 Task: Find connections with filter location Koch Bihār with filter topic #innovationwith filter profile language Potuguese with filter current company SYMPHONI HR with filter school Sasi Institute of Technology & Engineering with filter industry Securities and Commodity Exchanges with filter service category Commercial Real Estate with filter keywords title Help Desk Worker/Desktop Support
Action: Mouse moved to (399, 266)
Screenshot: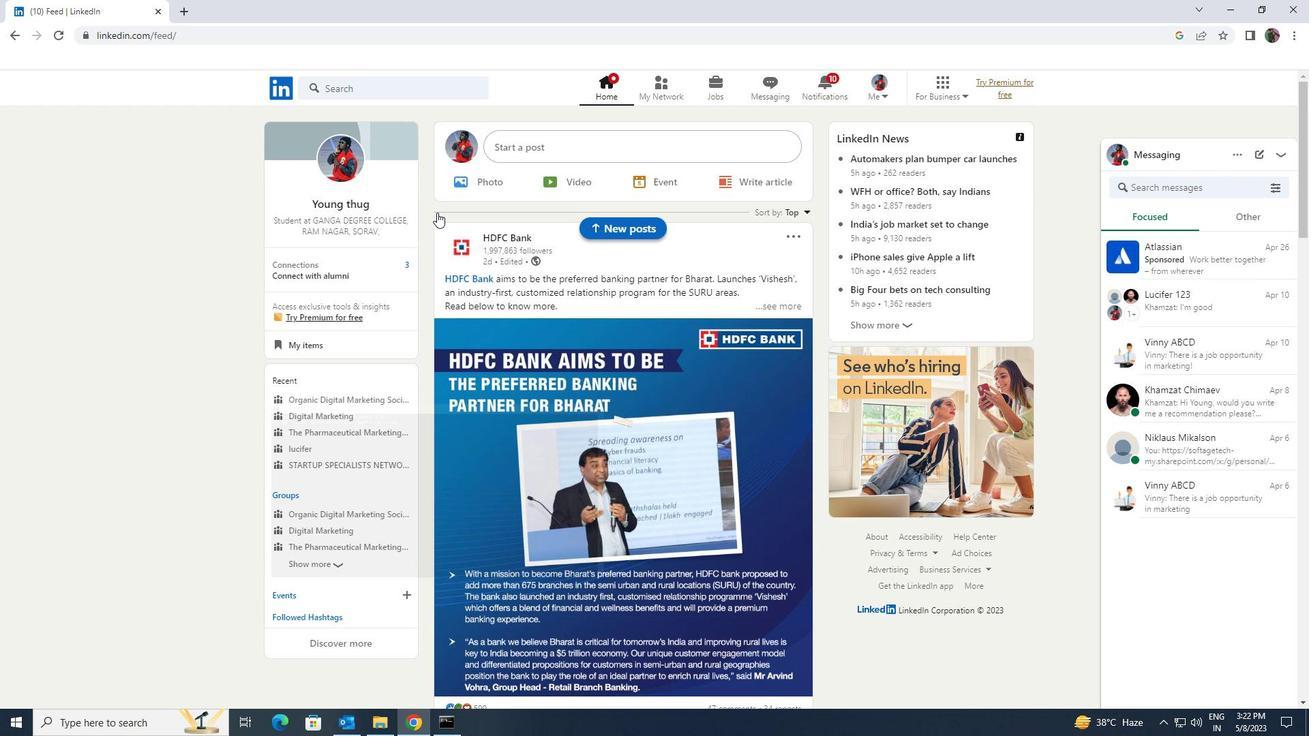
Action: Mouse pressed left at (399, 266)
Screenshot: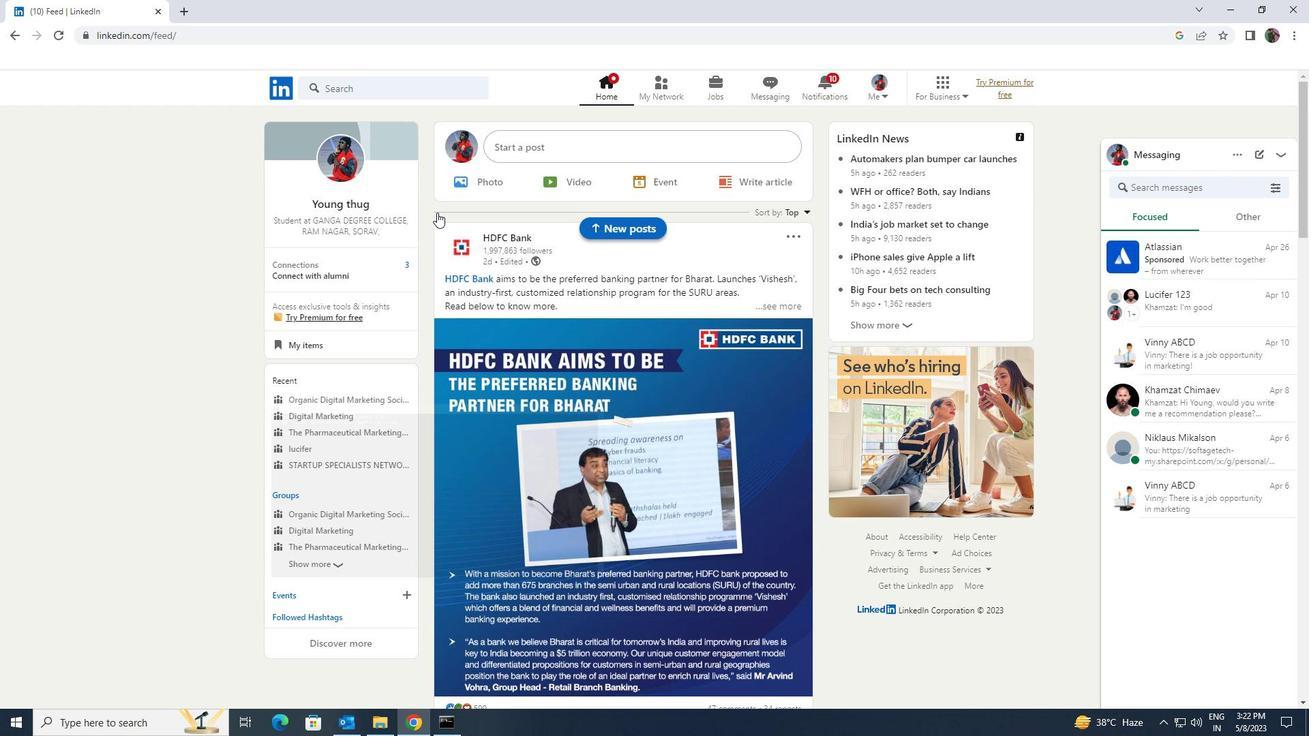 
Action: Mouse pressed left at (399, 266)
Screenshot: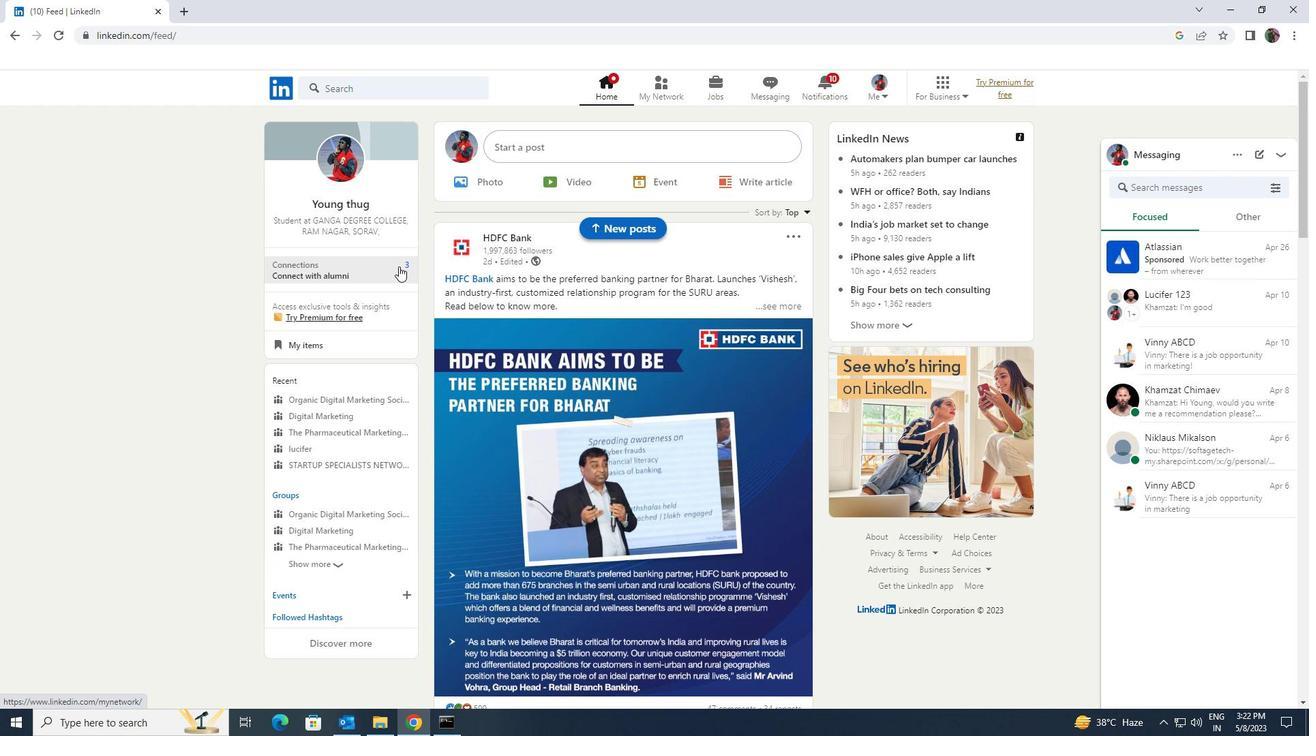 
Action: Mouse moved to (393, 172)
Screenshot: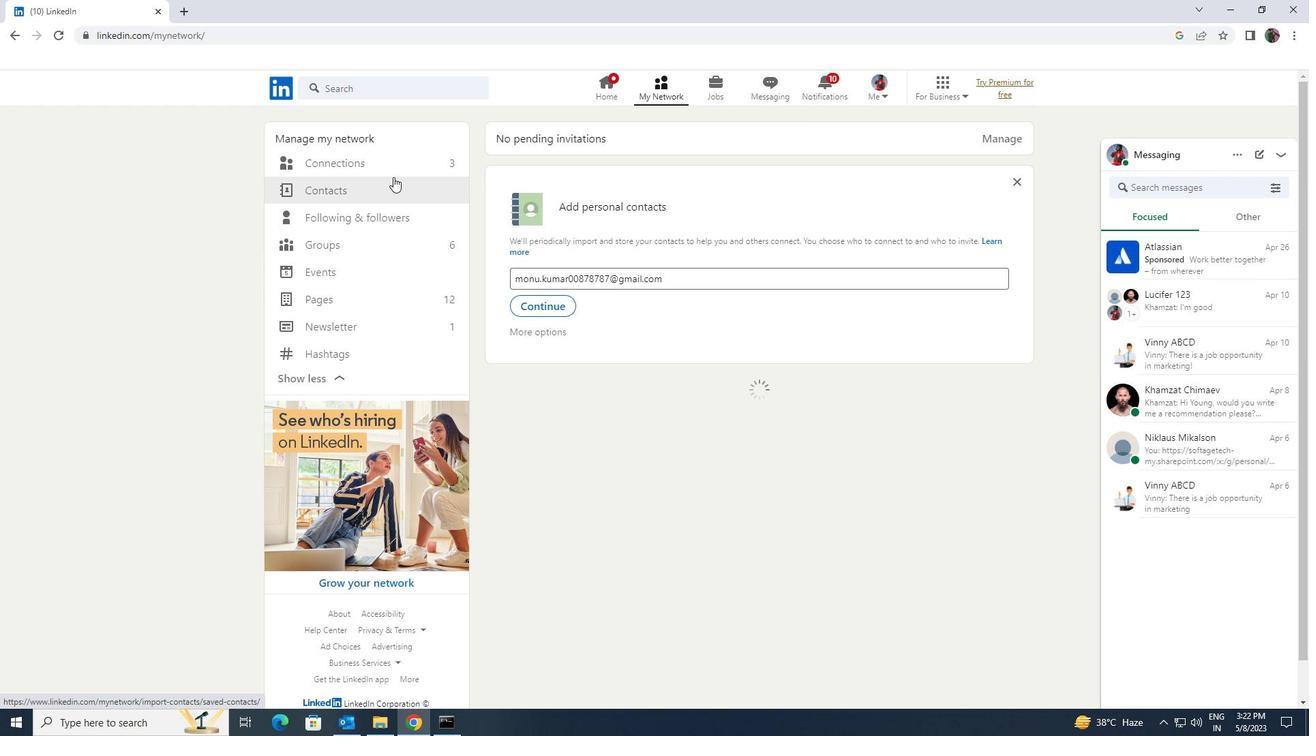 
Action: Mouse pressed left at (393, 172)
Screenshot: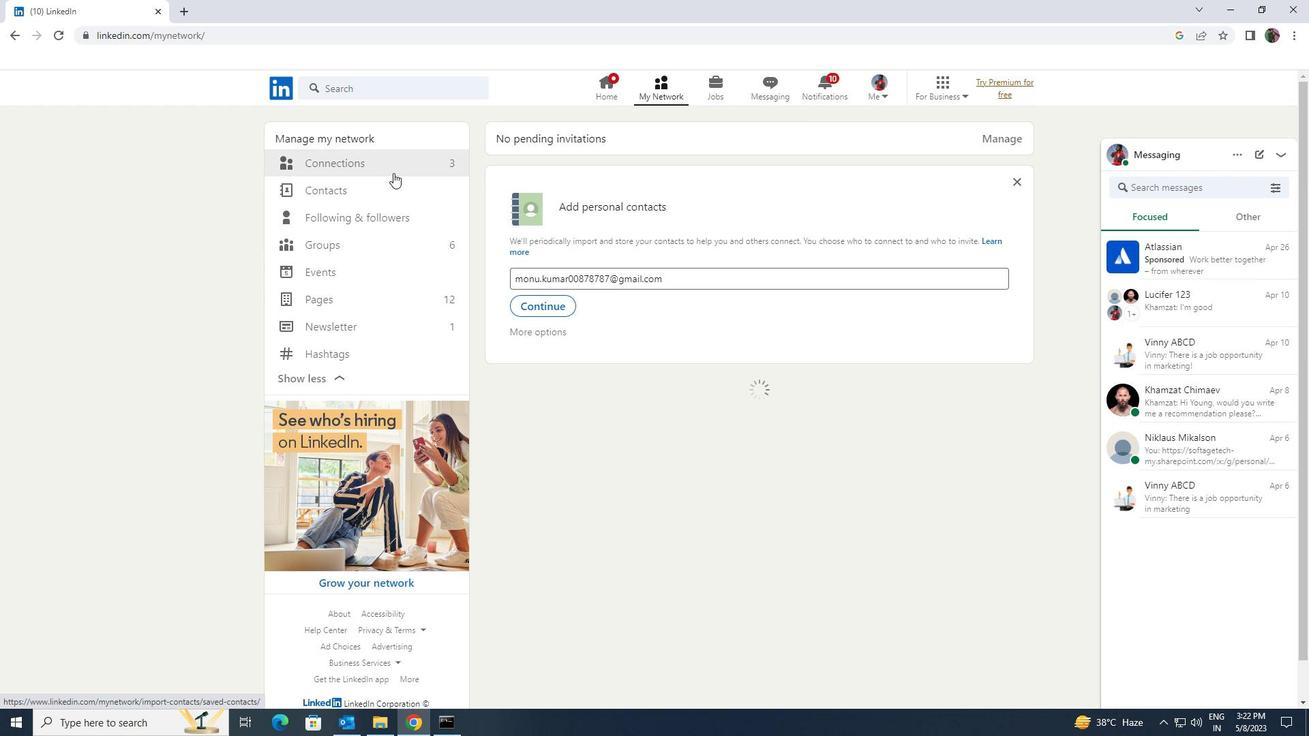
Action: Mouse moved to (393, 163)
Screenshot: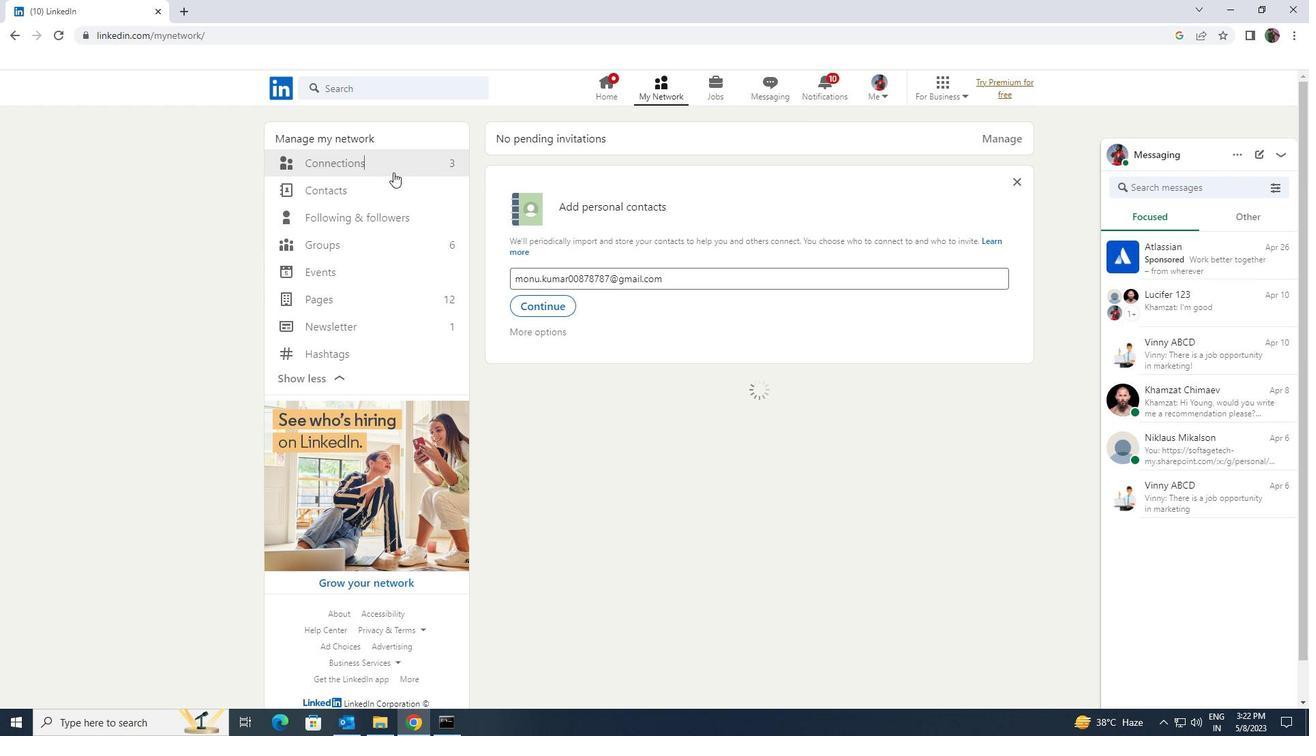 
Action: Mouse pressed left at (393, 163)
Screenshot: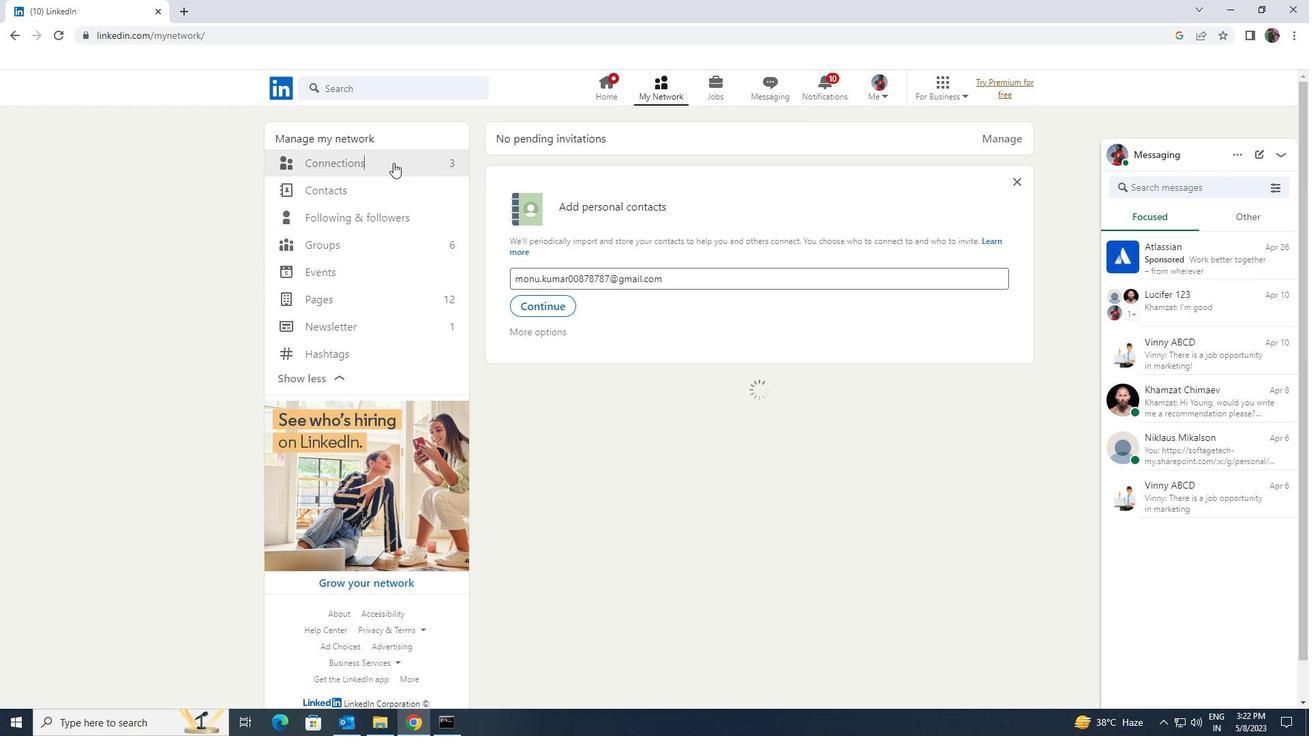 
Action: Mouse moved to (741, 166)
Screenshot: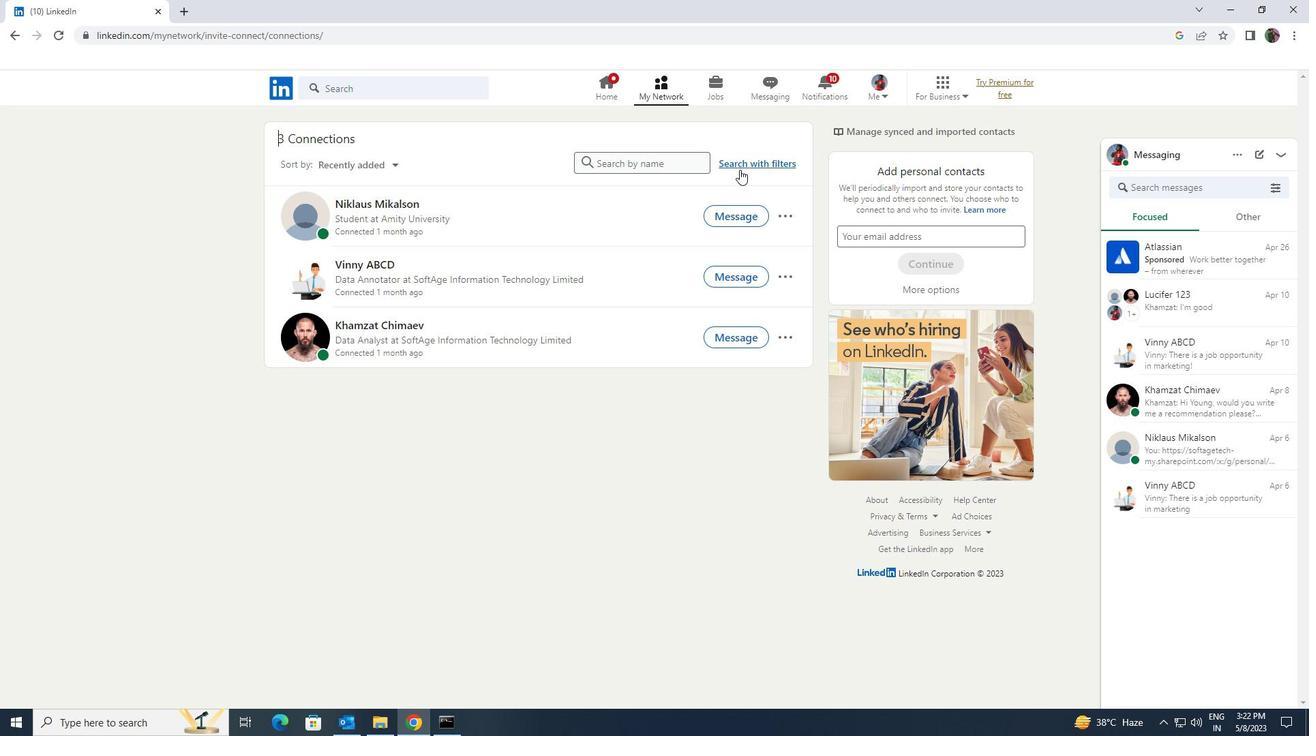 
Action: Mouse pressed left at (741, 166)
Screenshot: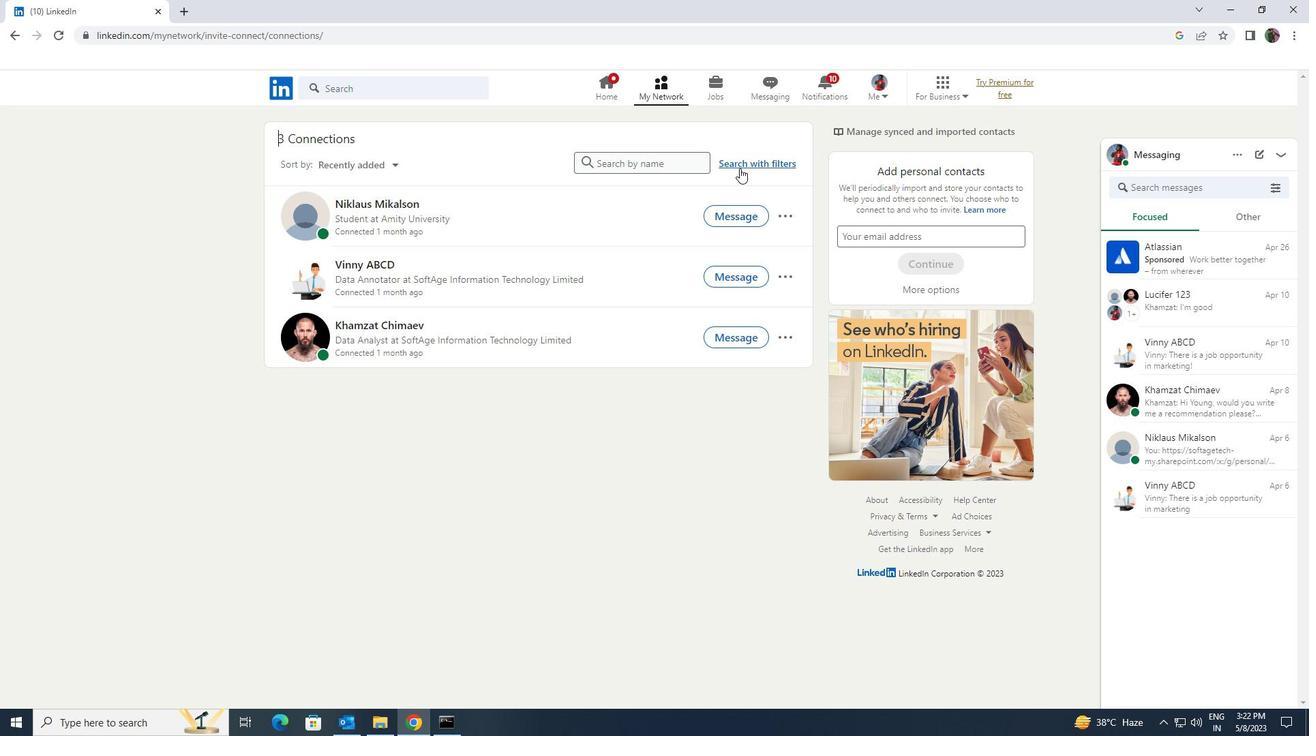 
Action: Mouse moved to (705, 121)
Screenshot: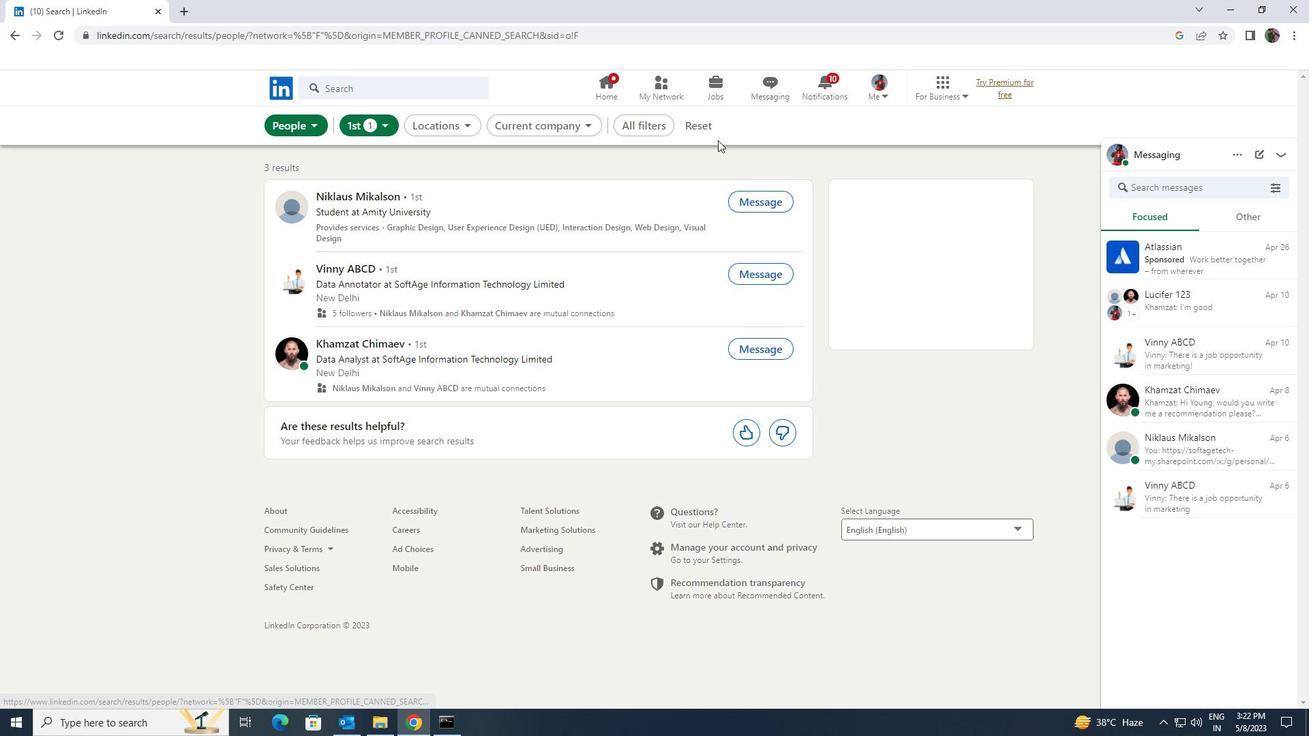 
Action: Mouse pressed left at (705, 121)
Screenshot: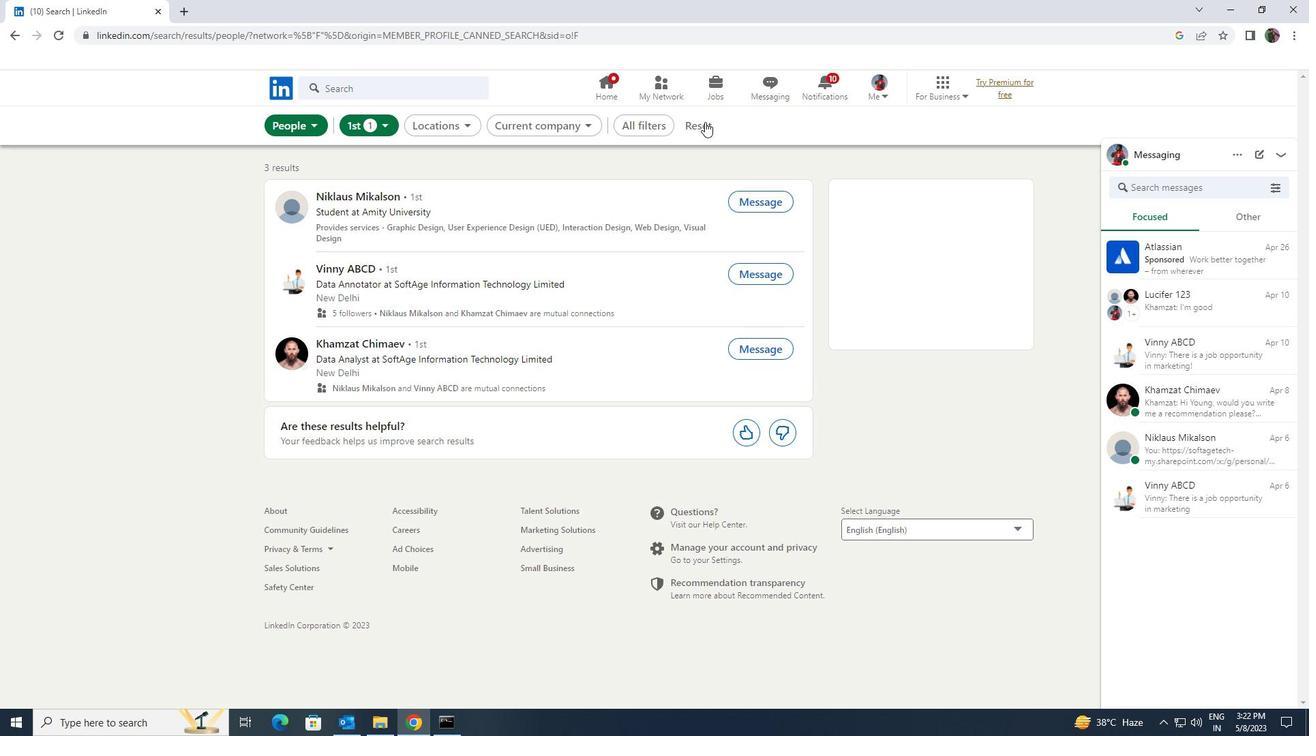 
Action: Mouse moved to (697, 122)
Screenshot: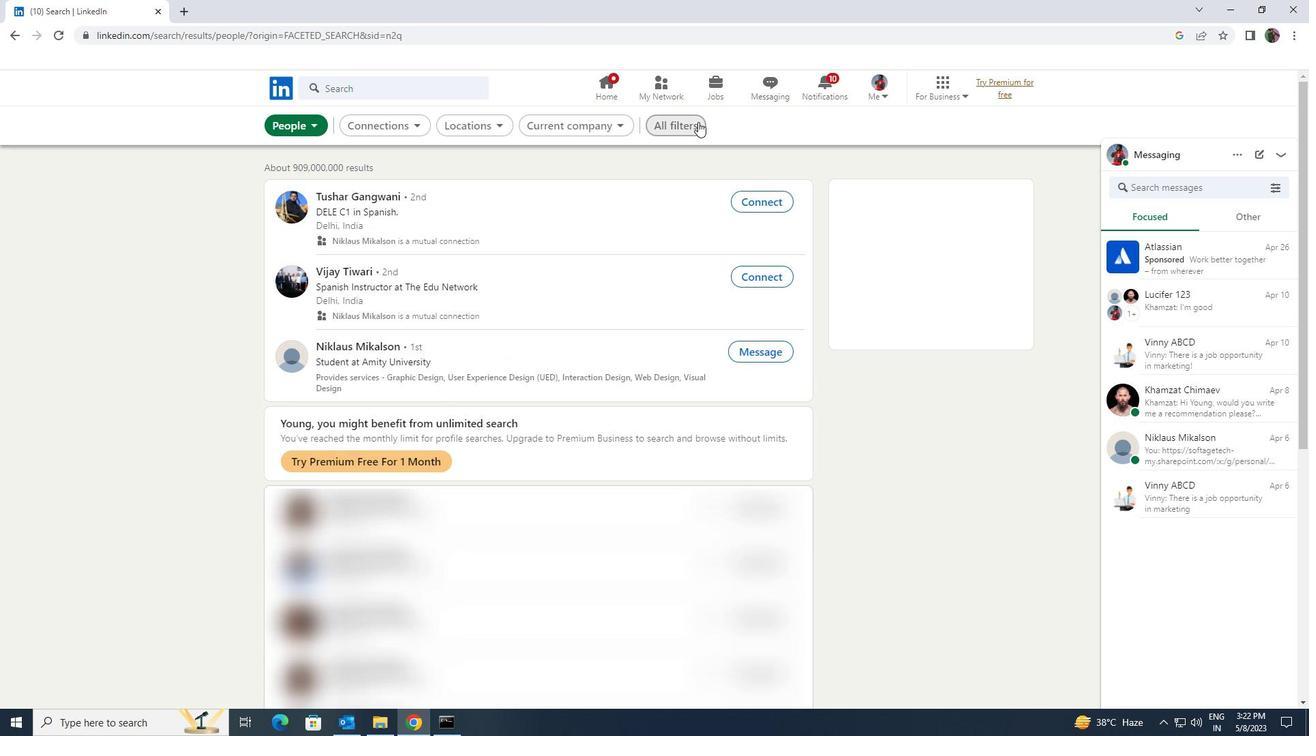 
Action: Mouse pressed left at (697, 122)
Screenshot: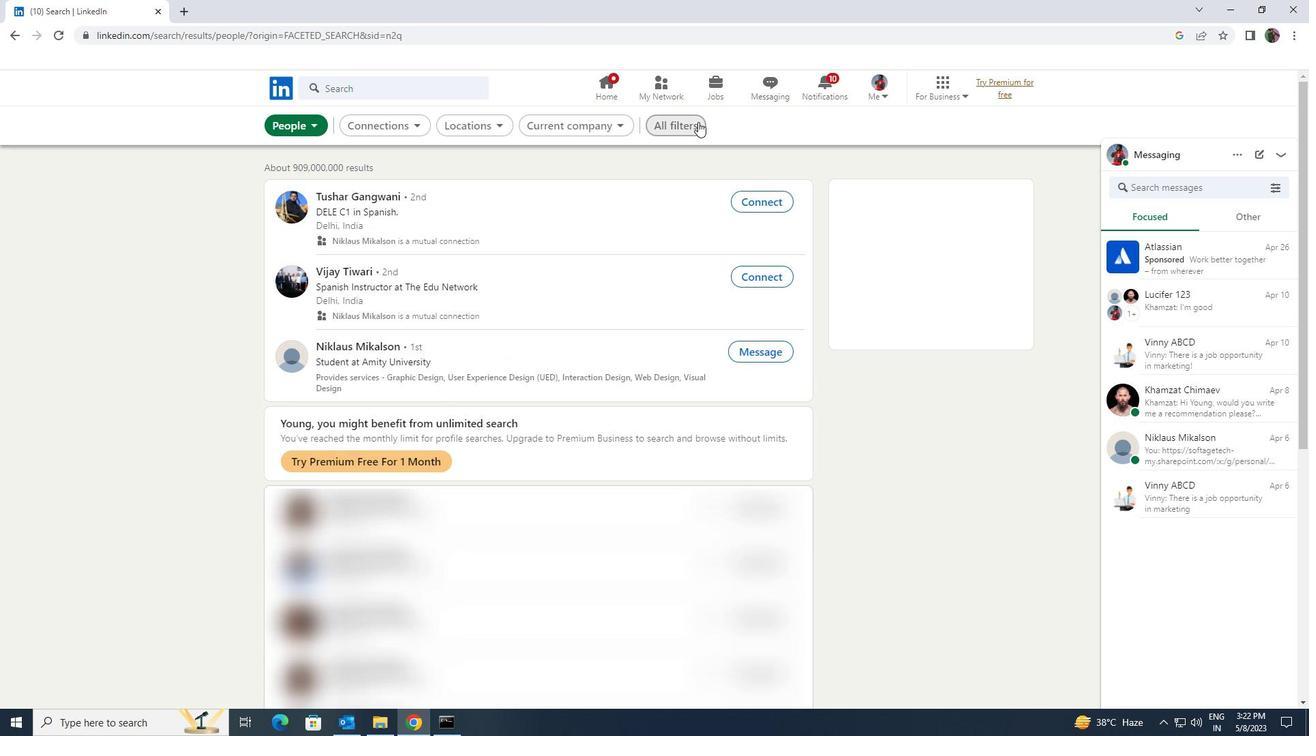 
Action: Mouse moved to (1148, 538)
Screenshot: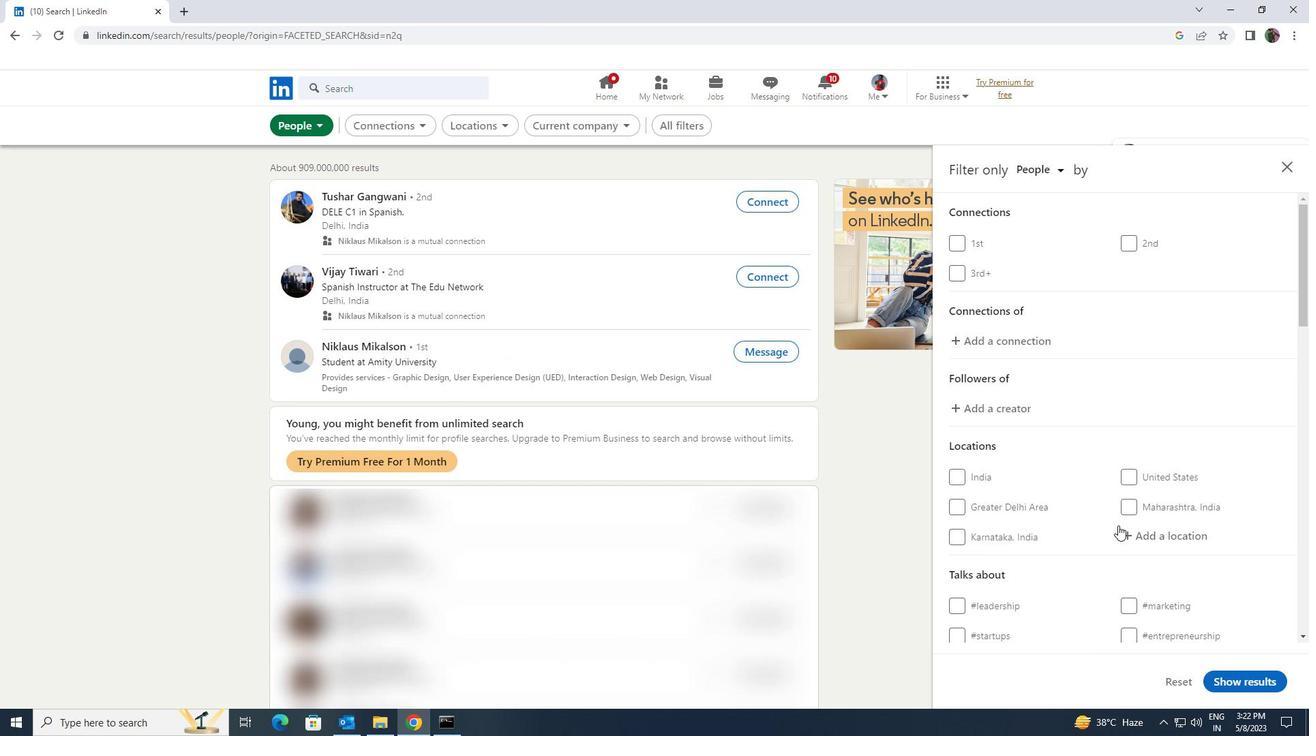 
Action: Mouse pressed left at (1148, 538)
Screenshot: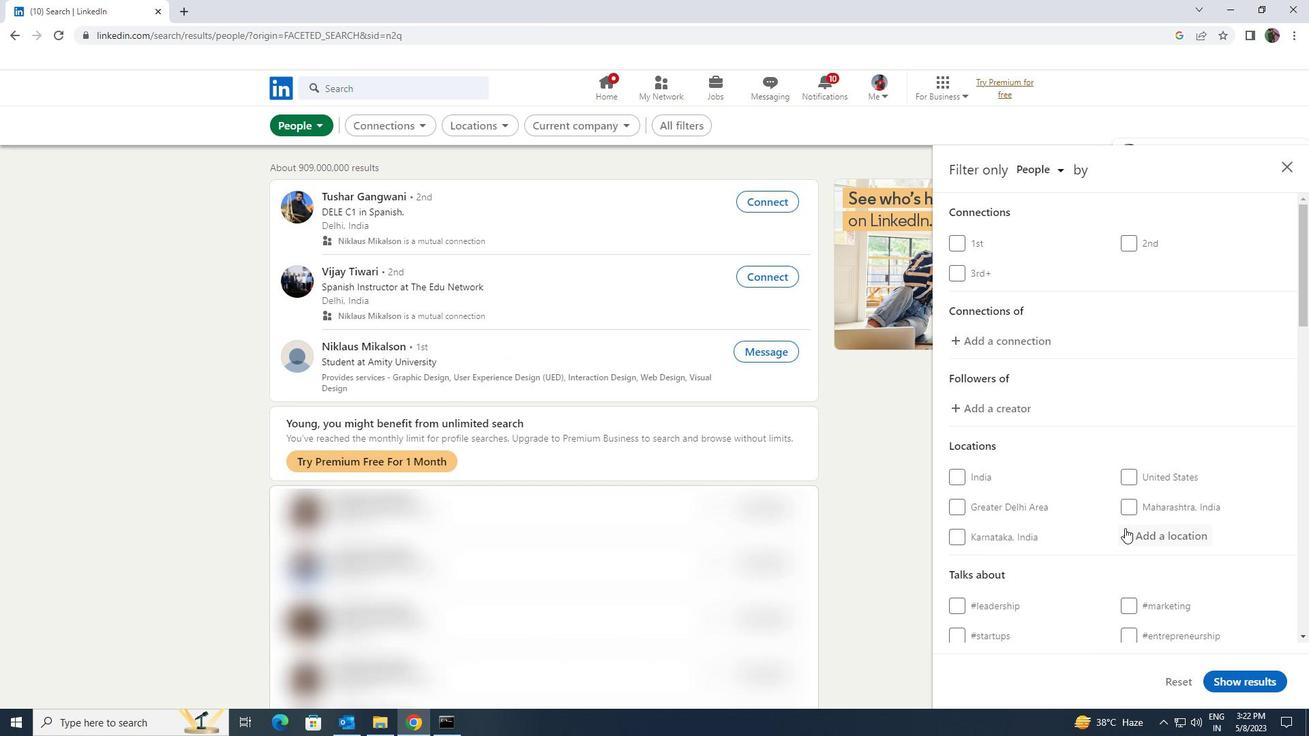 
Action: Key pressed <Key.shift>KOCH<Key.space><Key.shift>BIHAR
Screenshot: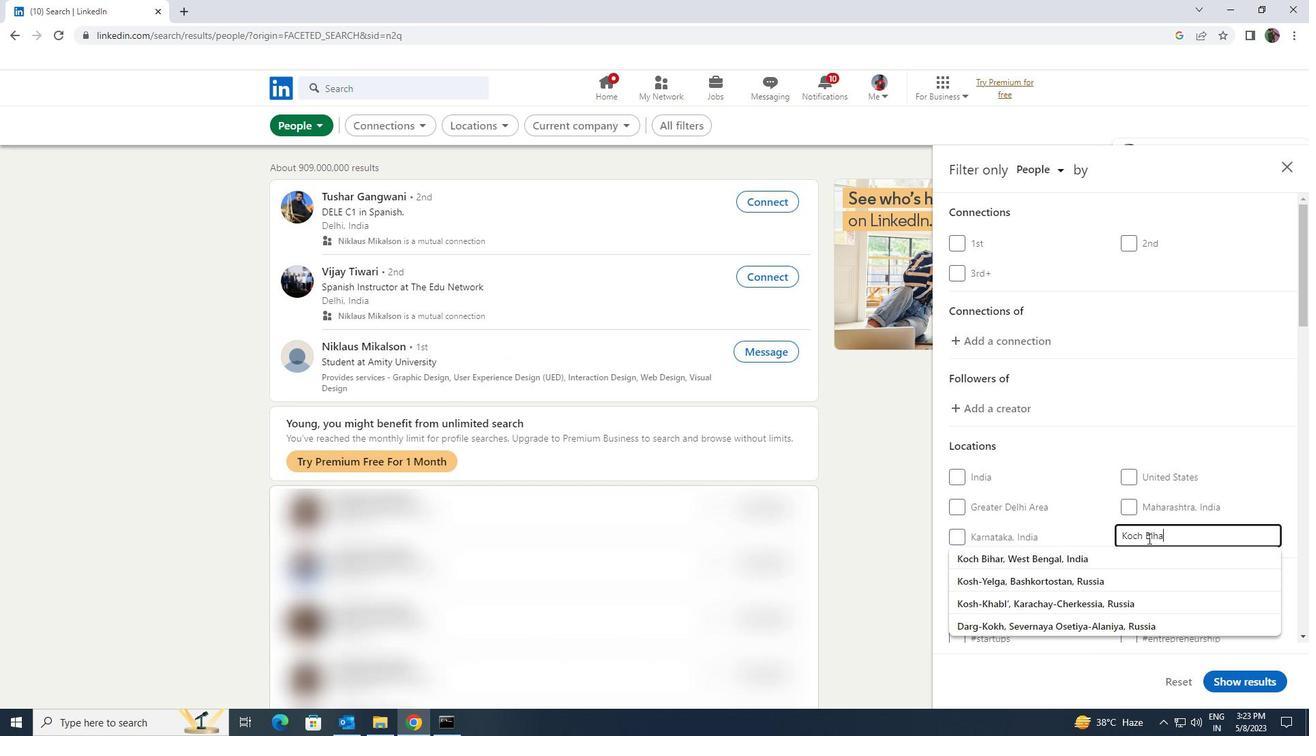 
Action: Mouse moved to (1143, 558)
Screenshot: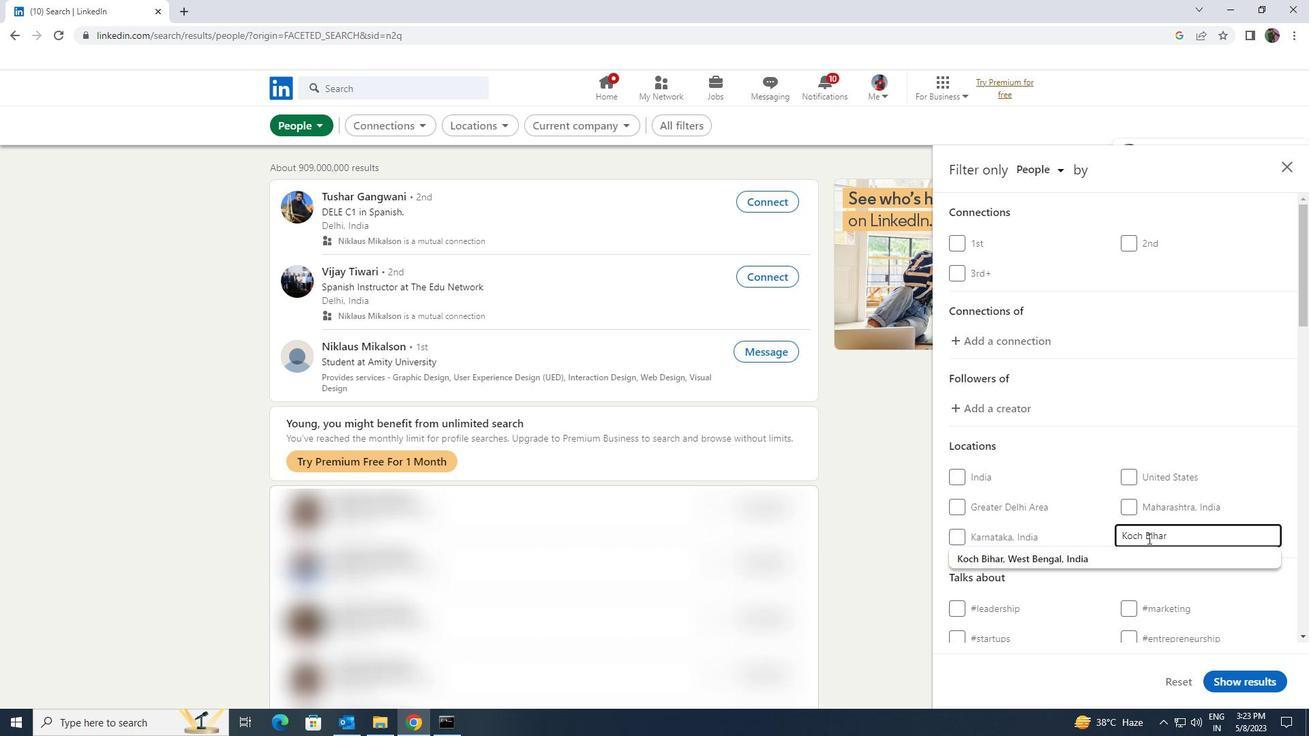 
Action: Mouse pressed left at (1143, 558)
Screenshot: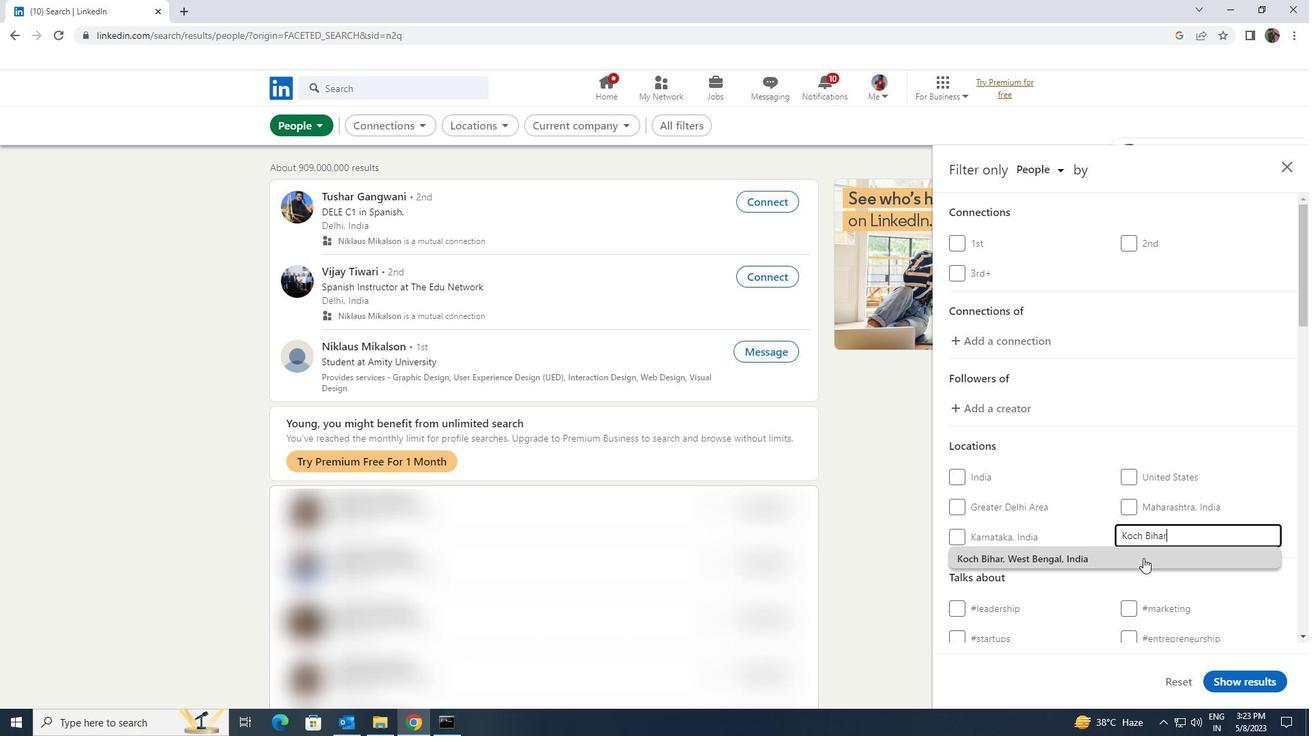 
Action: Mouse scrolled (1143, 557) with delta (0, 0)
Screenshot: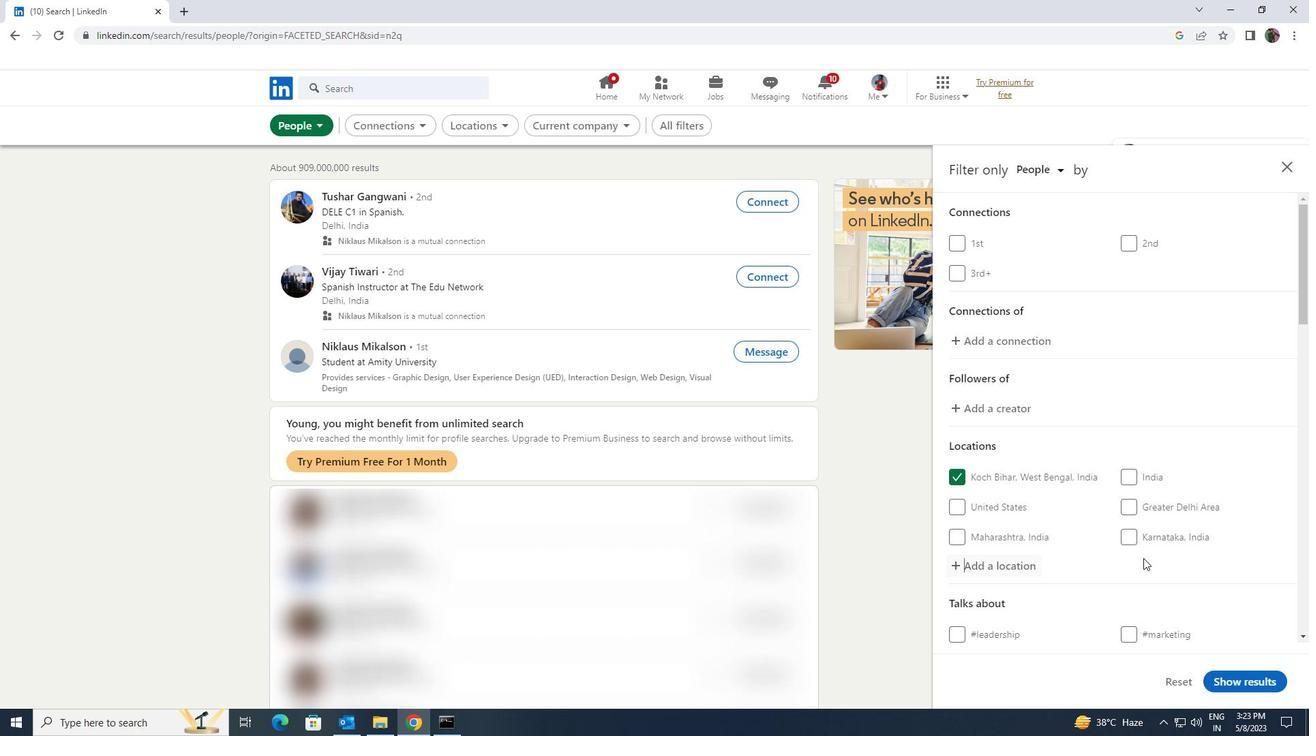 
Action: Mouse scrolled (1143, 557) with delta (0, 0)
Screenshot: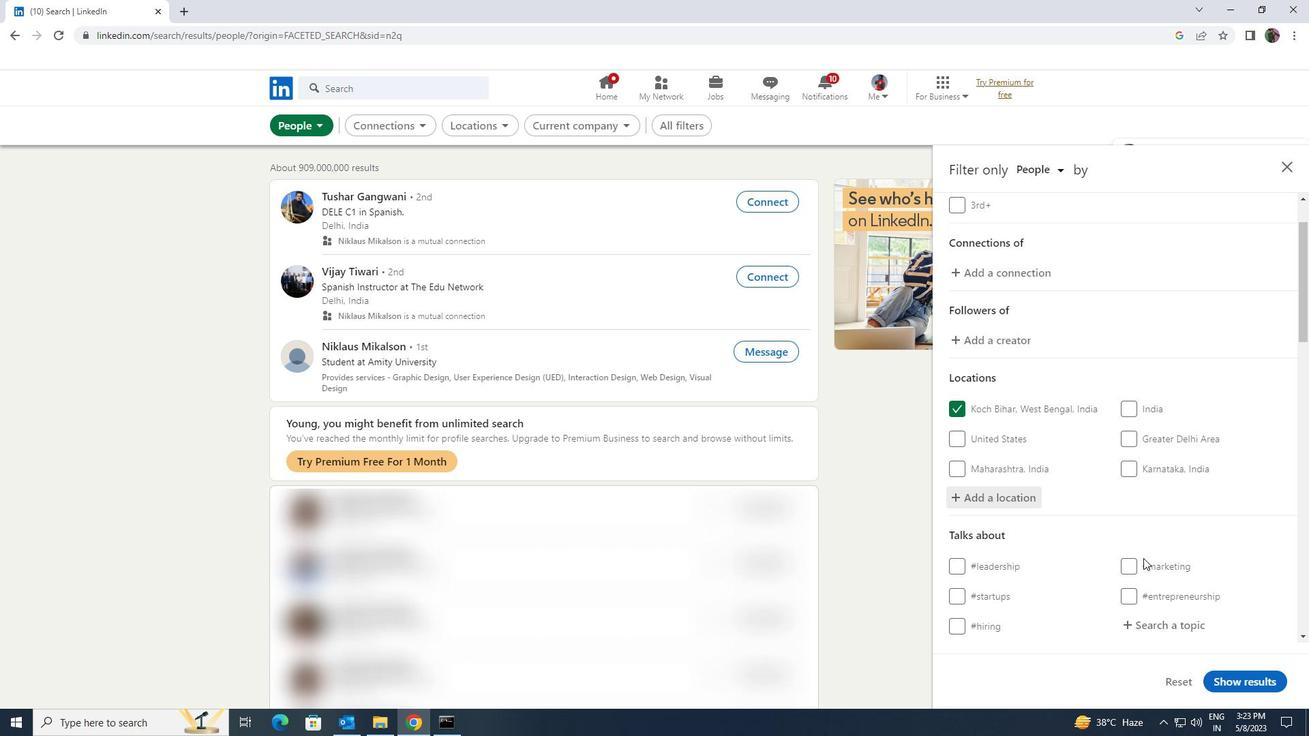 
Action: Mouse scrolled (1143, 557) with delta (0, 0)
Screenshot: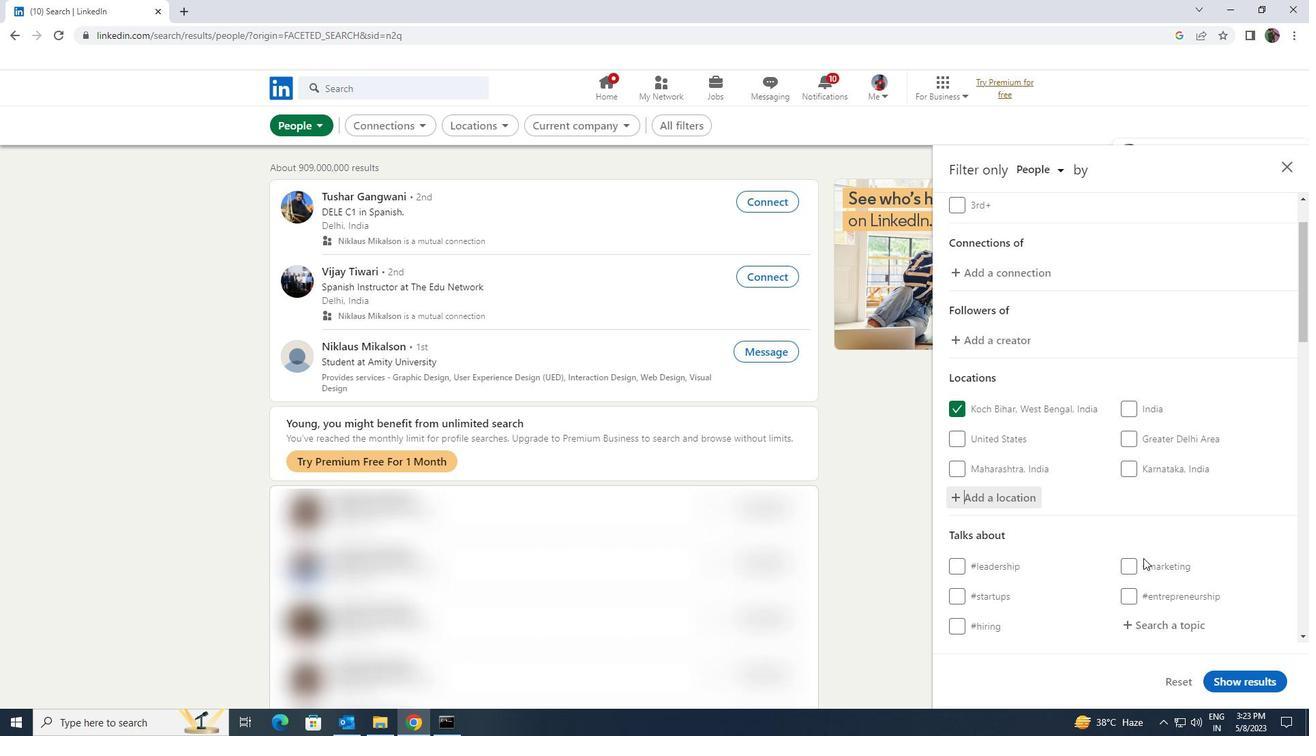 
Action: Mouse moved to (1162, 487)
Screenshot: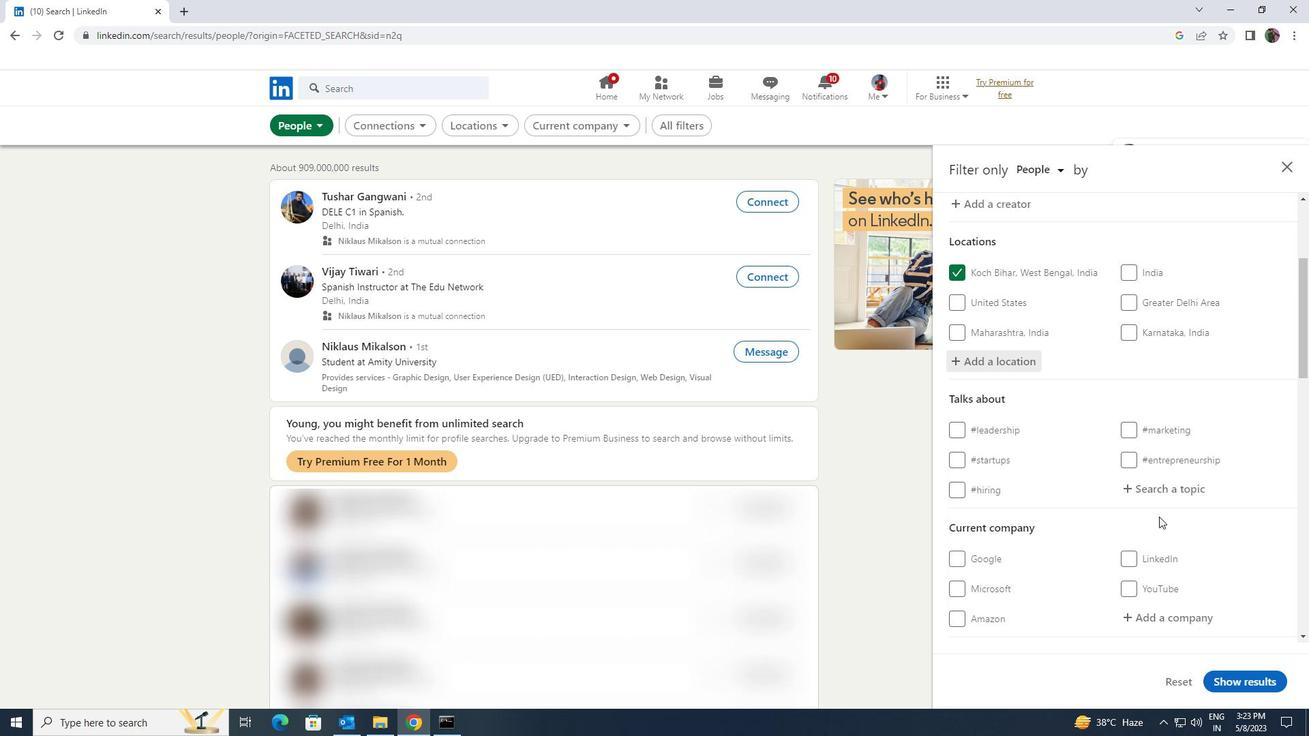
Action: Mouse pressed left at (1162, 487)
Screenshot: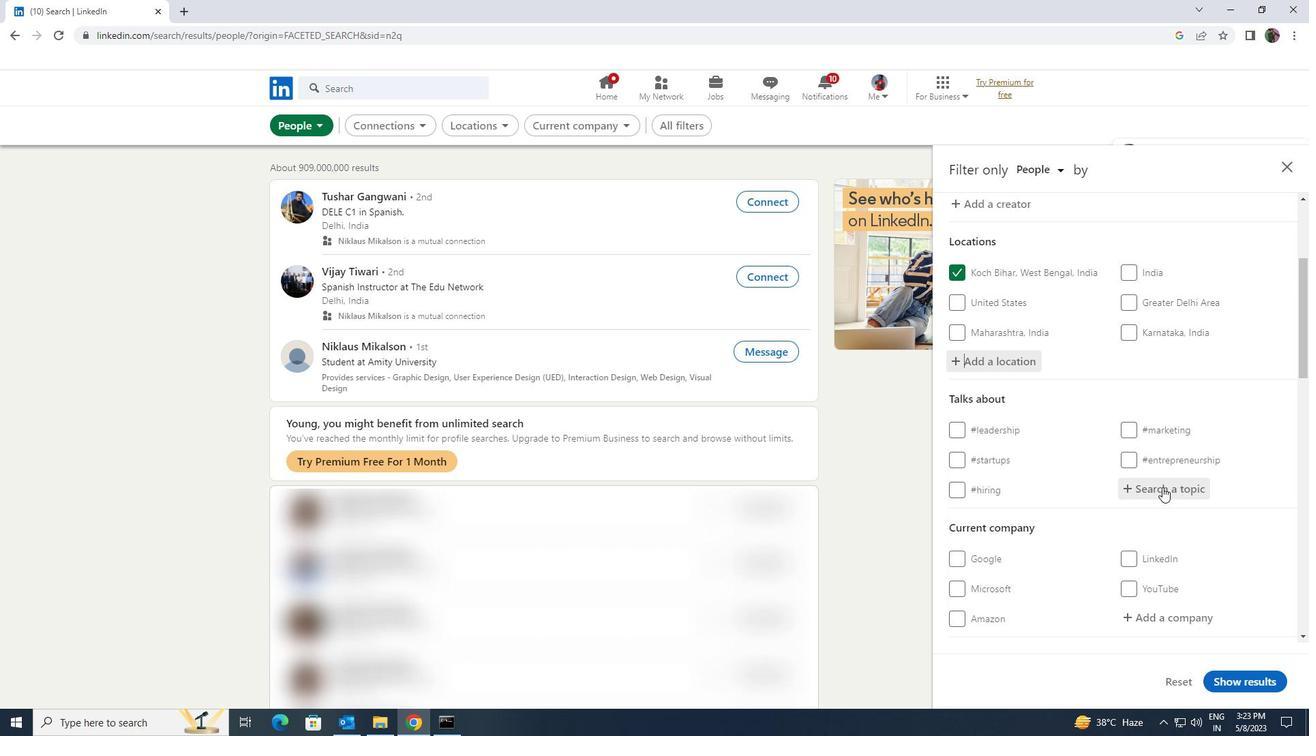
Action: Key pressed <Key.shift><Key.shift><Key.shift><Key.shift><Key.shift><Key.shift><Key.shift>INNOV
Screenshot: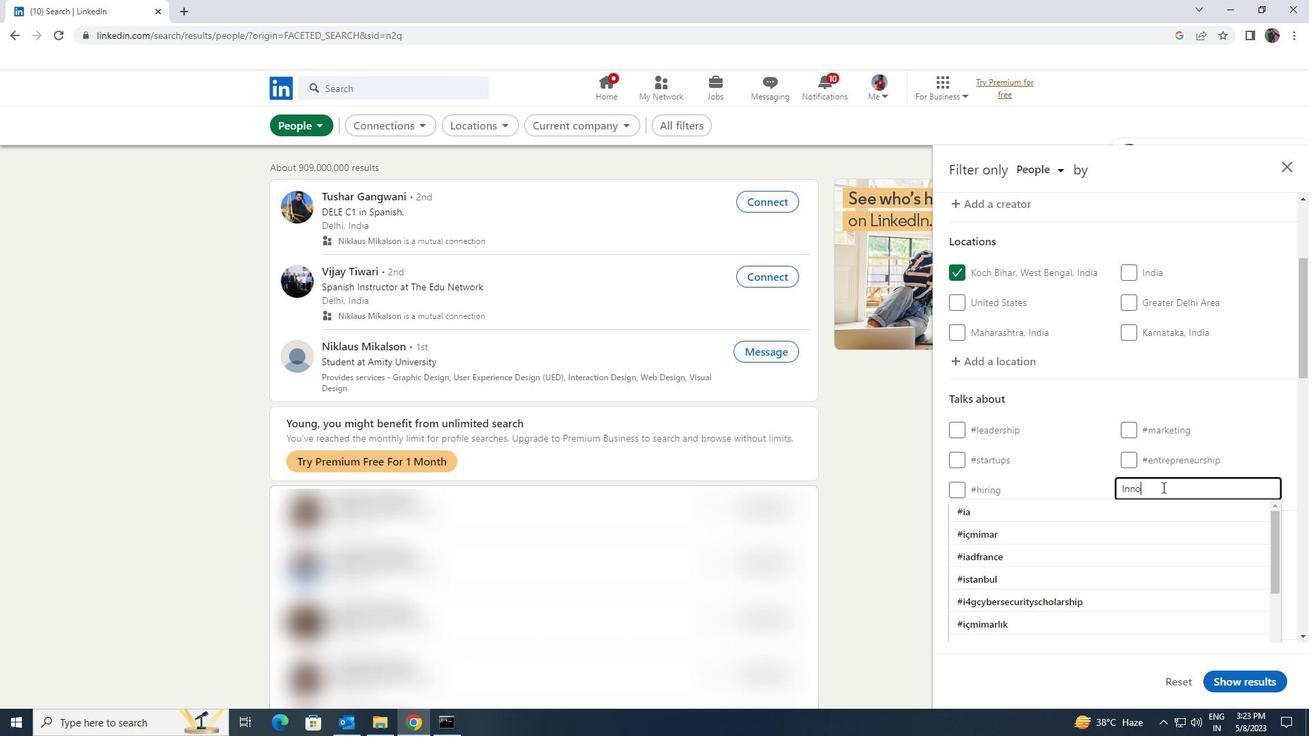 
Action: Mouse moved to (1158, 507)
Screenshot: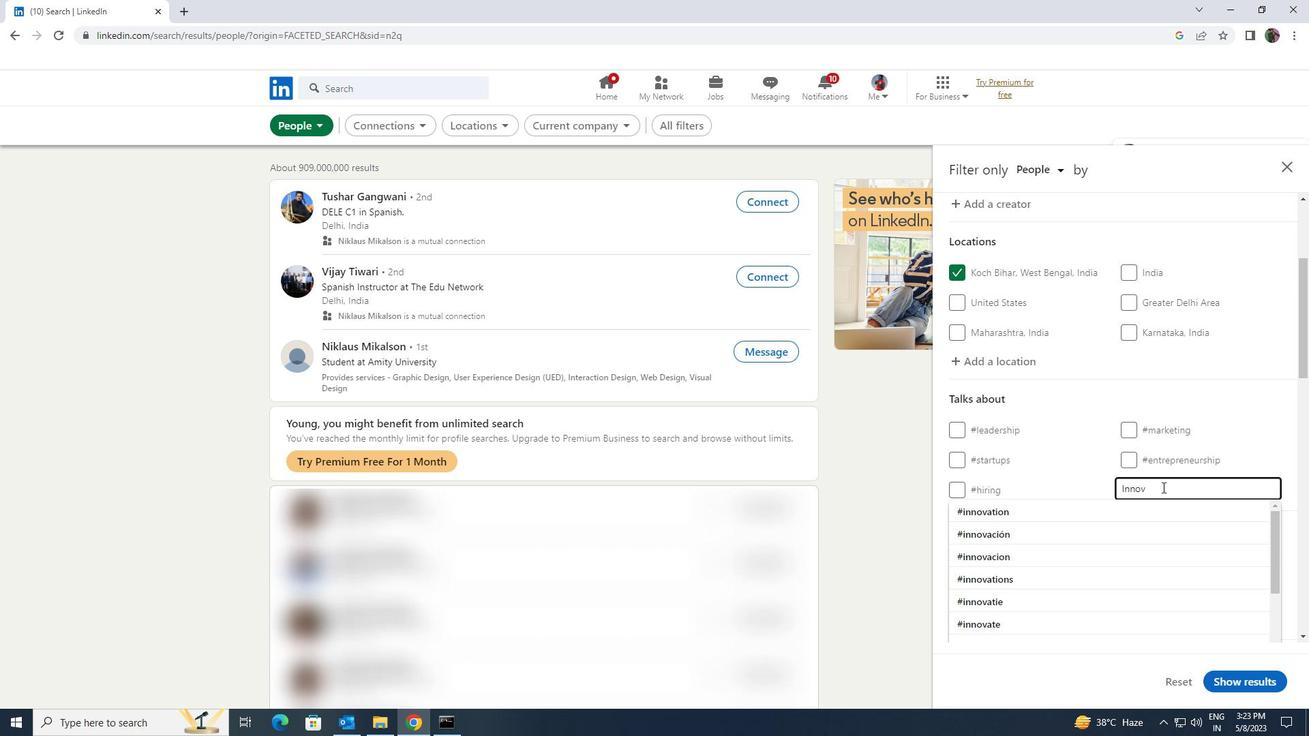 
Action: Mouse pressed left at (1158, 507)
Screenshot: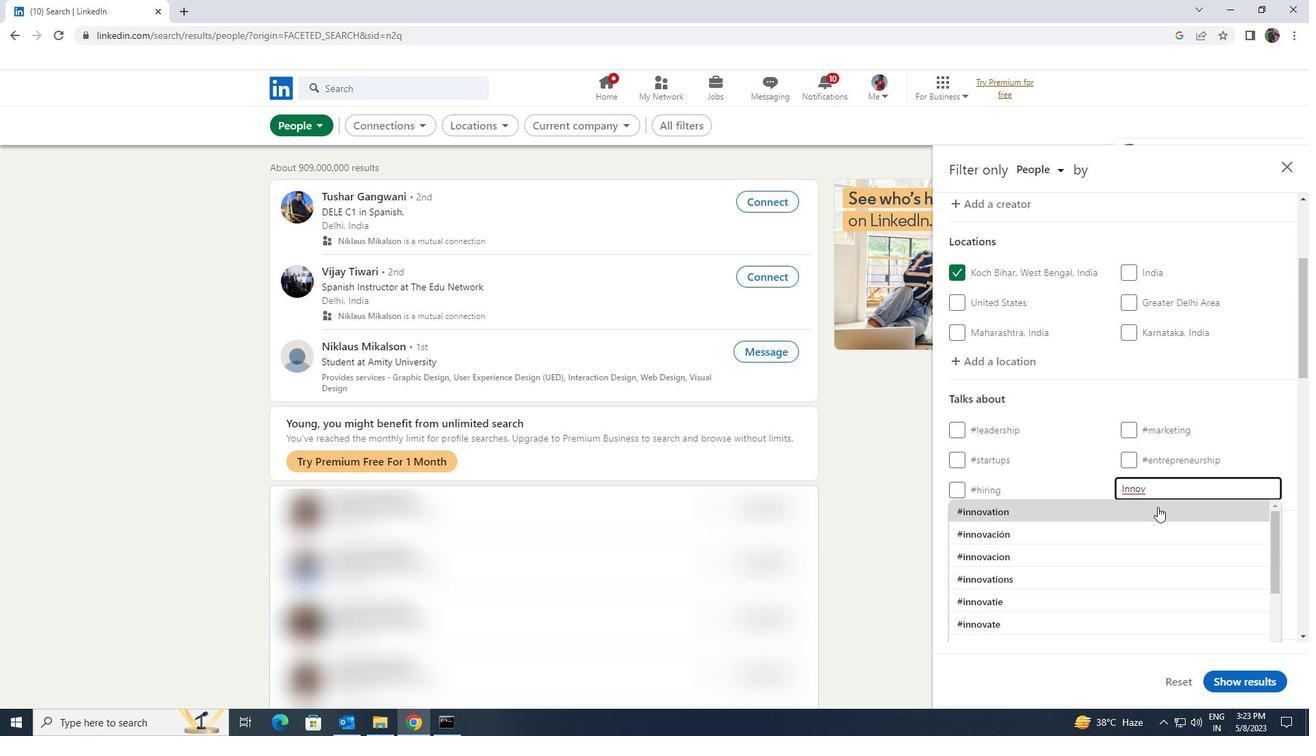 
Action: Mouse moved to (1147, 514)
Screenshot: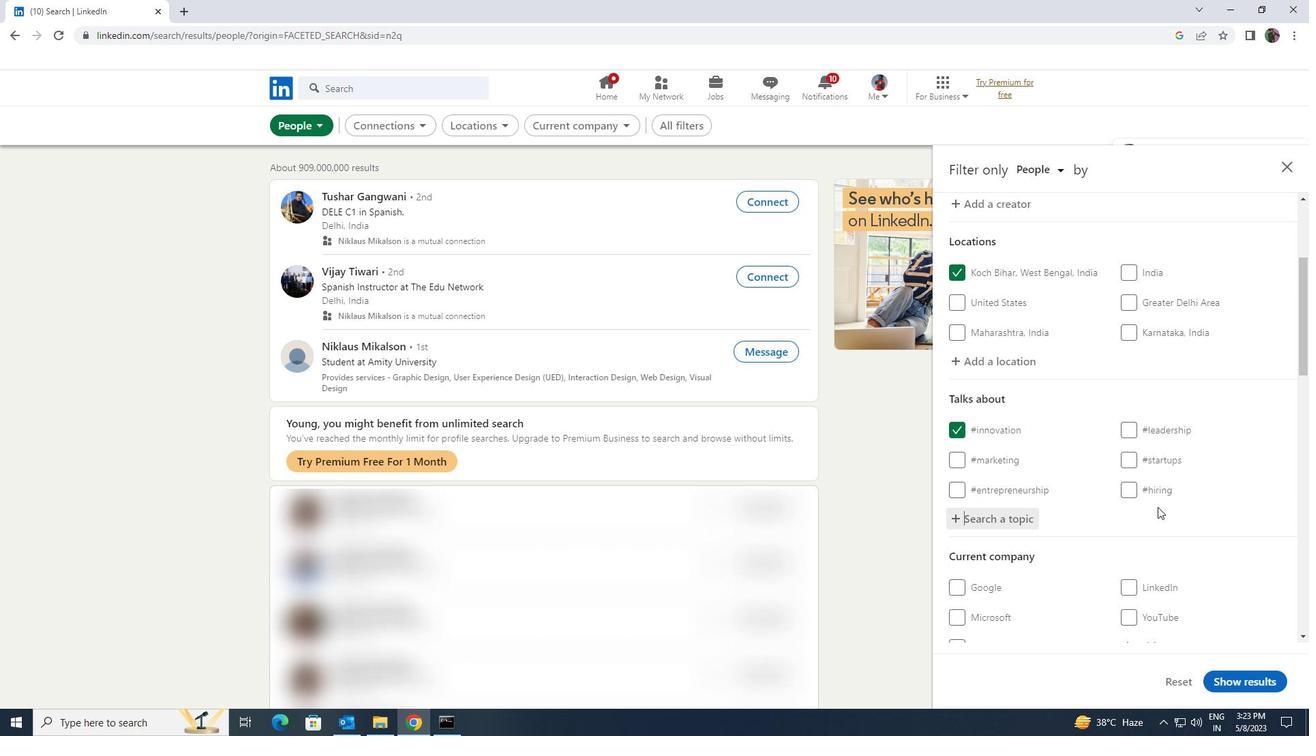 
Action: Mouse scrolled (1147, 513) with delta (0, 0)
Screenshot: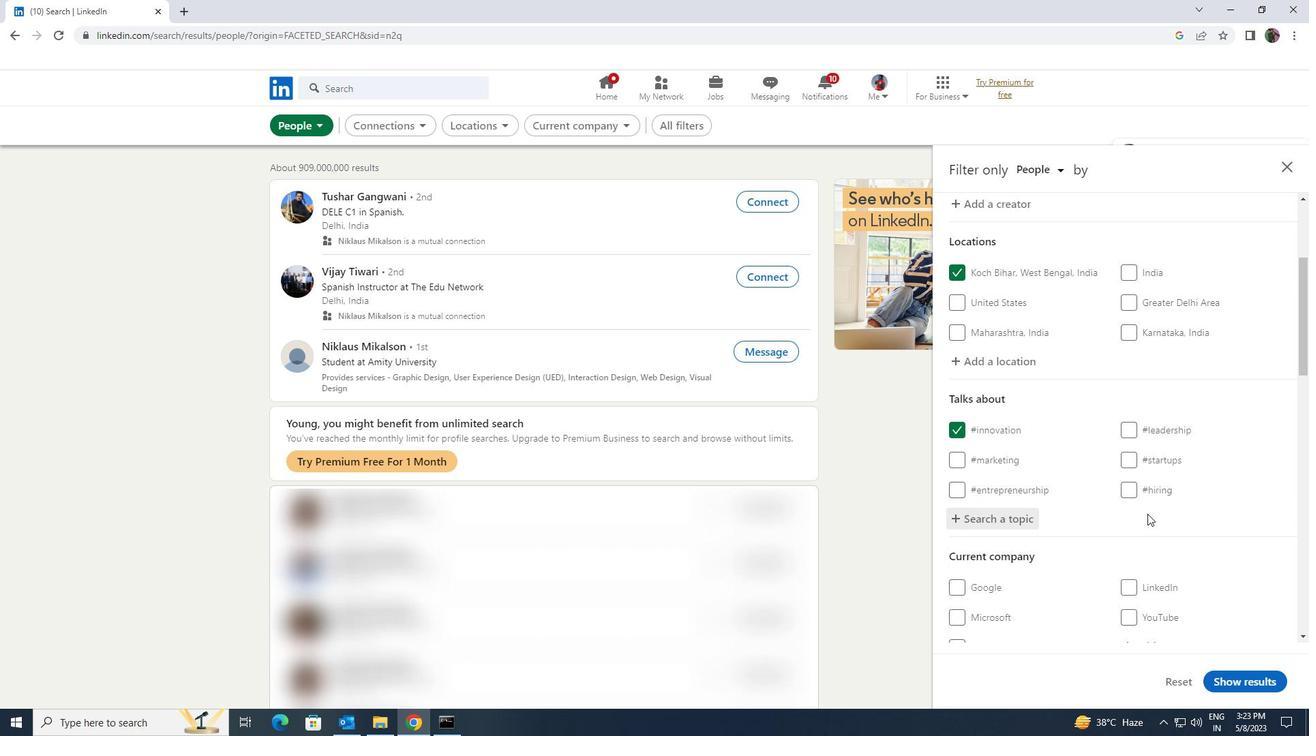 
Action: Mouse scrolled (1147, 513) with delta (0, 0)
Screenshot: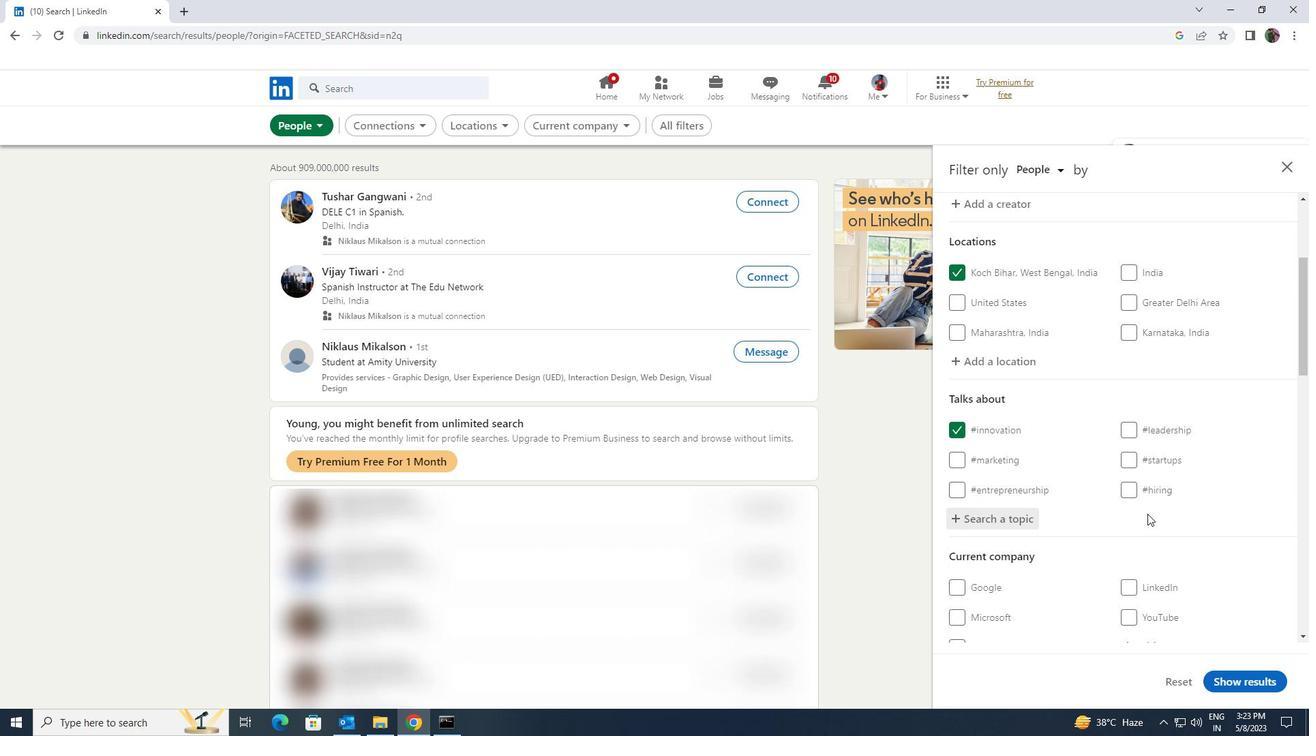 
Action: Mouse scrolled (1147, 513) with delta (0, 0)
Screenshot: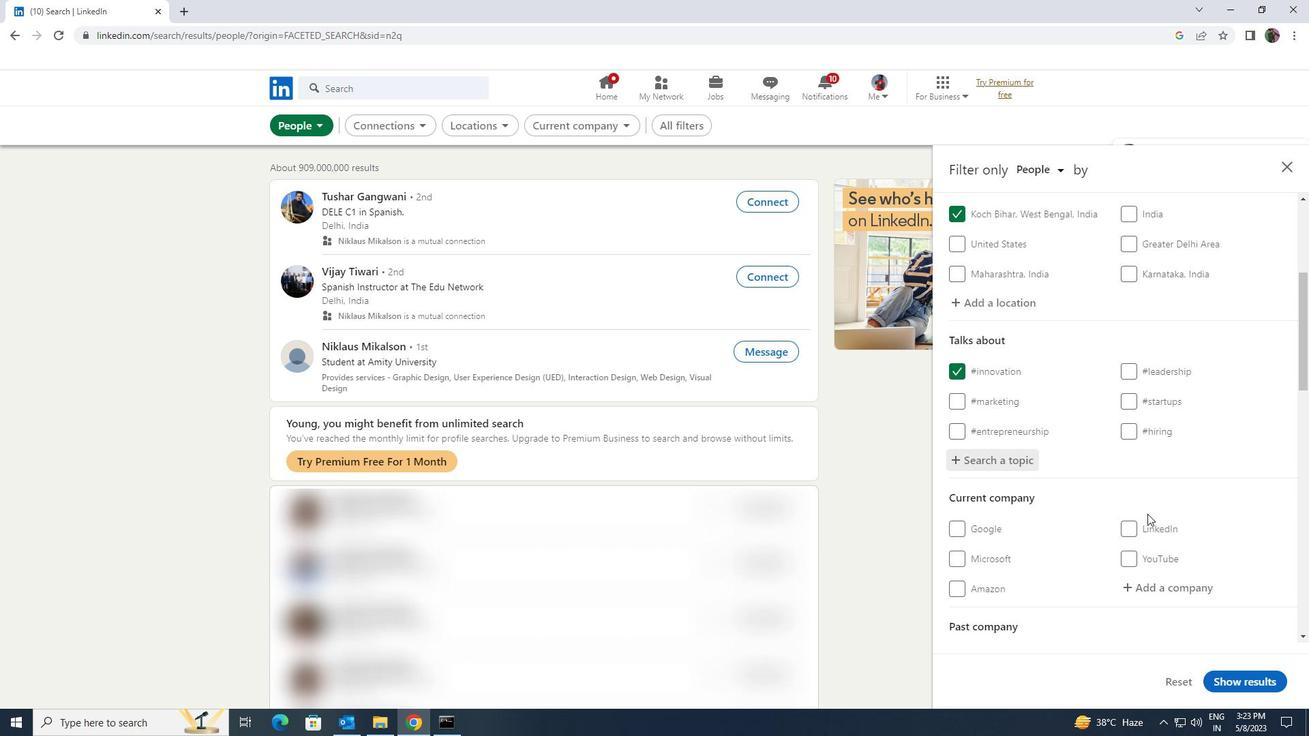 
Action: Mouse scrolled (1147, 513) with delta (0, 0)
Screenshot: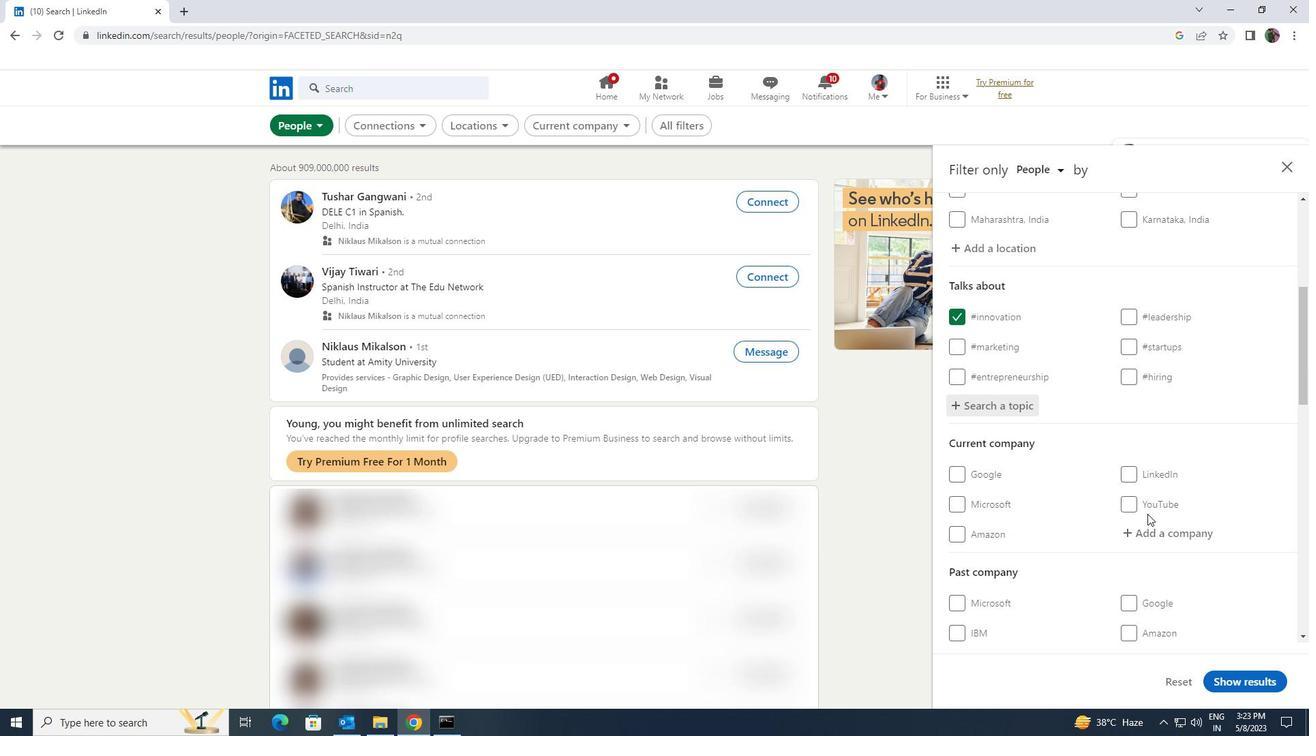 
Action: Mouse scrolled (1147, 513) with delta (0, 0)
Screenshot: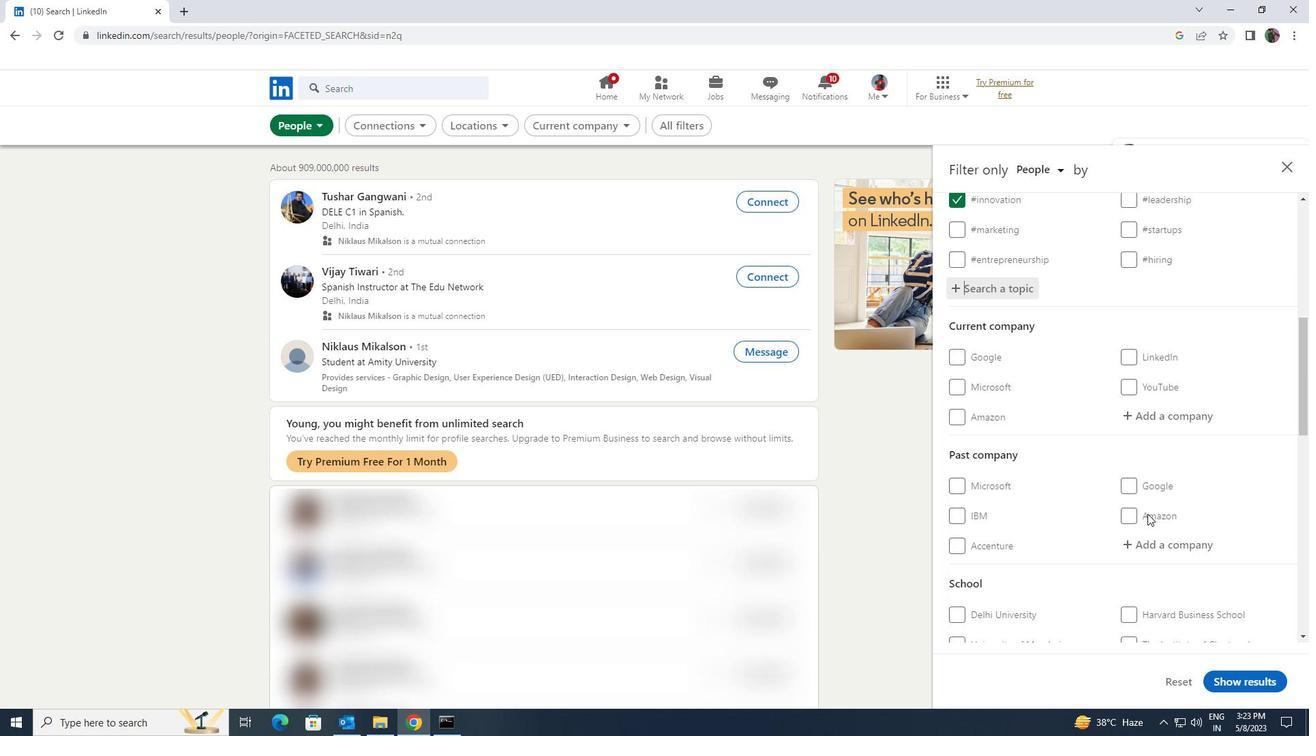 
Action: Mouse scrolled (1147, 513) with delta (0, 0)
Screenshot: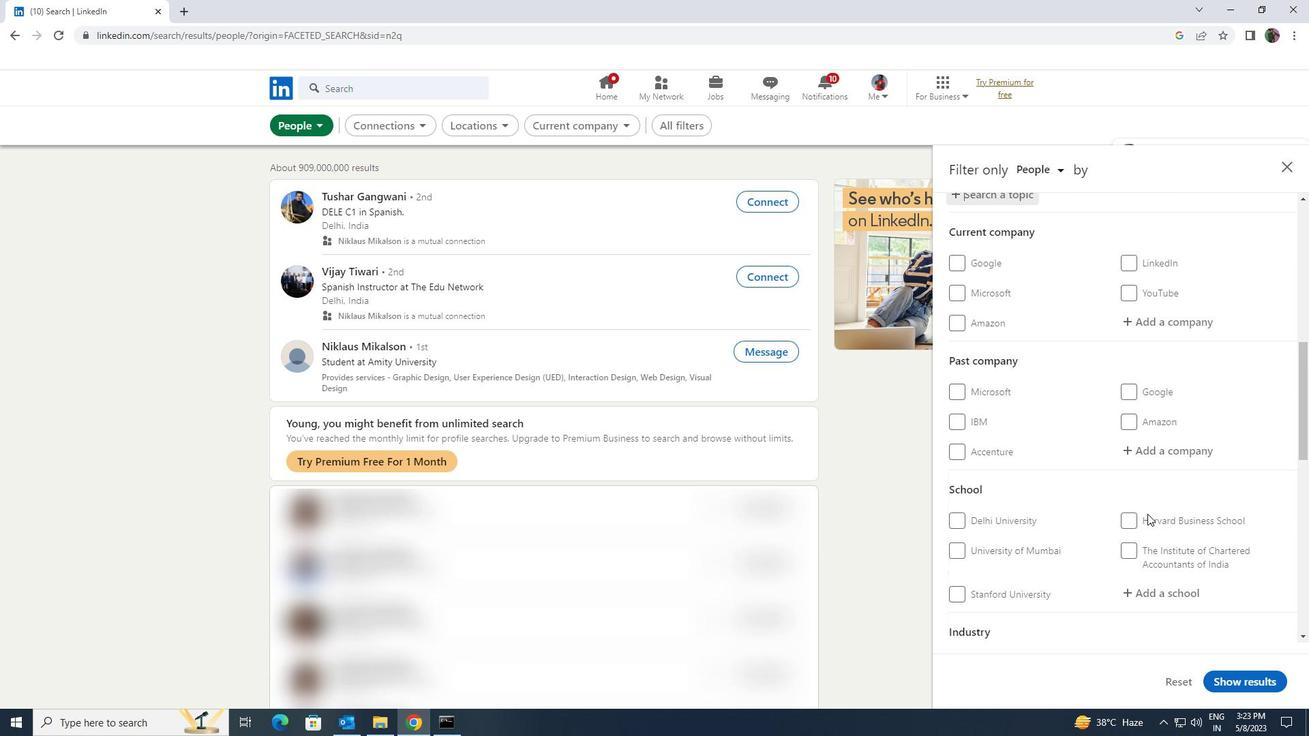 
Action: Mouse scrolled (1147, 513) with delta (0, 0)
Screenshot: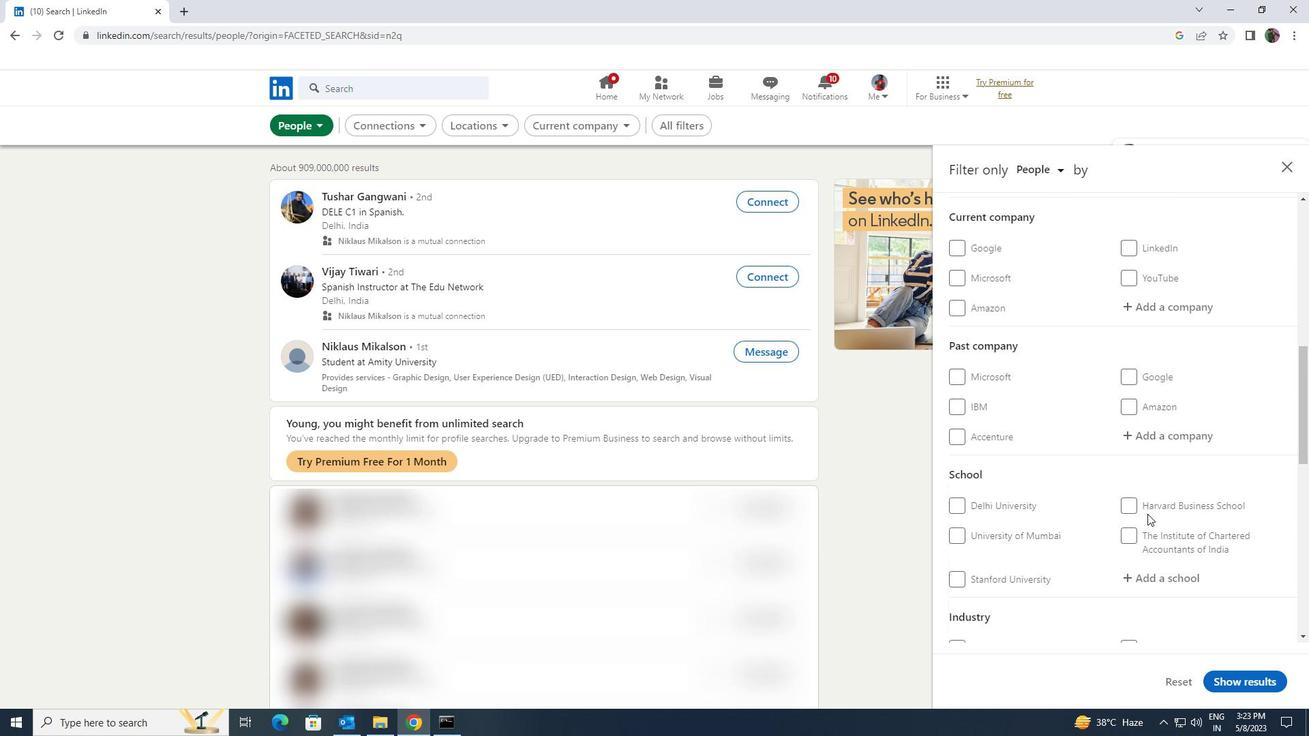
Action: Mouse scrolled (1147, 513) with delta (0, 0)
Screenshot: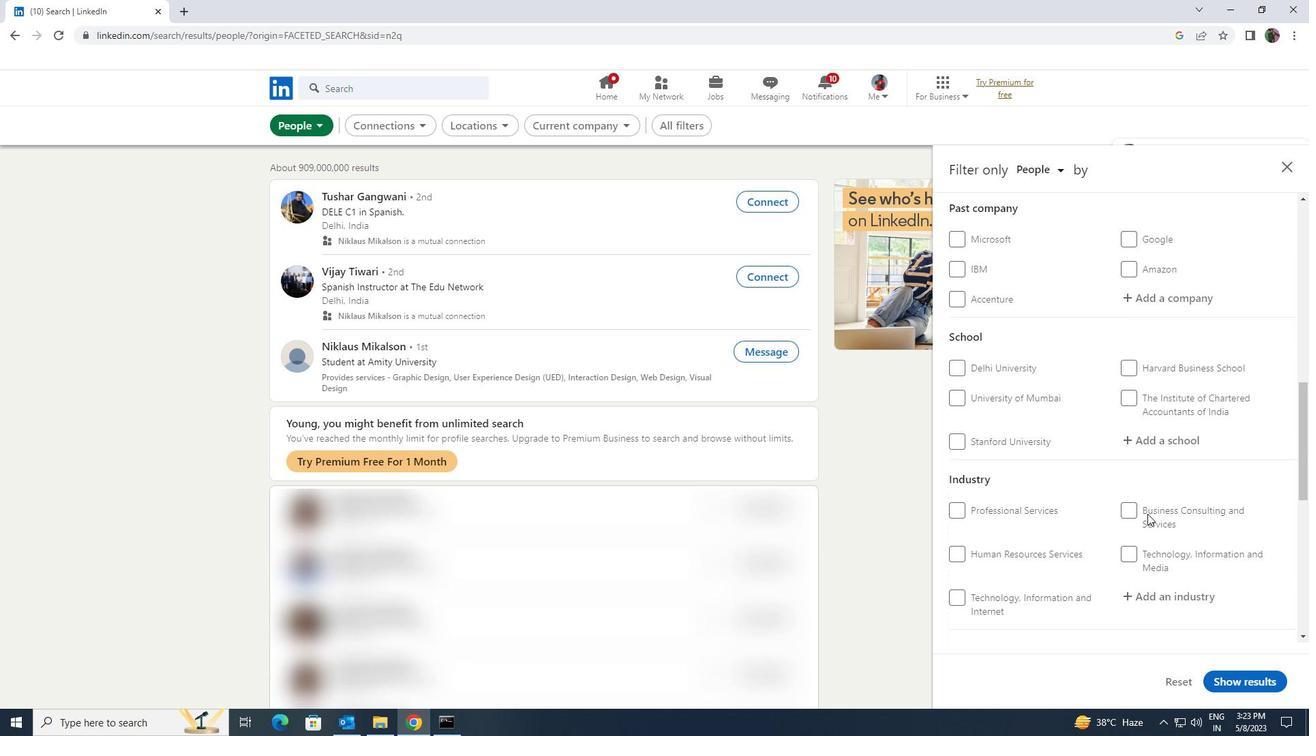 
Action: Mouse moved to (1145, 520)
Screenshot: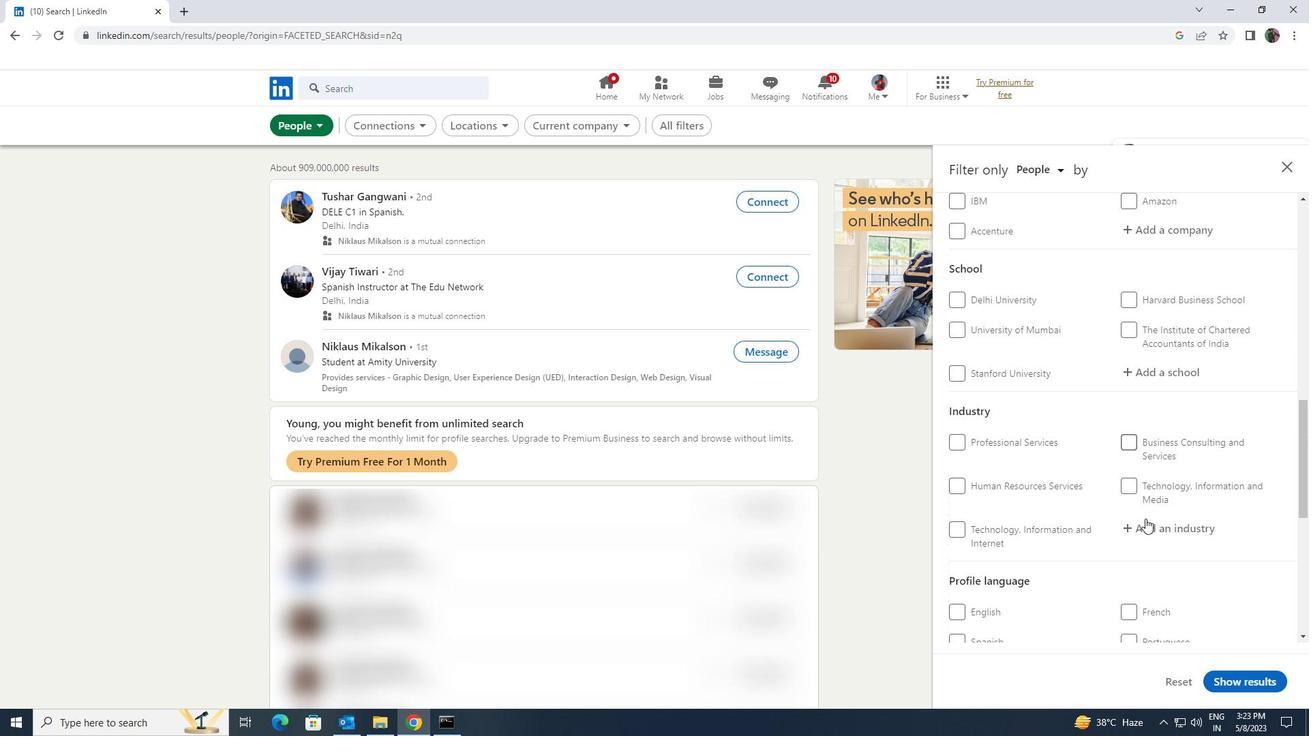 
Action: Mouse scrolled (1145, 519) with delta (0, 0)
Screenshot: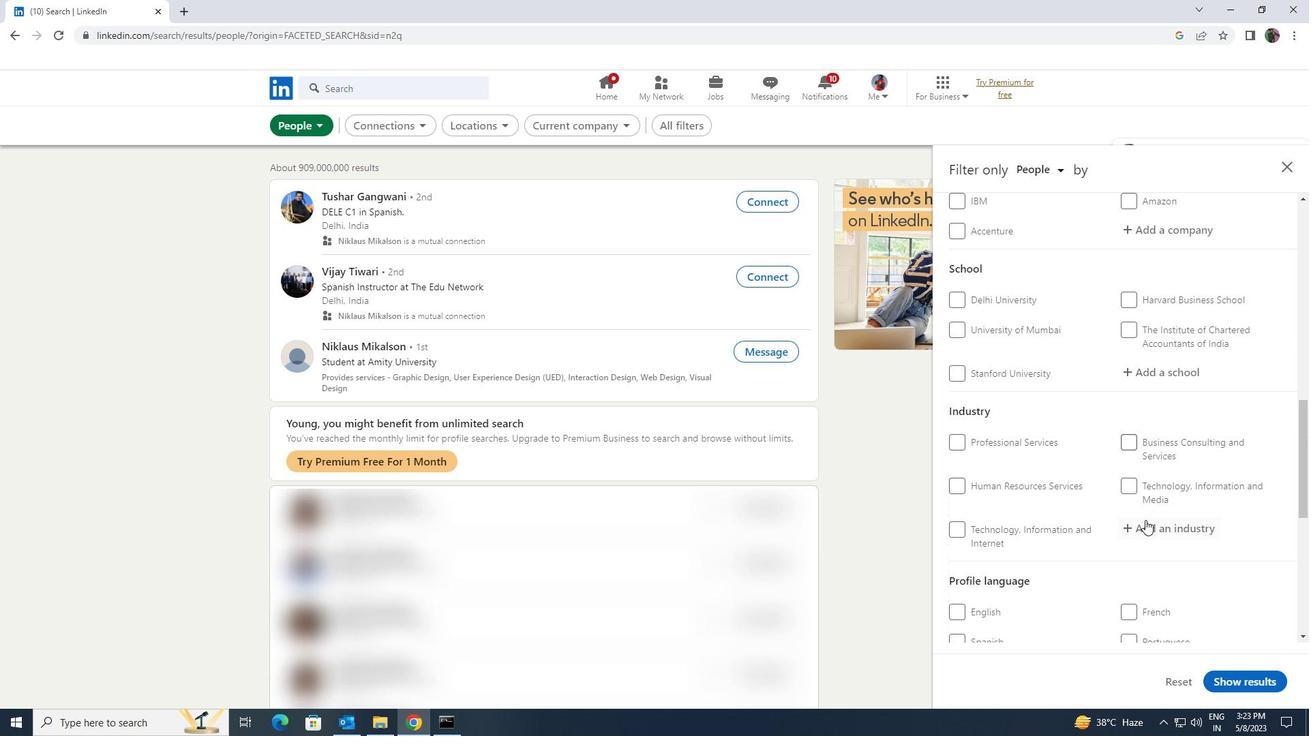 
Action: Mouse moved to (1134, 566)
Screenshot: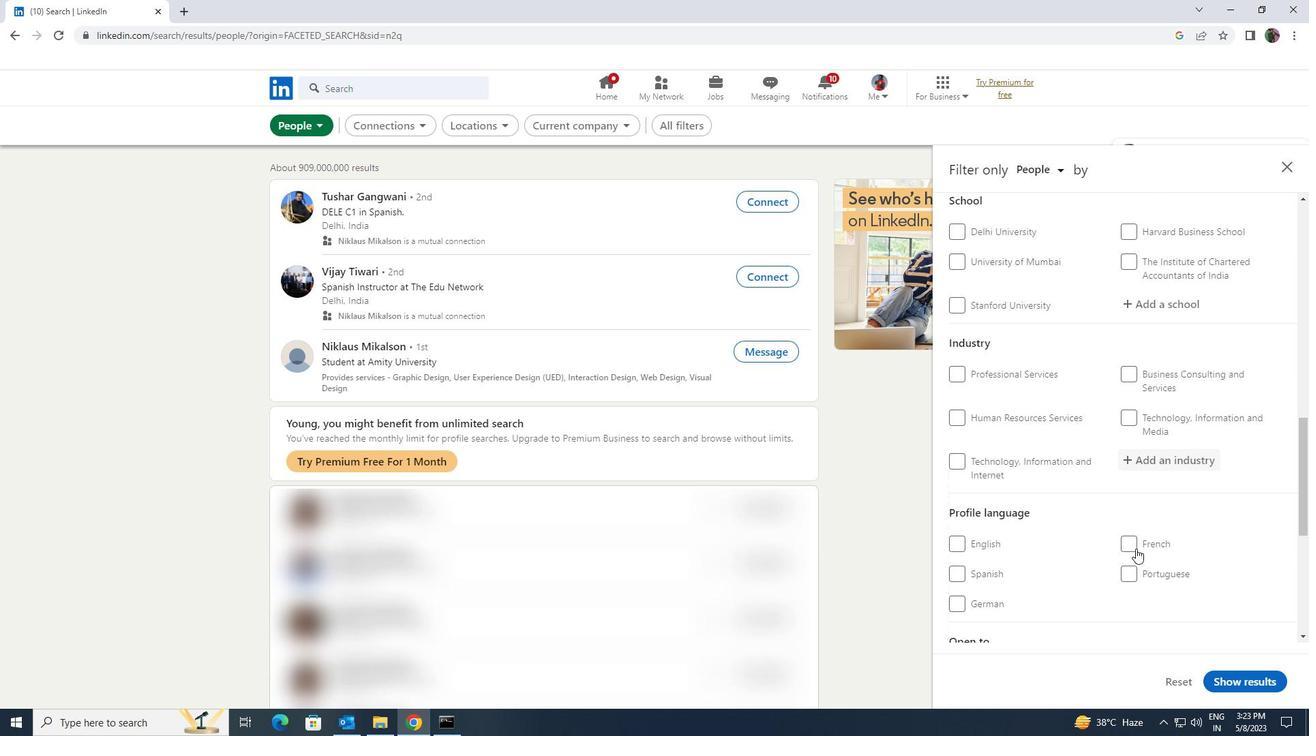 
Action: Mouse pressed left at (1134, 566)
Screenshot: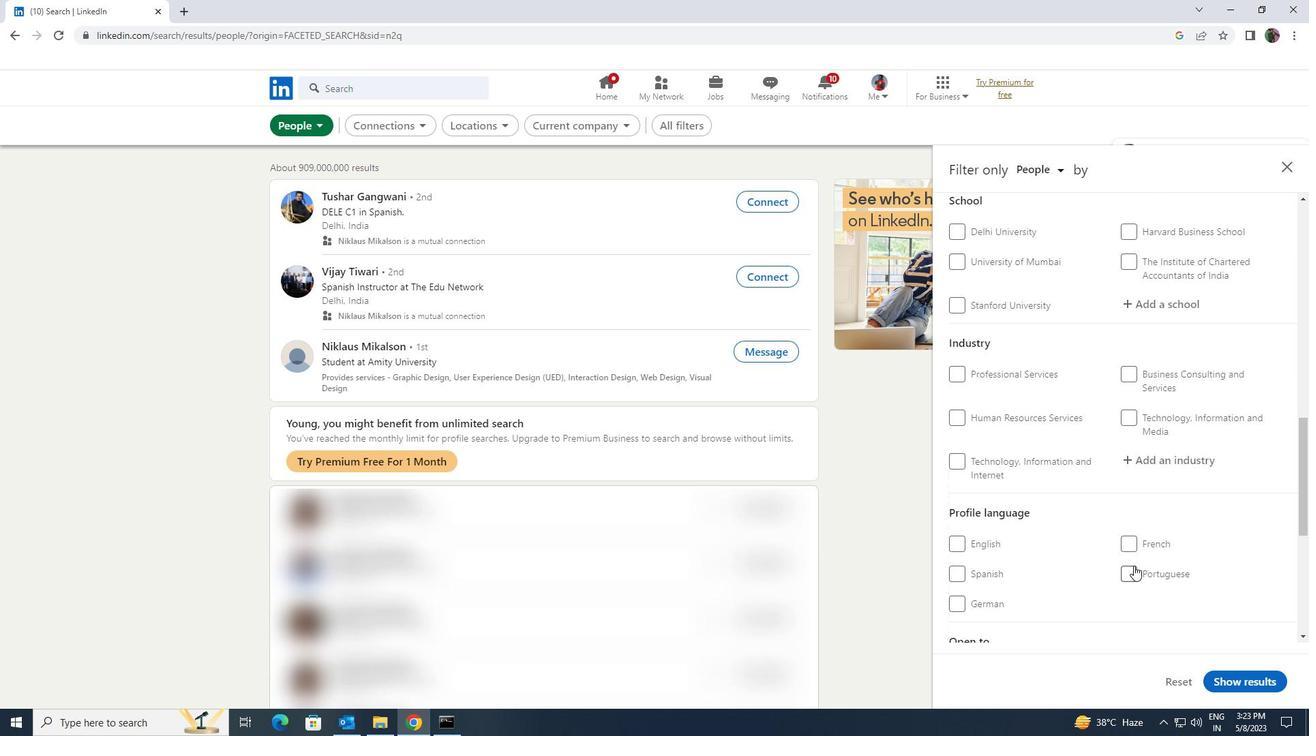 
Action: Mouse scrolled (1134, 566) with delta (0, 0)
Screenshot: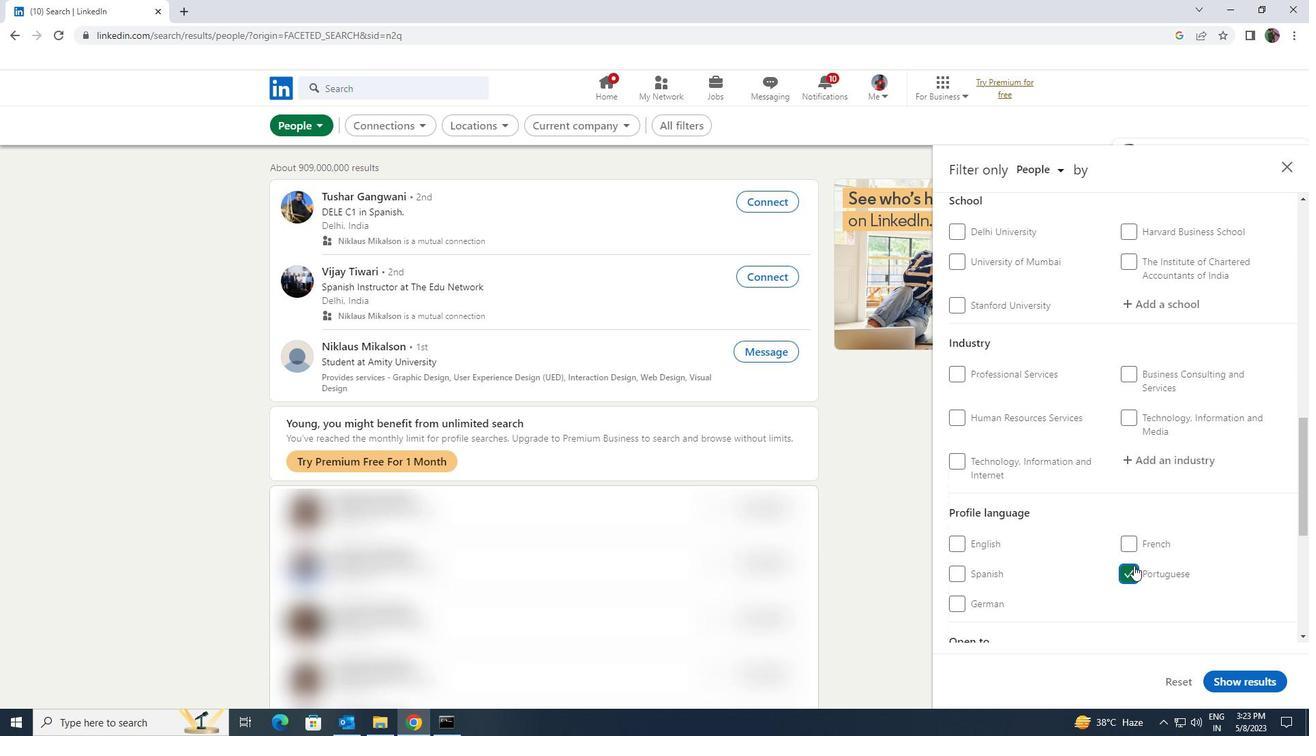 
Action: Mouse scrolled (1134, 566) with delta (0, 0)
Screenshot: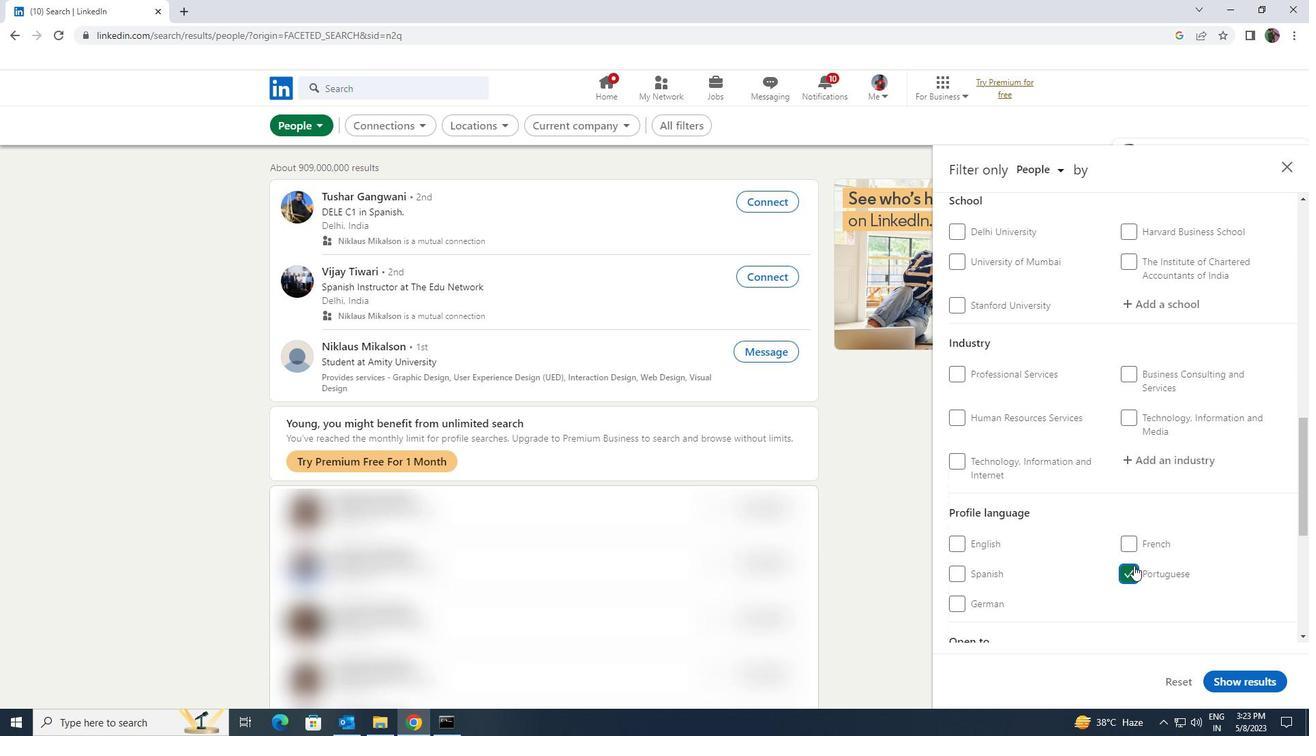 
Action: Mouse scrolled (1134, 566) with delta (0, 0)
Screenshot: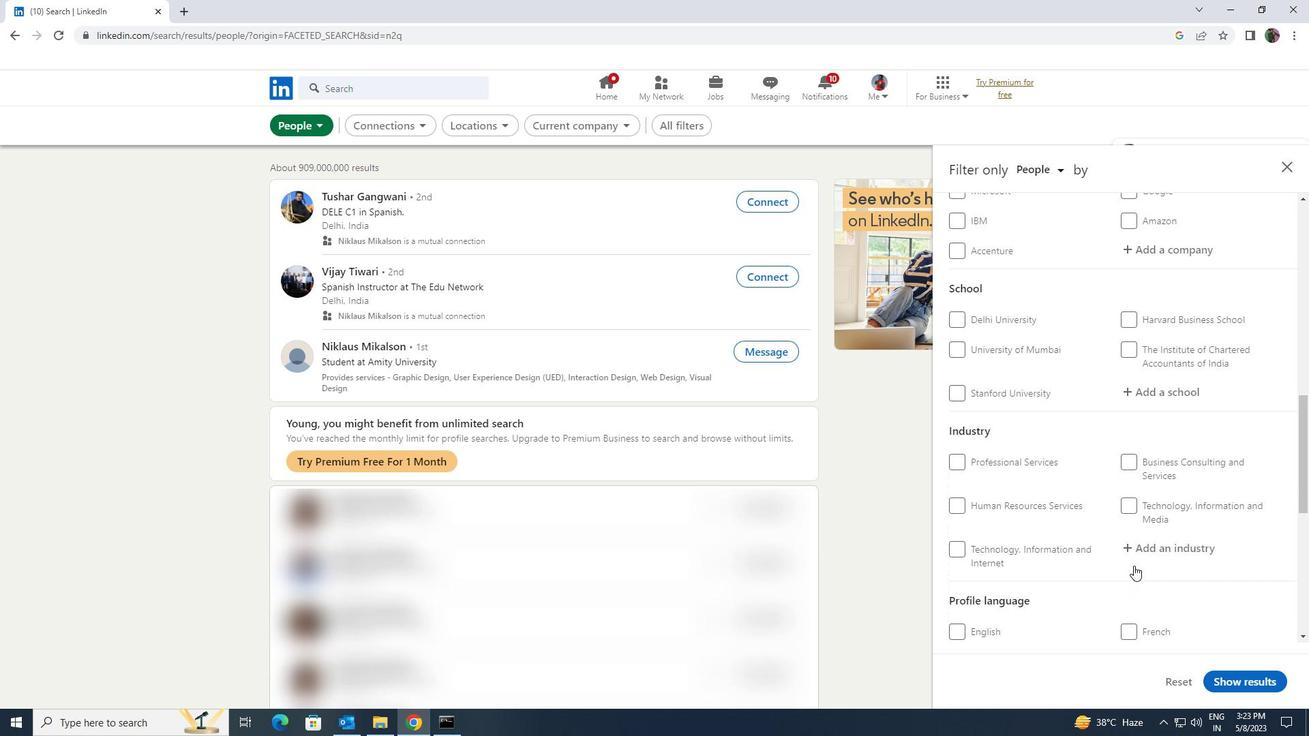 
Action: Mouse scrolled (1134, 566) with delta (0, 0)
Screenshot: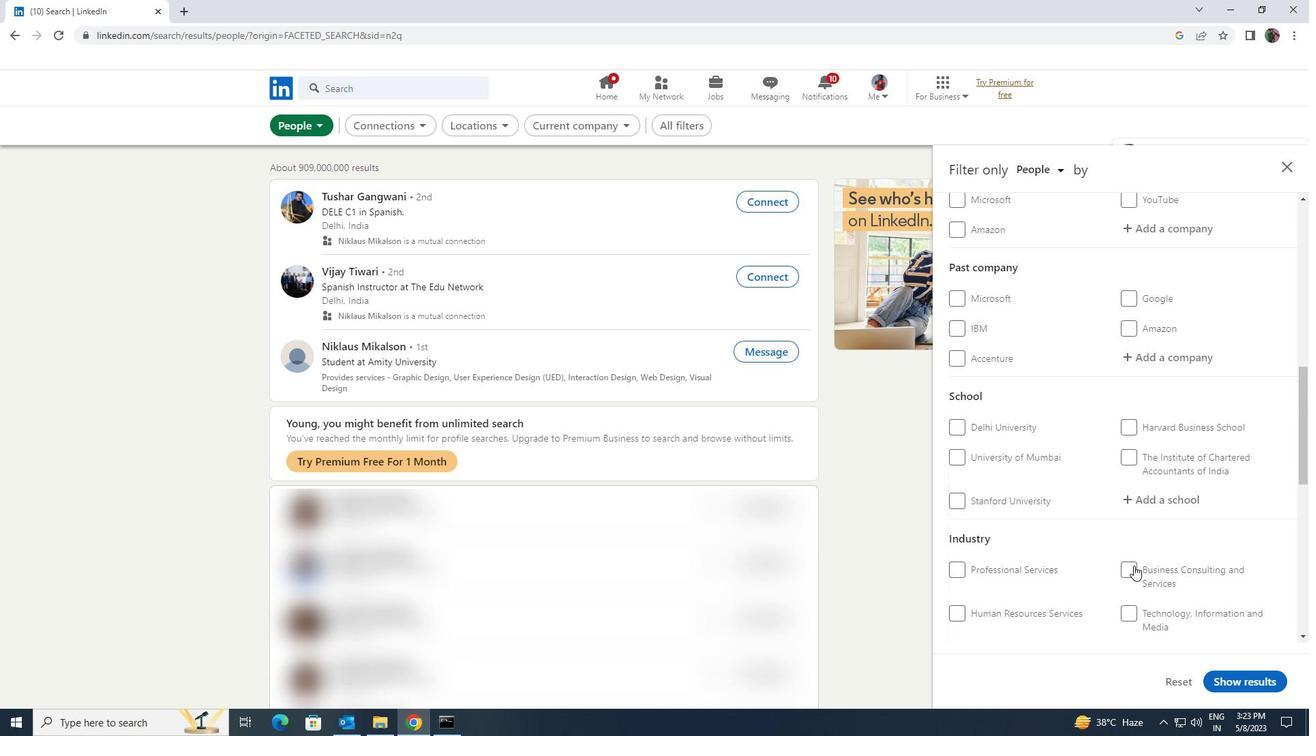 
Action: Mouse scrolled (1134, 566) with delta (0, 0)
Screenshot: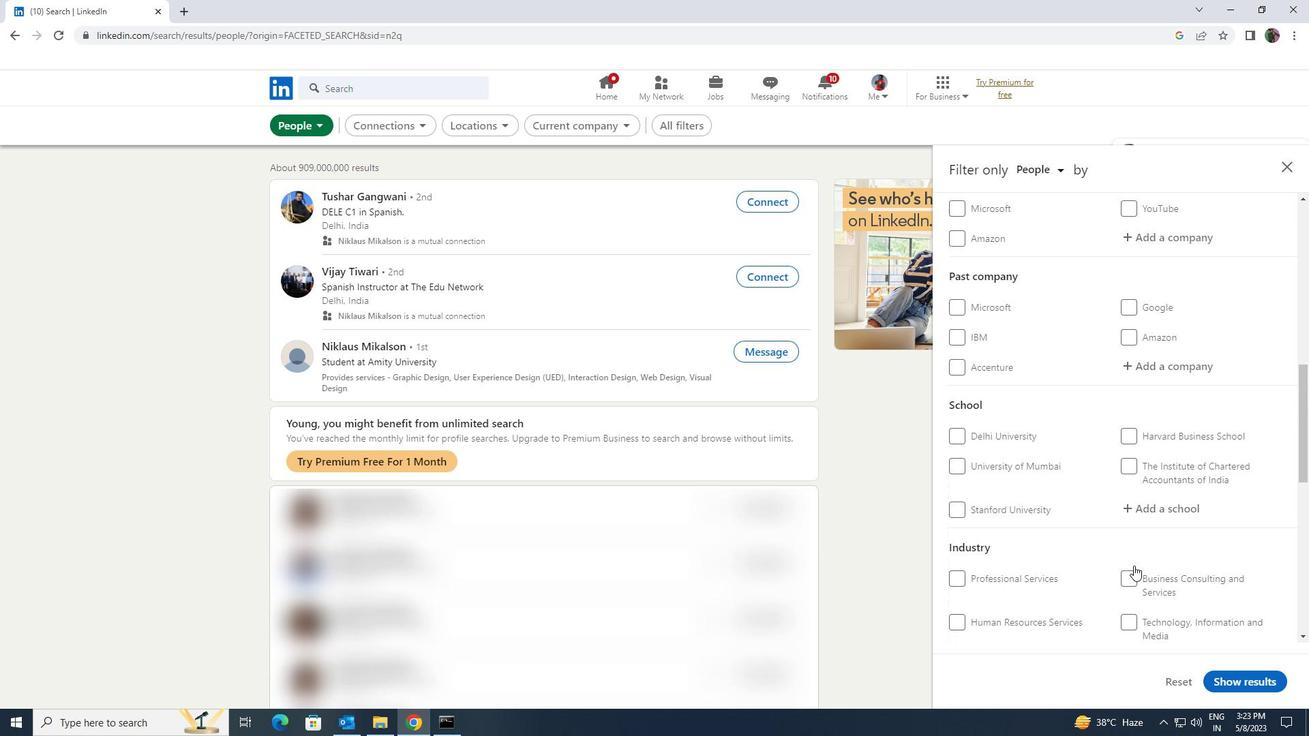 
Action: Mouse scrolled (1134, 566) with delta (0, 0)
Screenshot: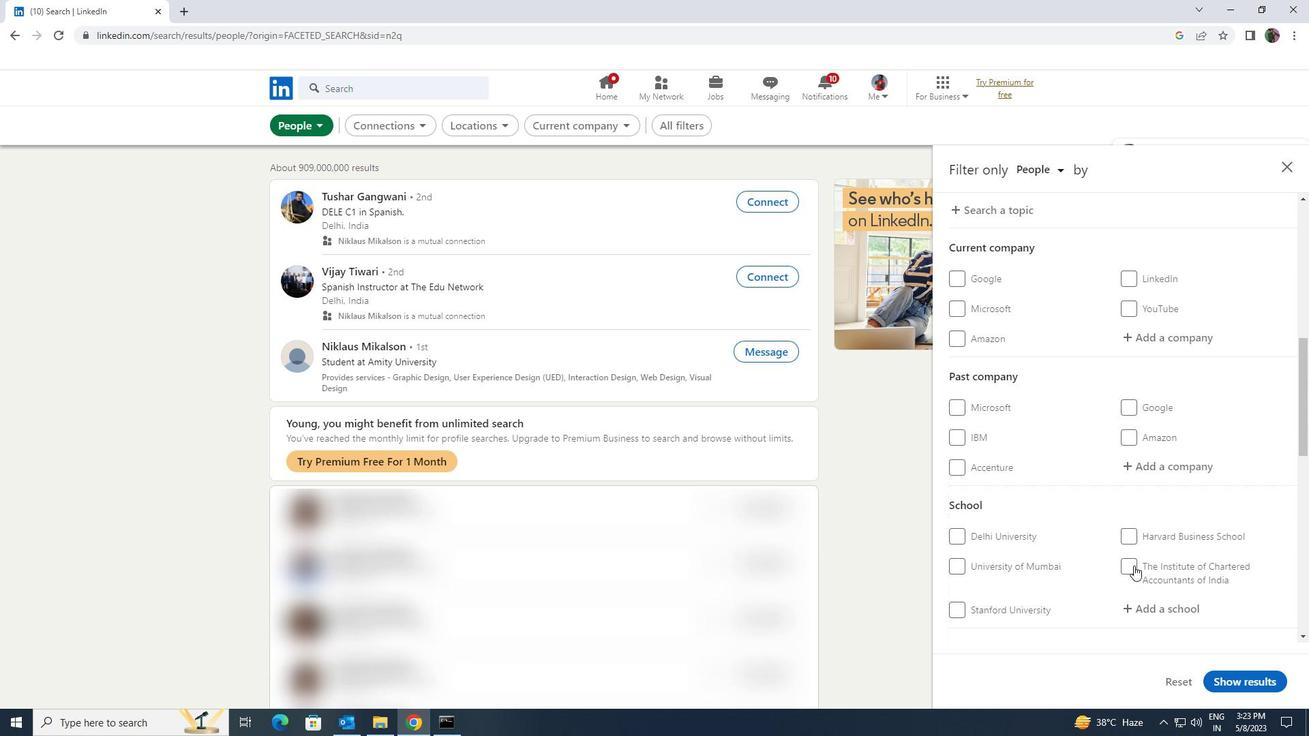 
Action: Mouse scrolled (1134, 566) with delta (0, 0)
Screenshot: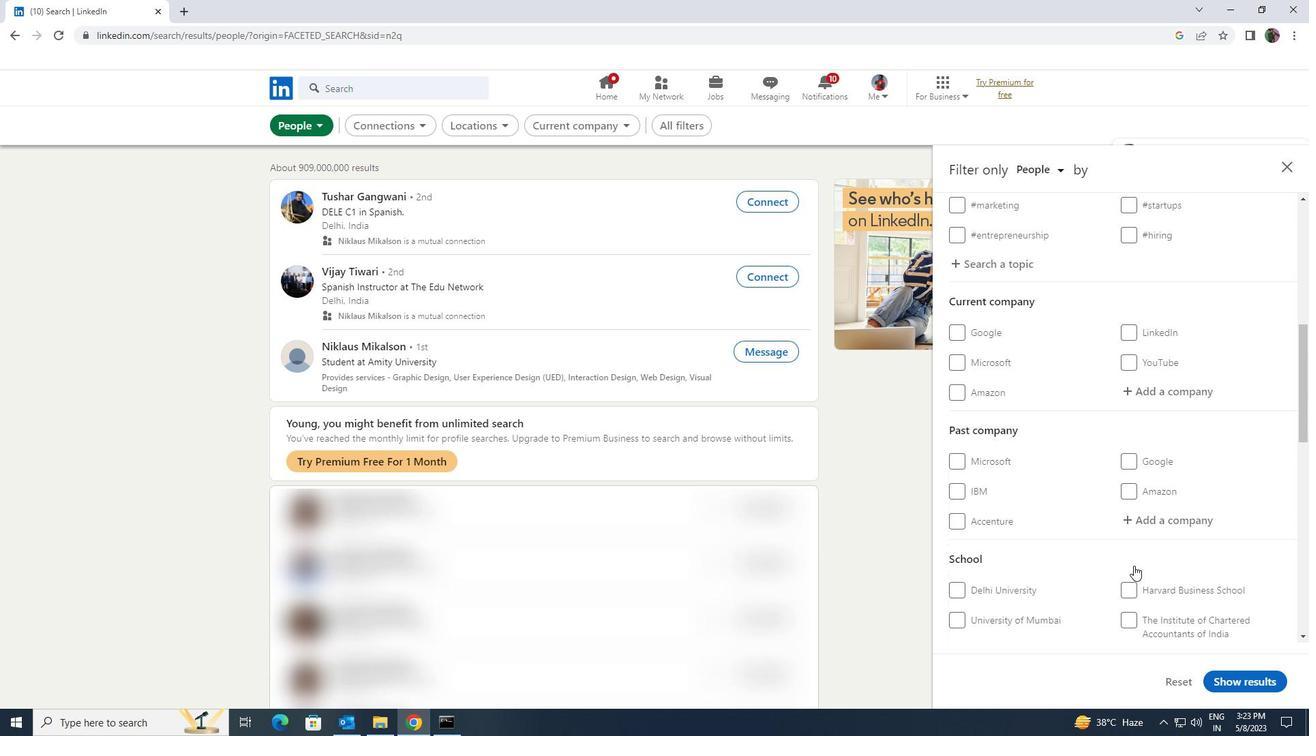 
Action: Mouse scrolled (1134, 566) with delta (0, 0)
Screenshot: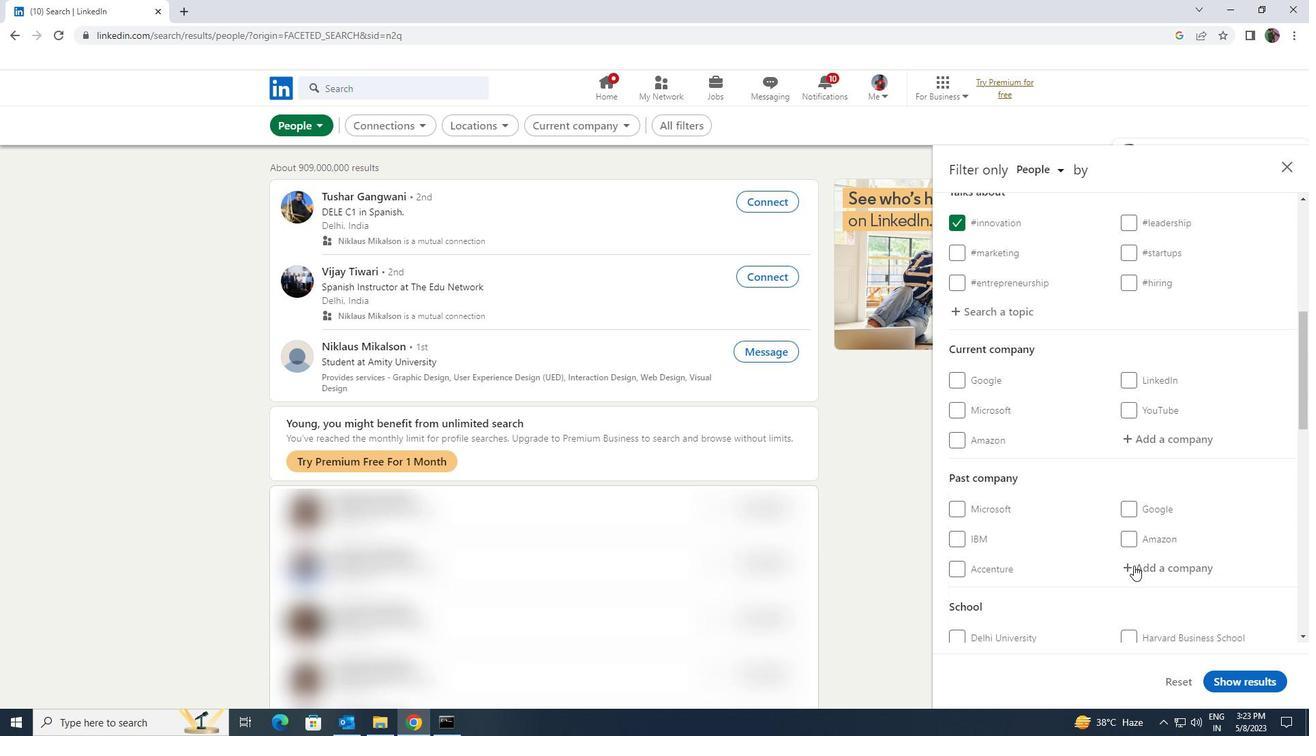 
Action: Mouse moved to (1132, 571)
Screenshot: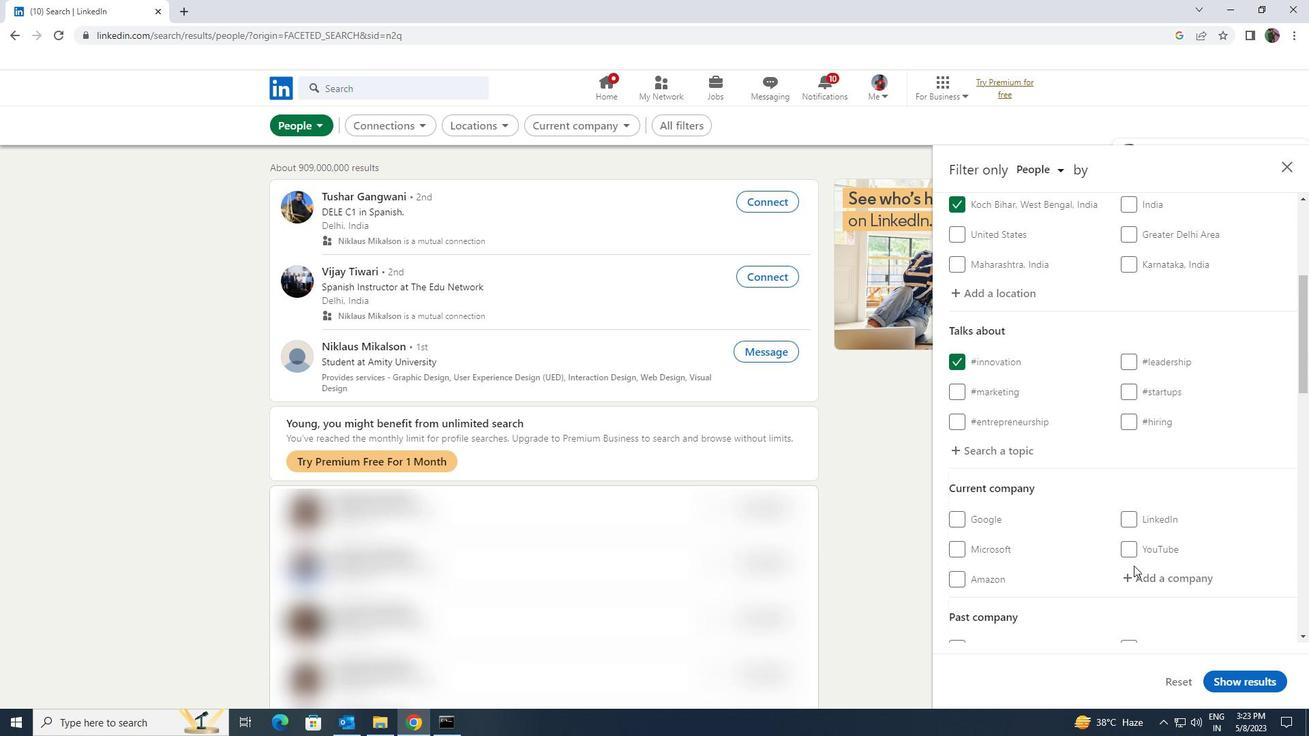 
Action: Mouse pressed left at (1132, 571)
Screenshot: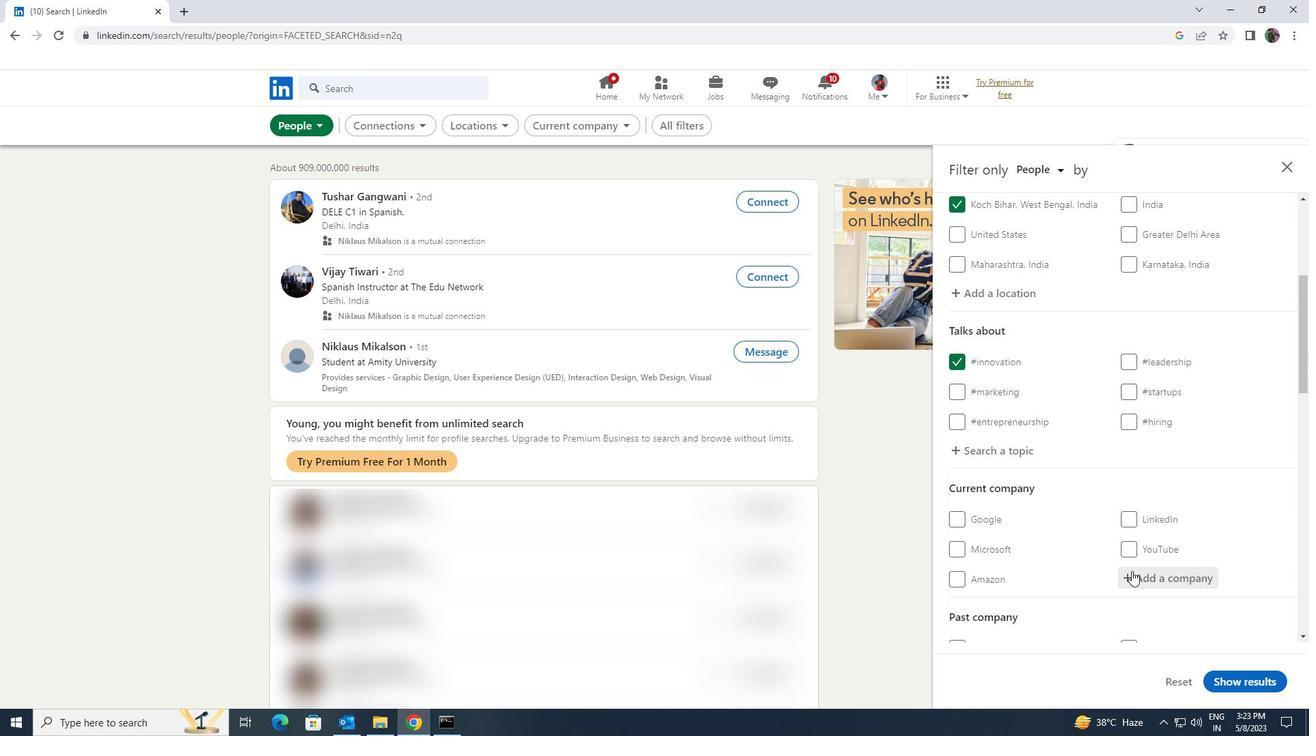 
Action: Key pressed <Key.shift><Key.shift><Key.shift><Key.shift><Key.shift><Key.shift><Key.shift><Key.shift><Key.shift>SYMPHONE<Key.space><Key.shift><Key.shift><Key.shift>HR
Screenshot: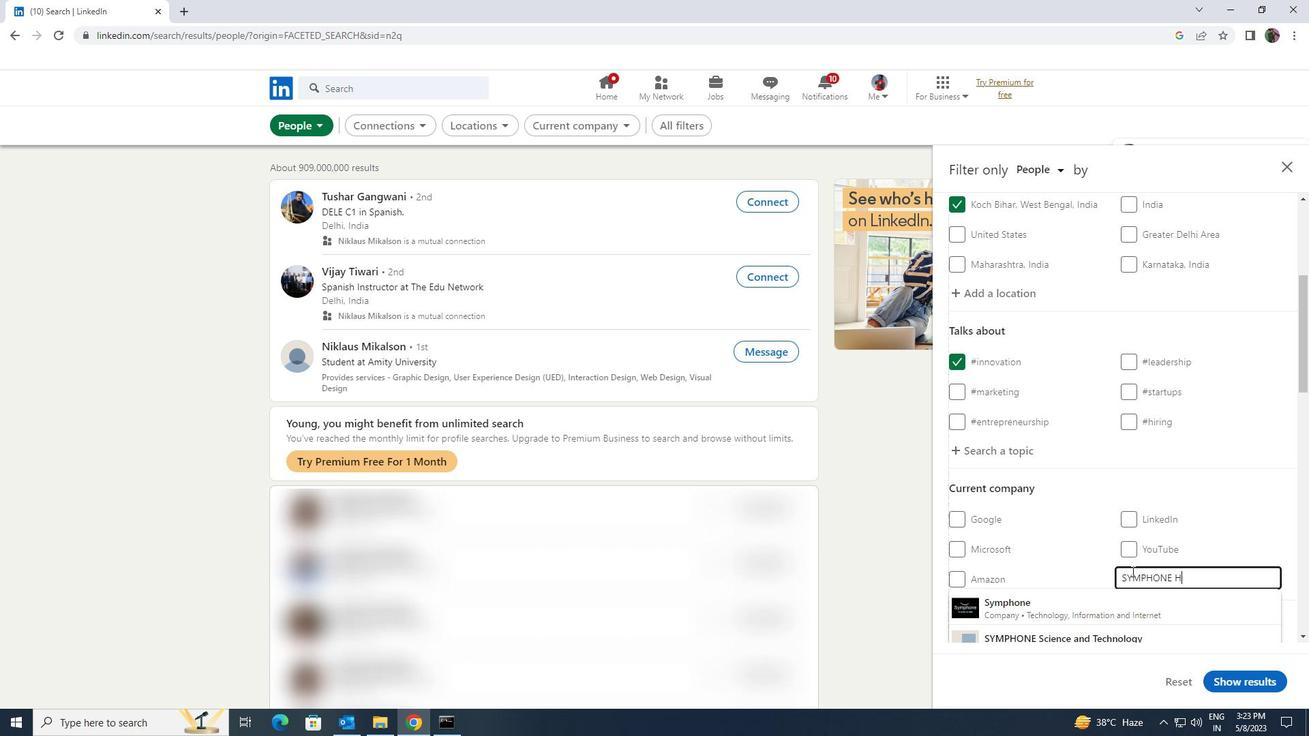 
Action: Mouse scrolled (1132, 570) with delta (0, 0)
Screenshot: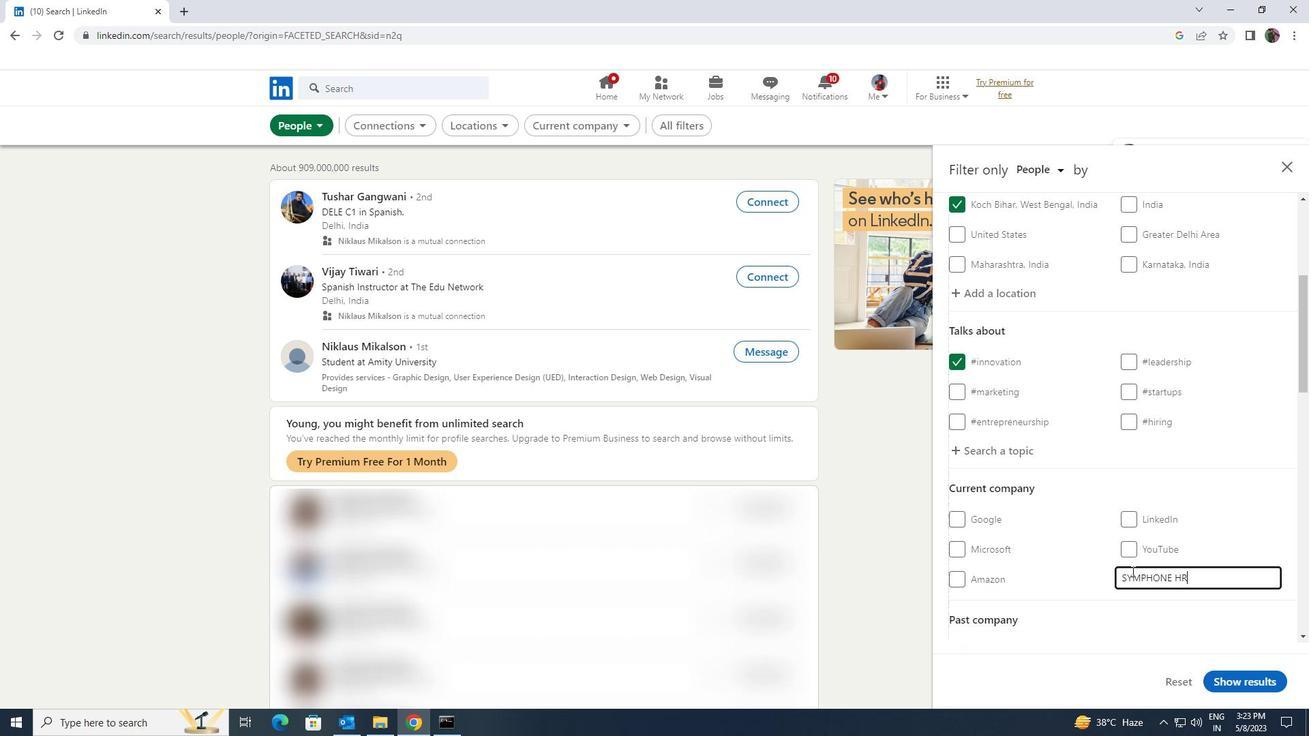 
Action: Mouse scrolled (1132, 570) with delta (0, 0)
Screenshot: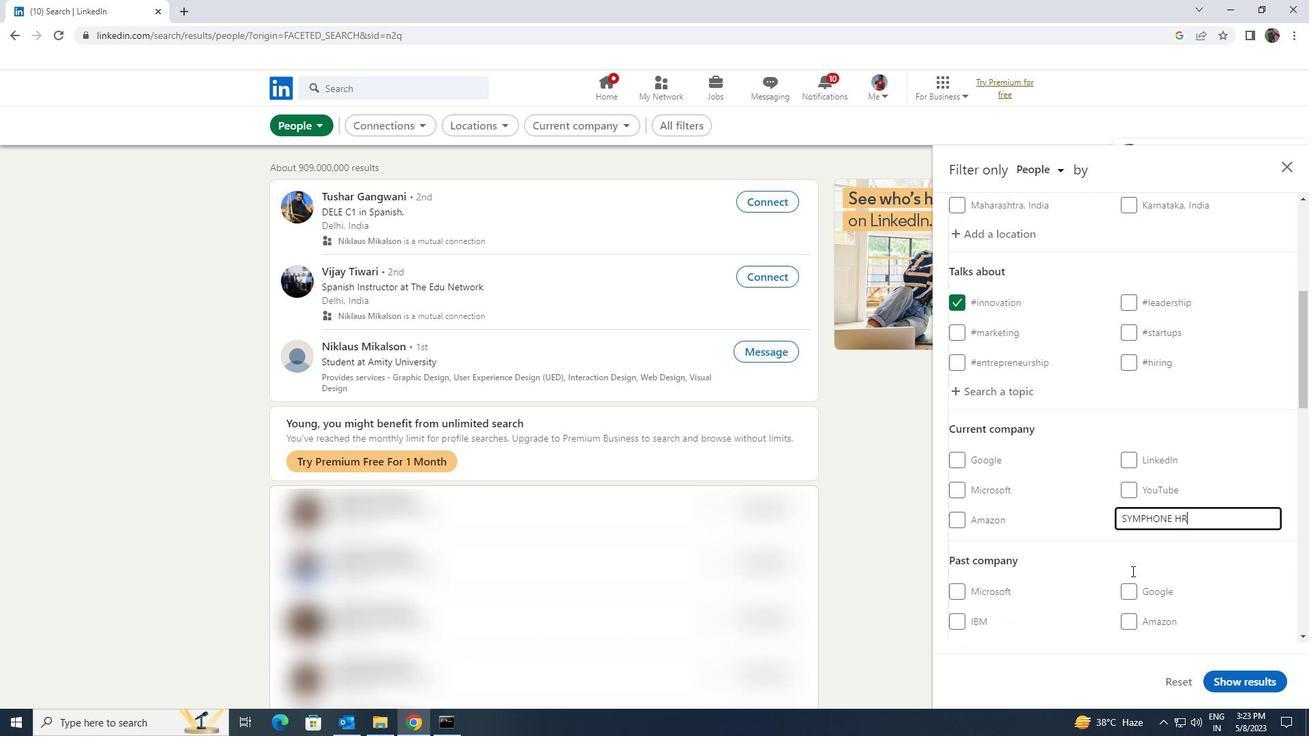 
Action: Mouse scrolled (1132, 570) with delta (0, 0)
Screenshot: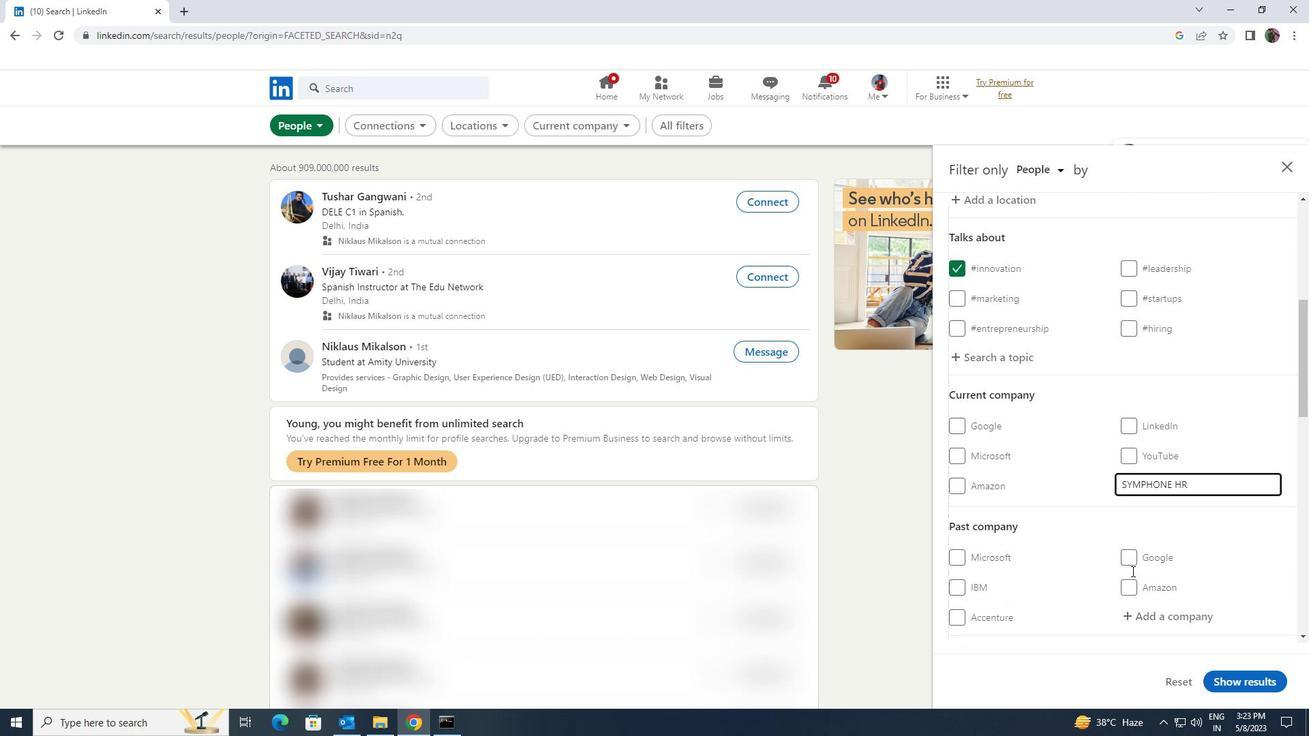 
Action: Mouse moved to (1144, 523)
Screenshot: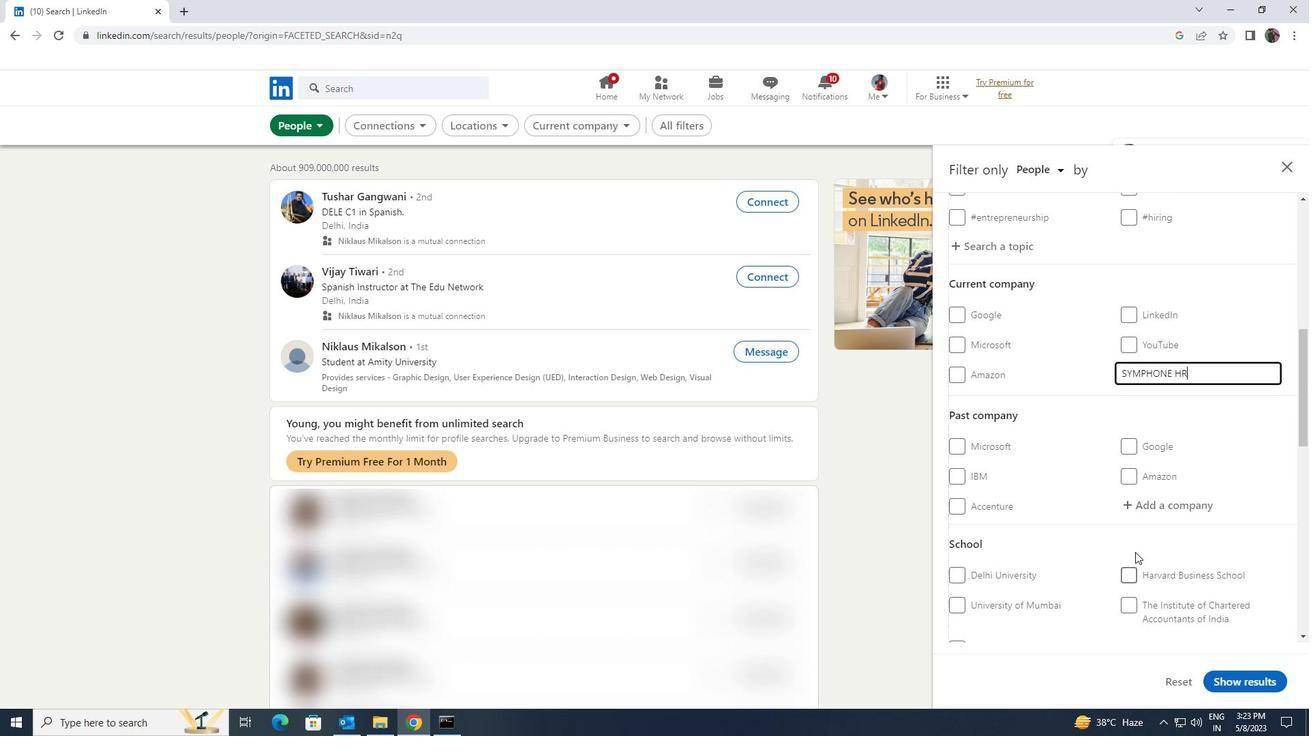 
Action: Mouse scrolled (1144, 523) with delta (0, 0)
Screenshot: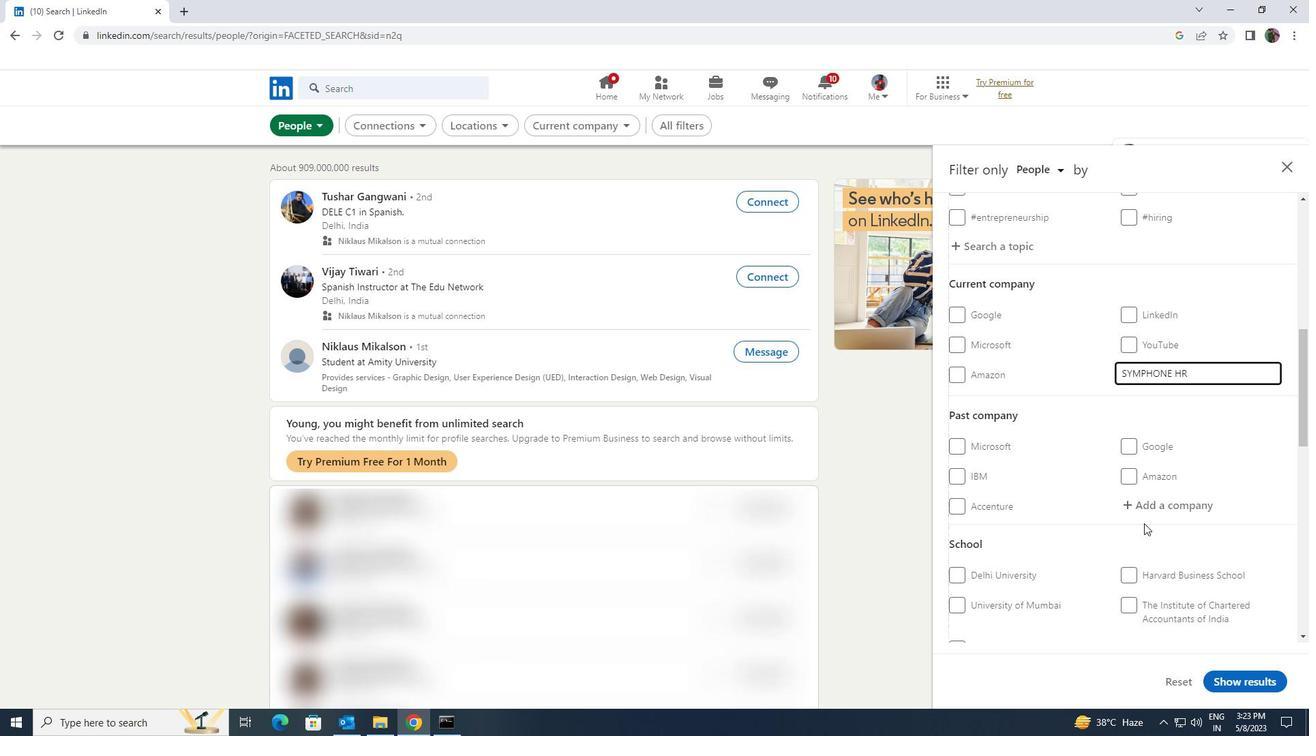 
Action: Mouse moved to (1148, 583)
Screenshot: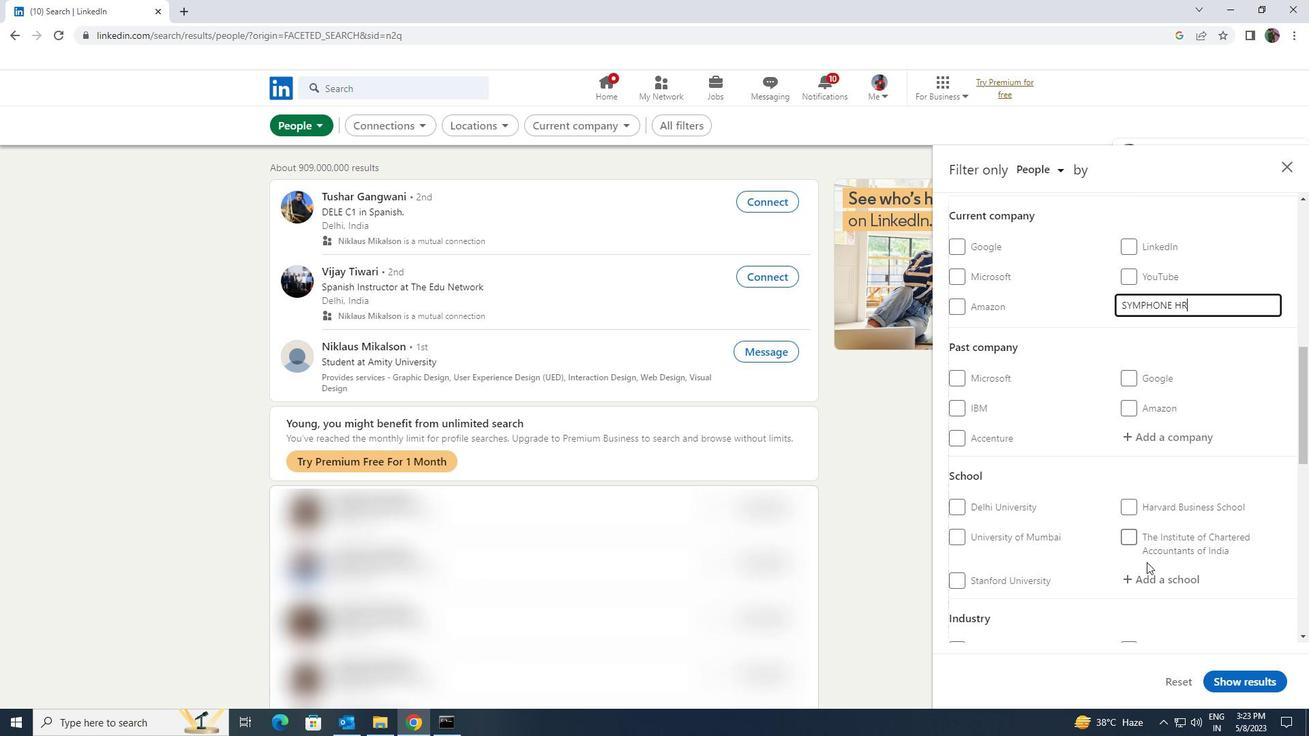 
Action: Mouse pressed left at (1148, 583)
Screenshot: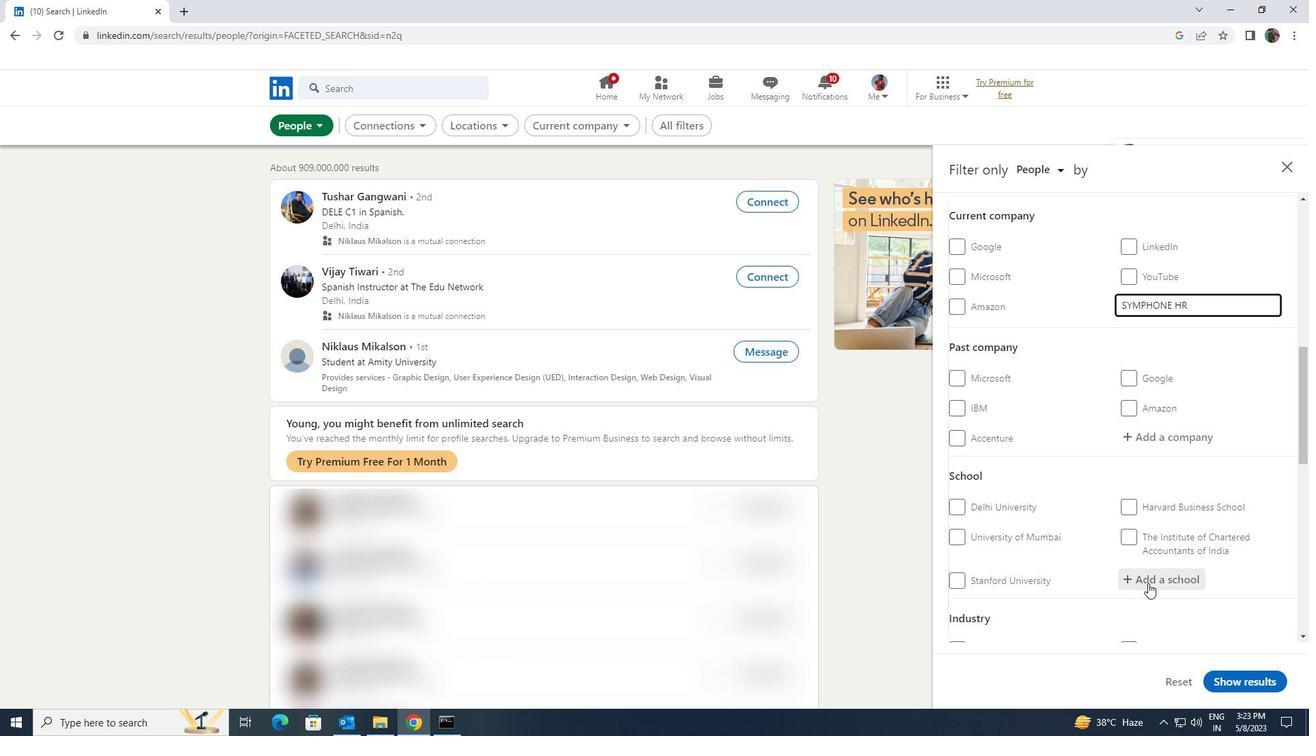 
Action: Key pressed <Key.shift><Key.shift><Key.shift><Key.shift><Key.shift><Key.shift><Key.shift><Key.shift>SASI<Key.space><Key.shift><Key.shift><Key.shift><Key.shift><Key.shift><Key.shift><Key.shift><Key.shift><Key.shift><Key.shift>INSTITUTE<Key.space><Key.shift>OF<Key.space><Key.shift>TECHNOLOGY<Key.space>
Screenshot: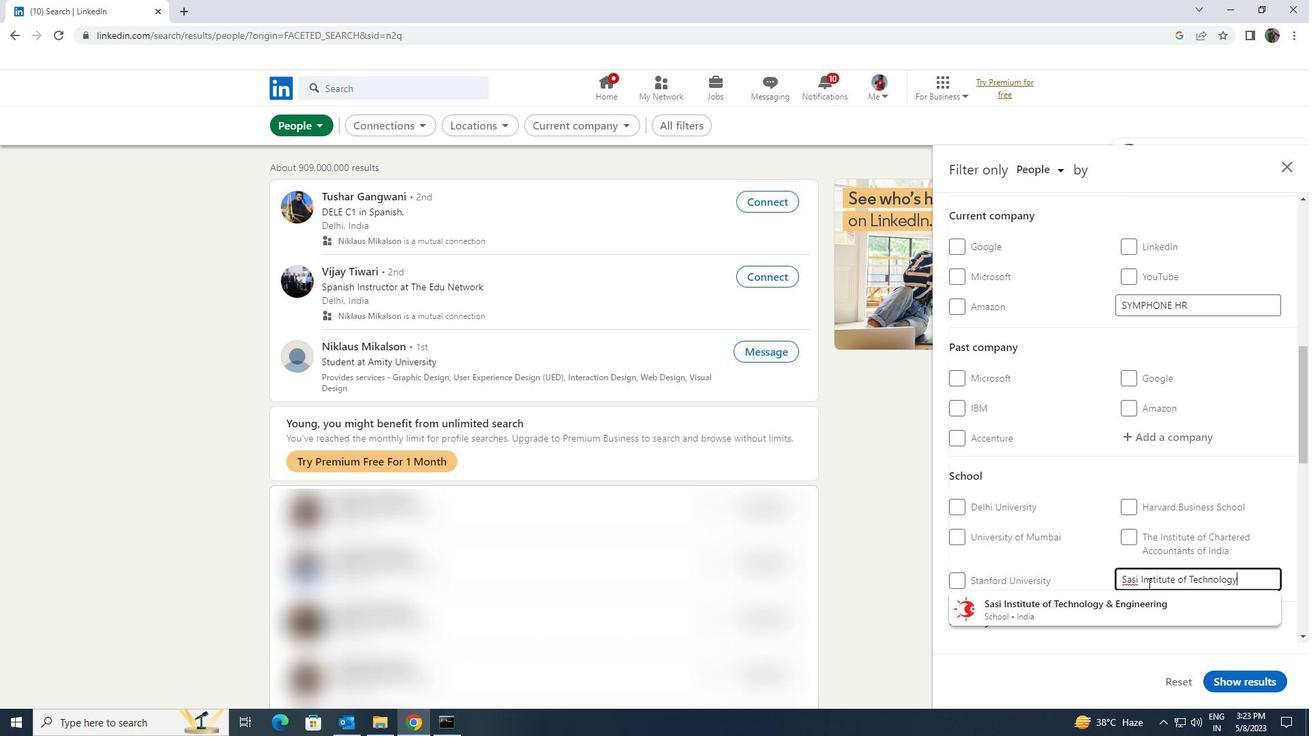 
Action: Mouse moved to (1145, 595)
Screenshot: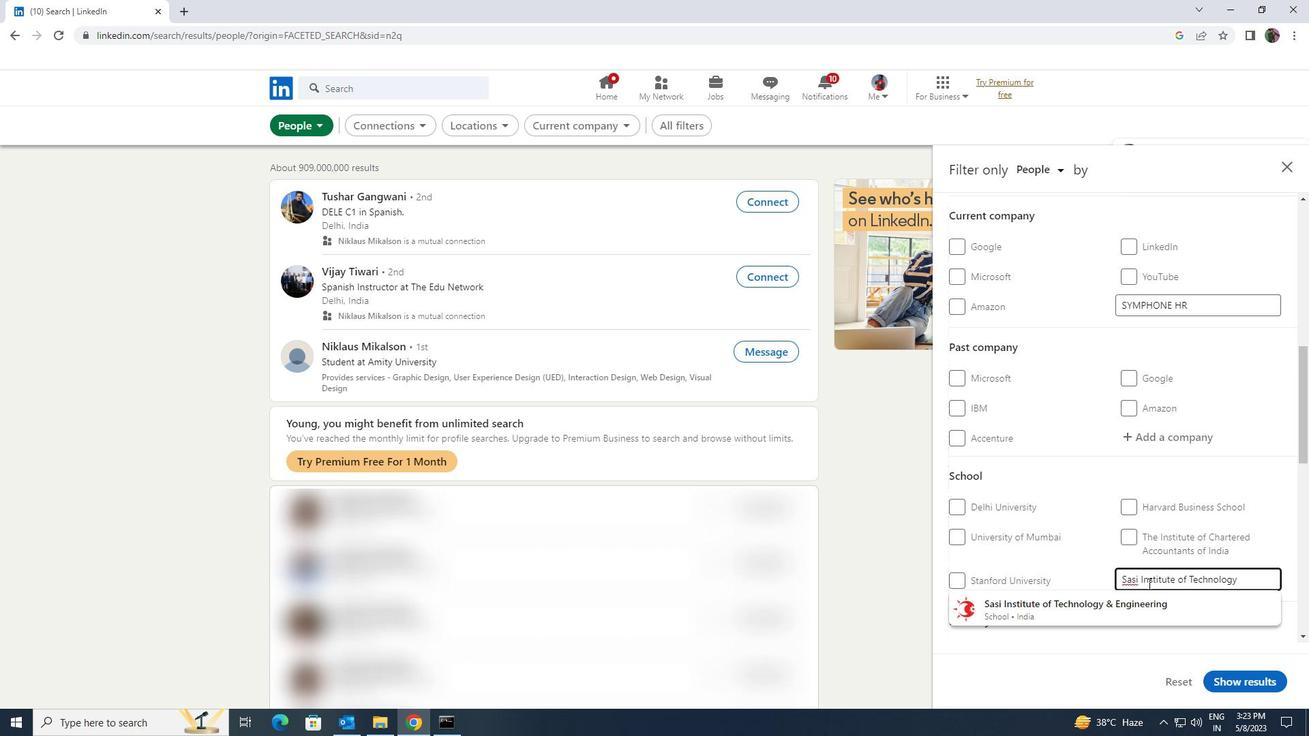 
Action: Mouse pressed left at (1145, 595)
Screenshot: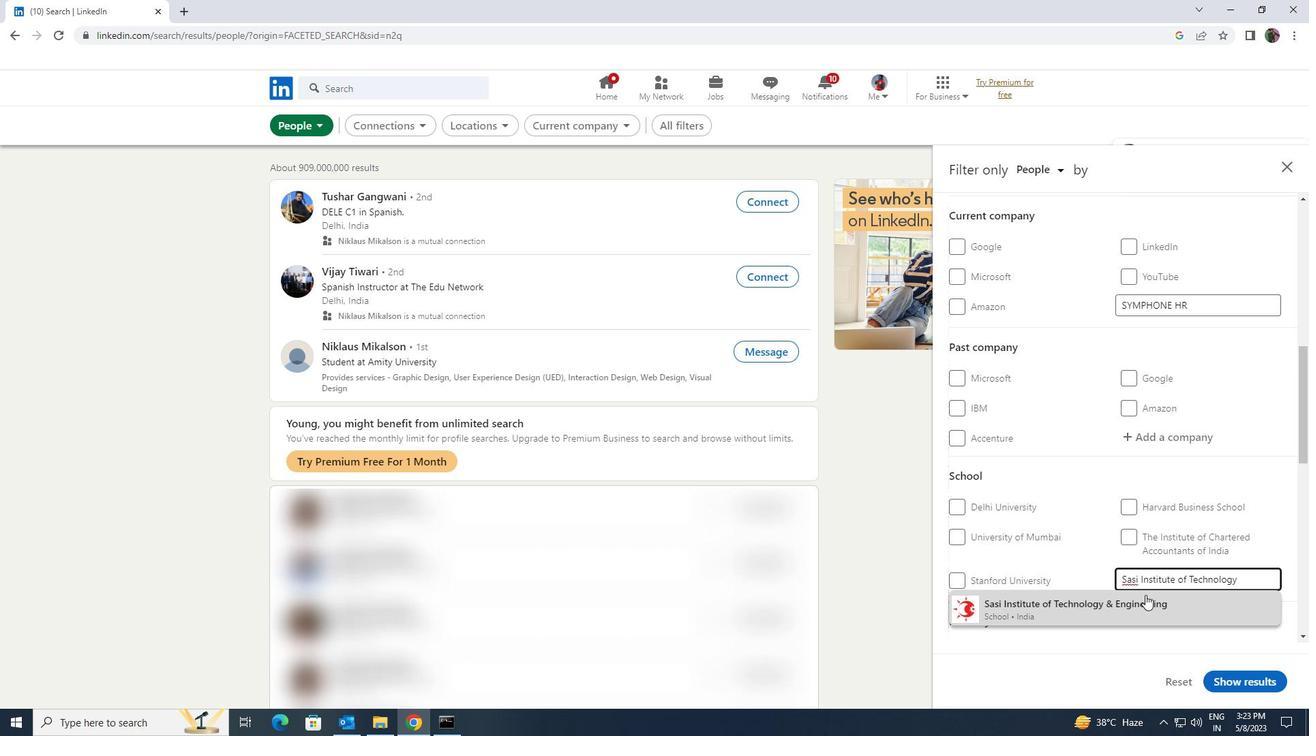 
Action: Mouse moved to (1145, 595)
Screenshot: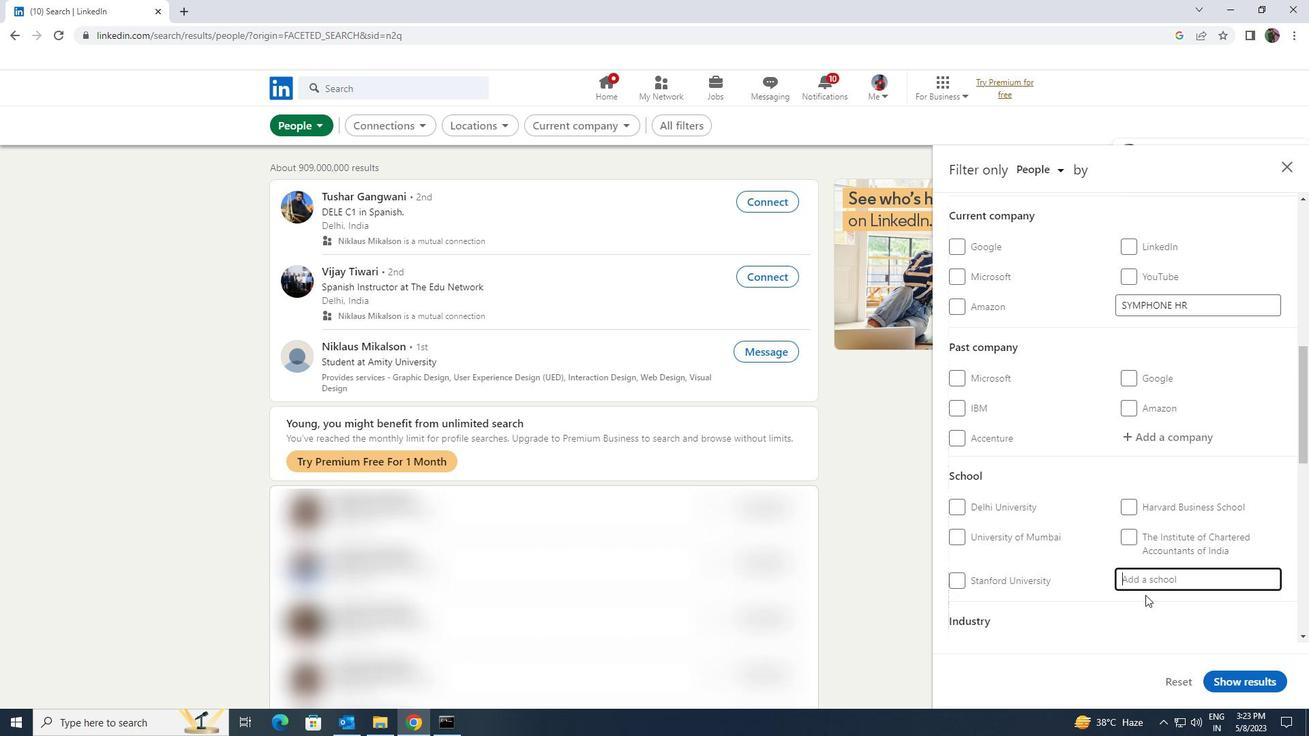 
Action: Mouse scrolled (1145, 594) with delta (0, 0)
Screenshot: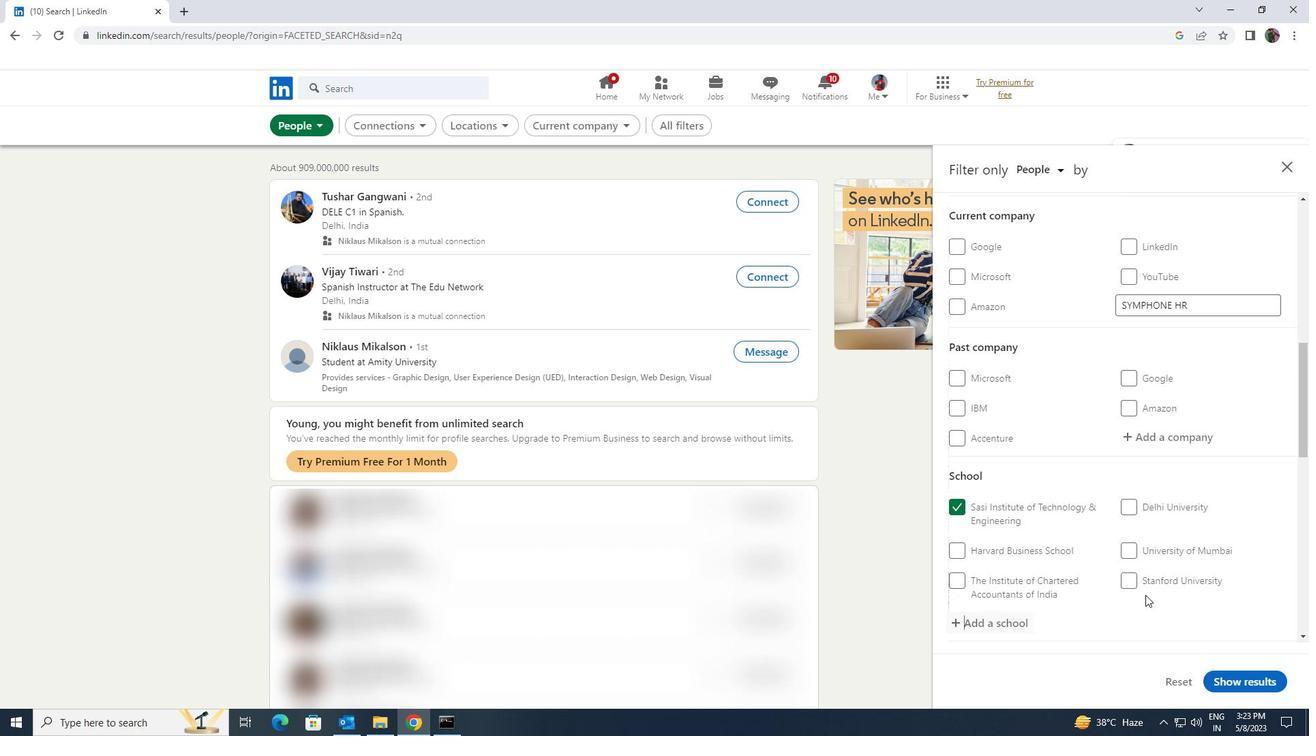 
Action: Mouse moved to (1145, 595)
Screenshot: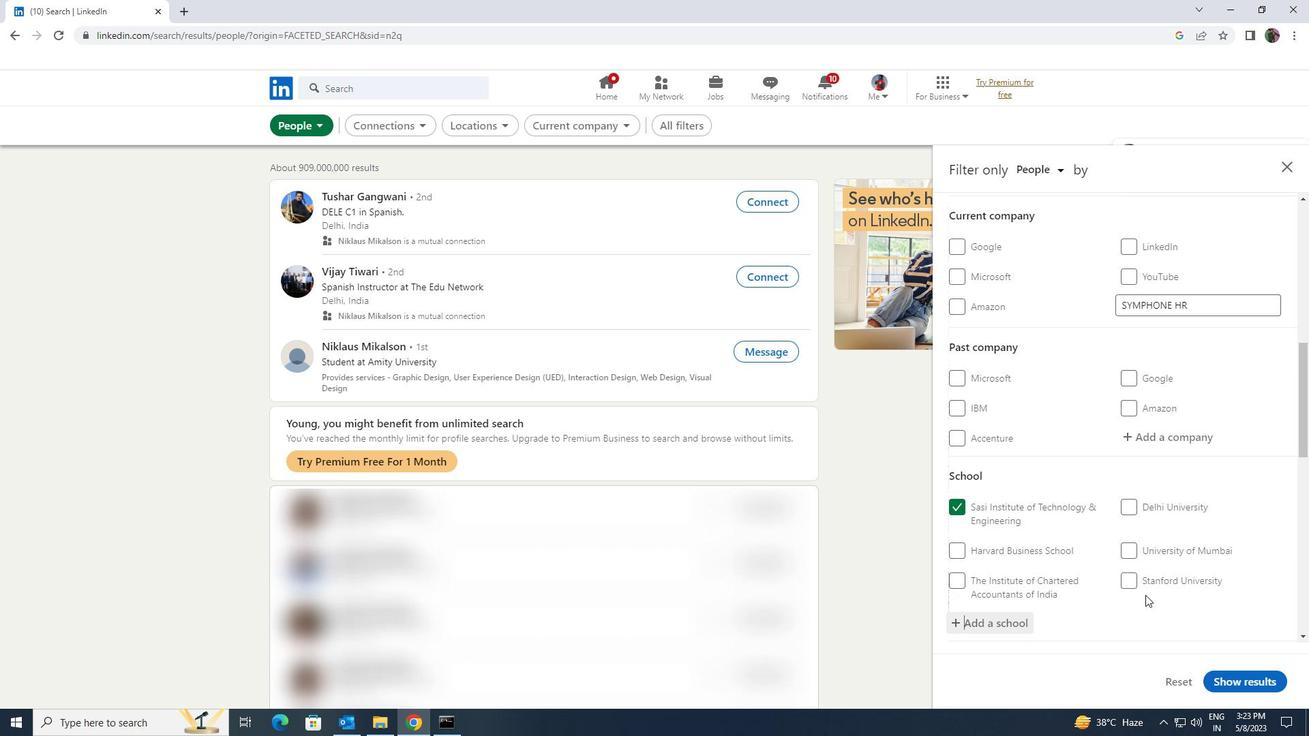 
Action: Mouse scrolled (1145, 594) with delta (0, 0)
Screenshot: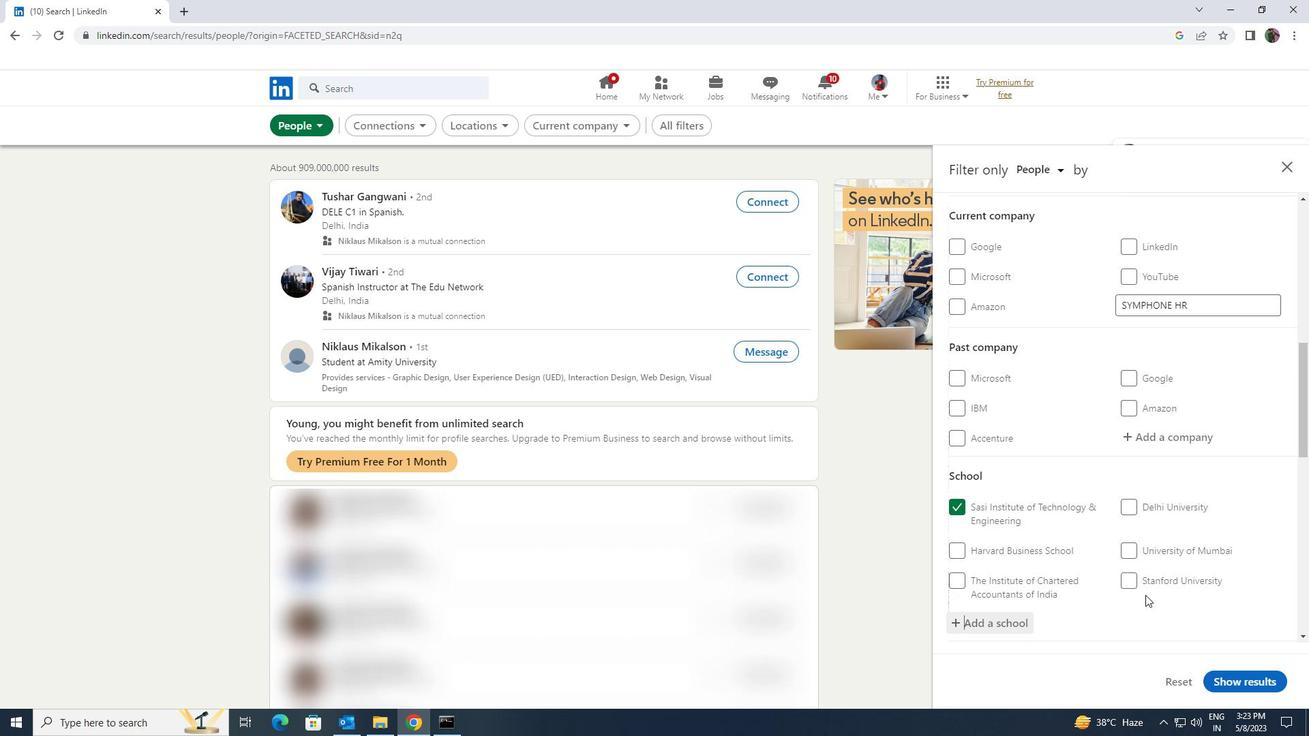 
Action: Mouse scrolled (1145, 594) with delta (0, 0)
Screenshot: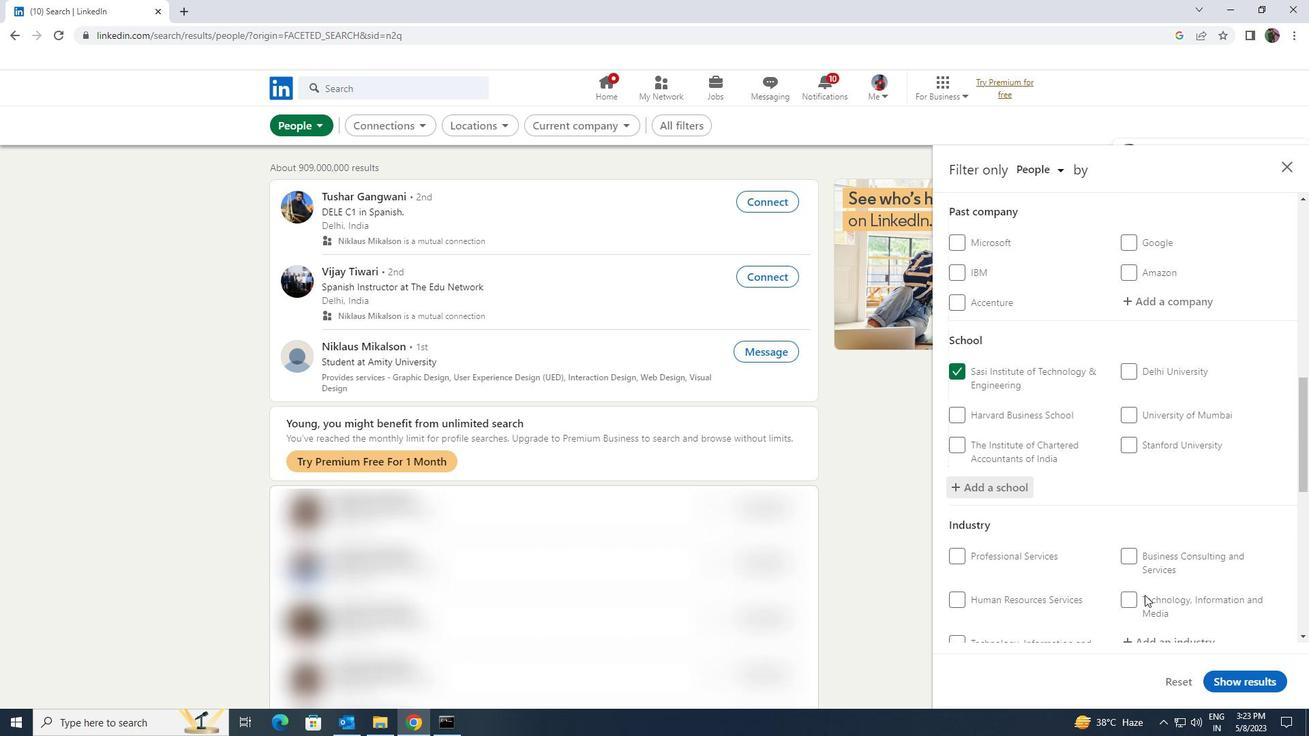 
Action: Mouse moved to (1150, 575)
Screenshot: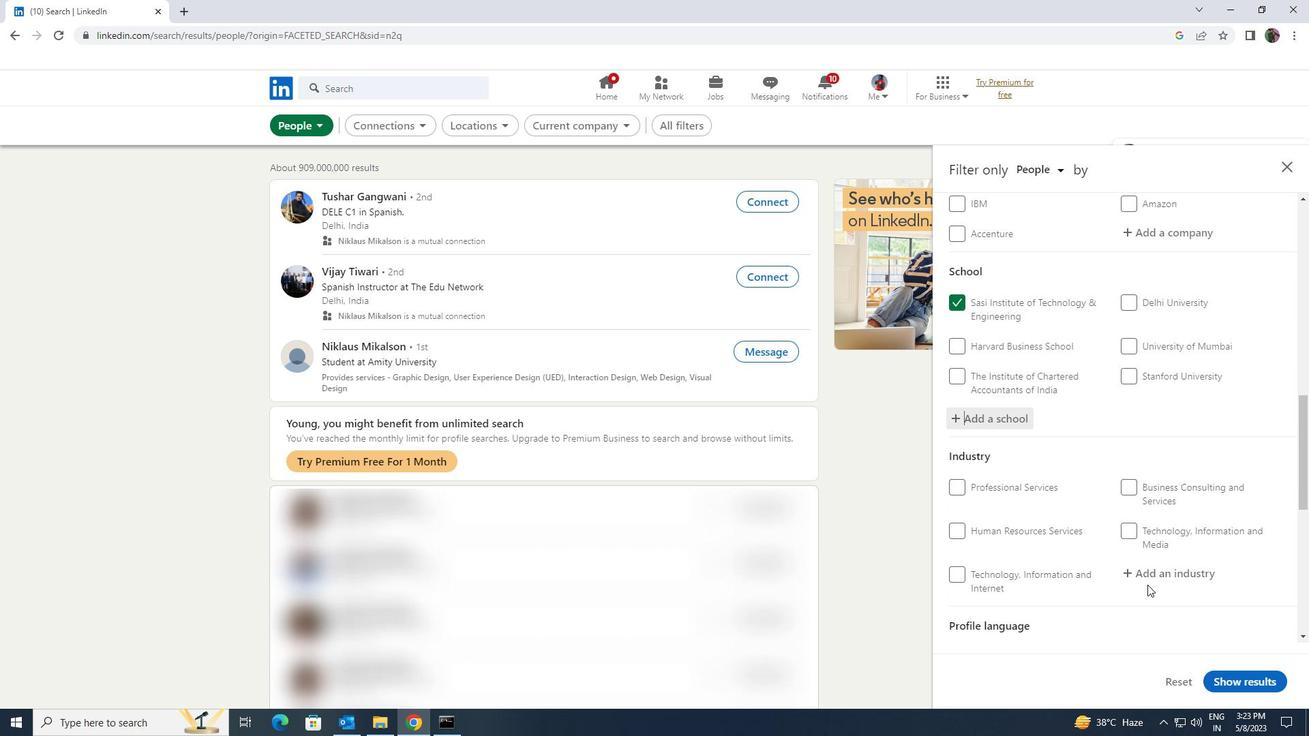 
Action: Mouse pressed left at (1150, 575)
Screenshot: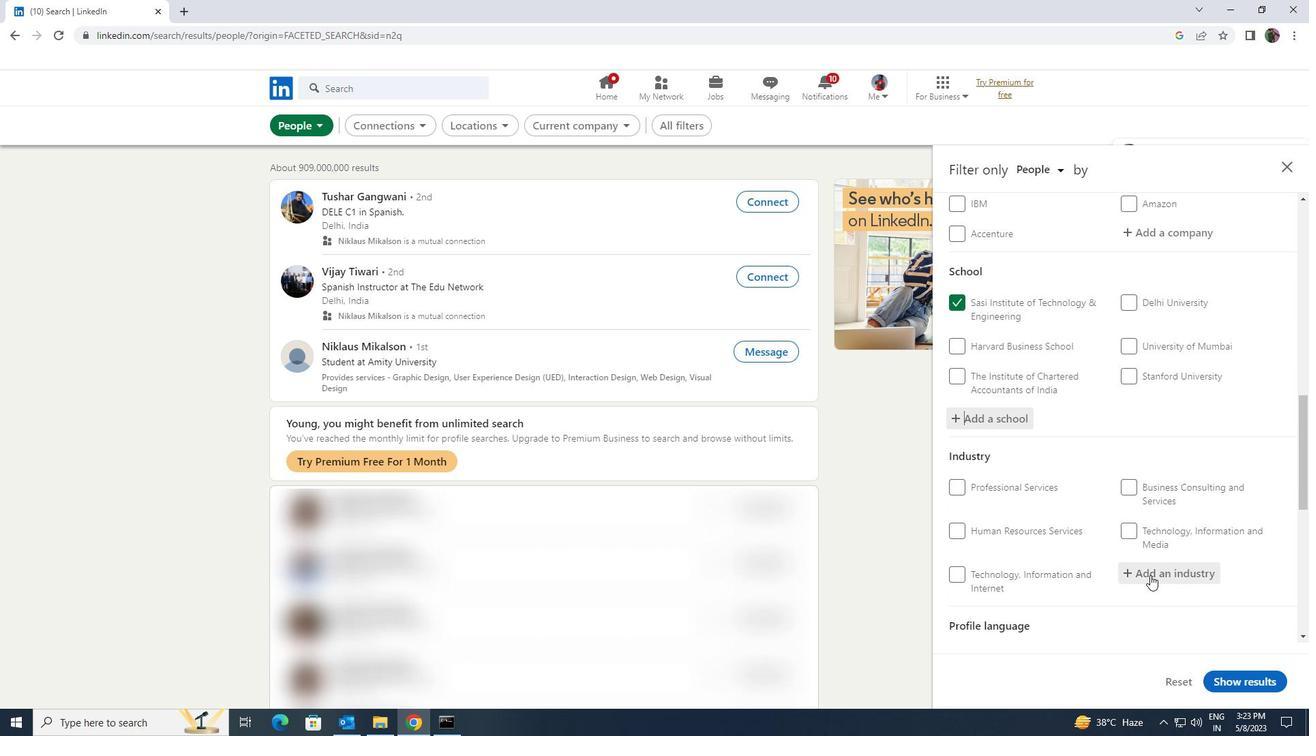 
Action: Key pressed <Key.shift><Key.shift><Key.shift><Key.shift><Key.shift><Key.shift>SECURIT
Screenshot: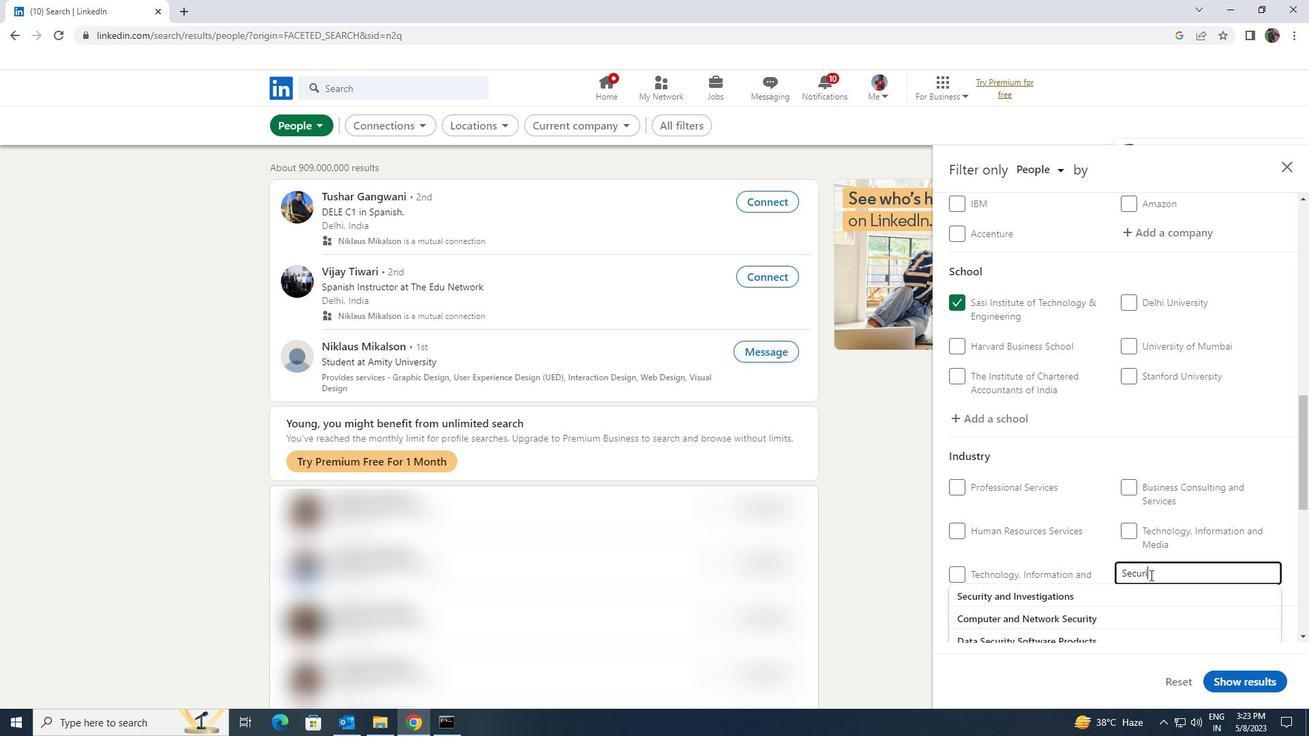 
Action: Mouse moved to (1150, 579)
Screenshot: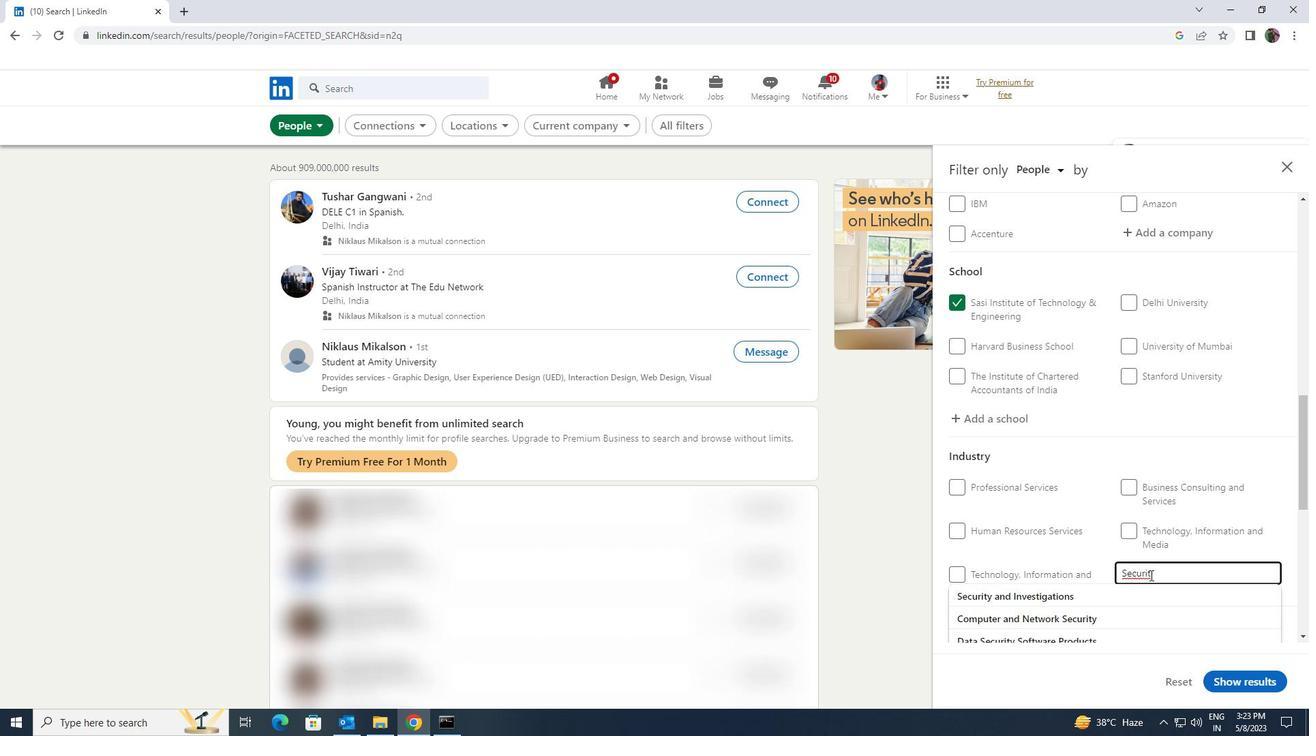 
Action: Key pressed IES<Key.space>A
Screenshot: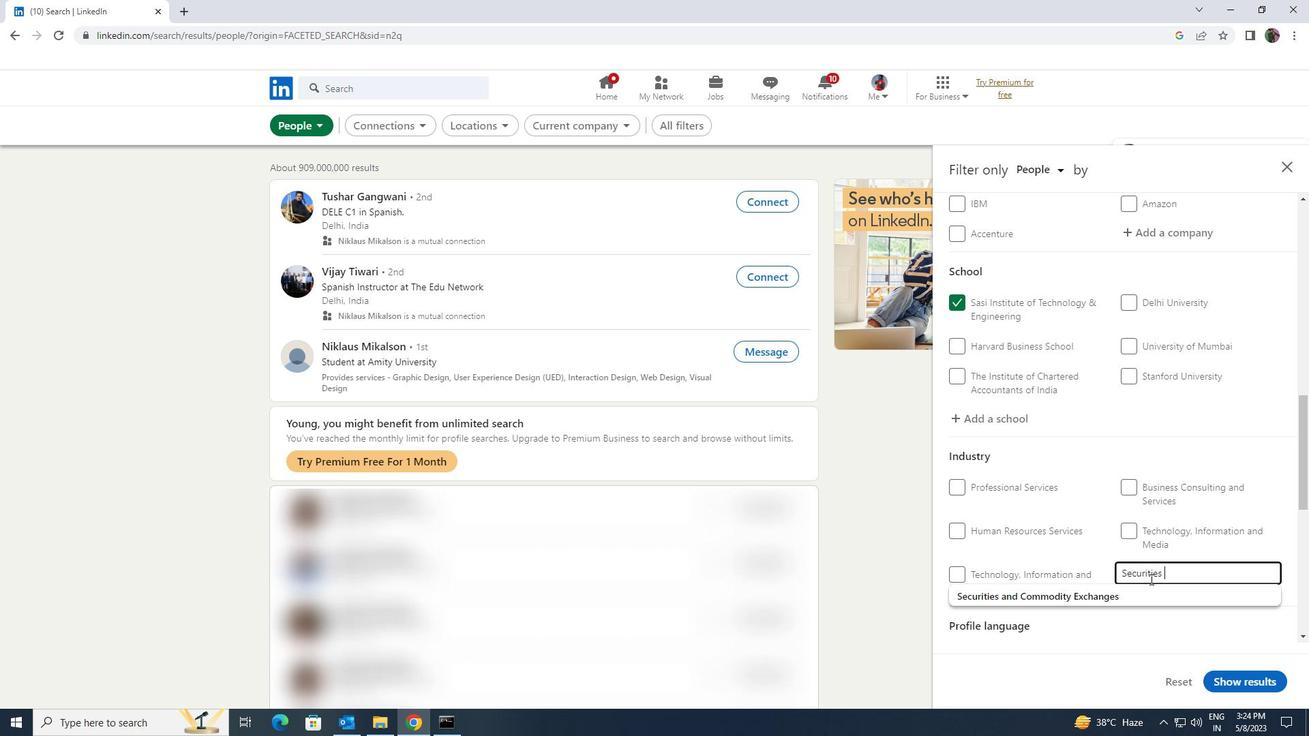 
Action: Mouse moved to (1147, 589)
Screenshot: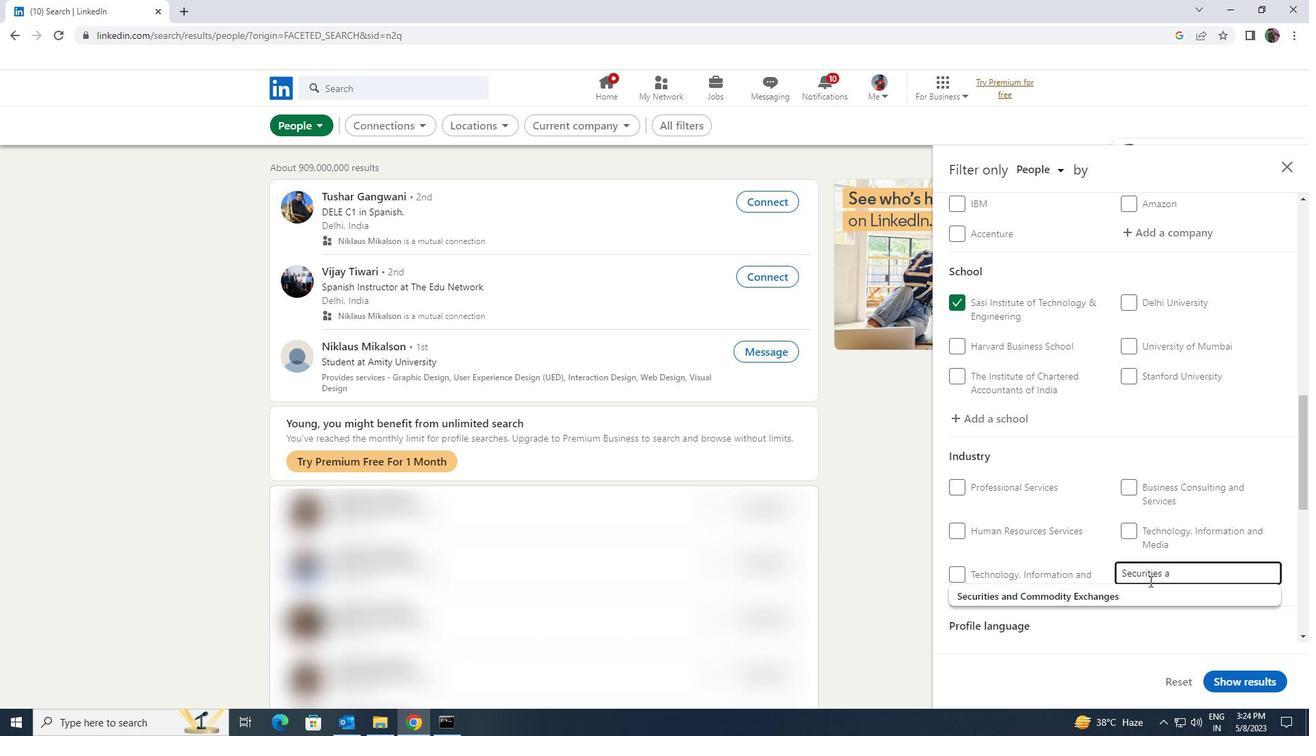 
Action: Mouse pressed left at (1147, 589)
Screenshot: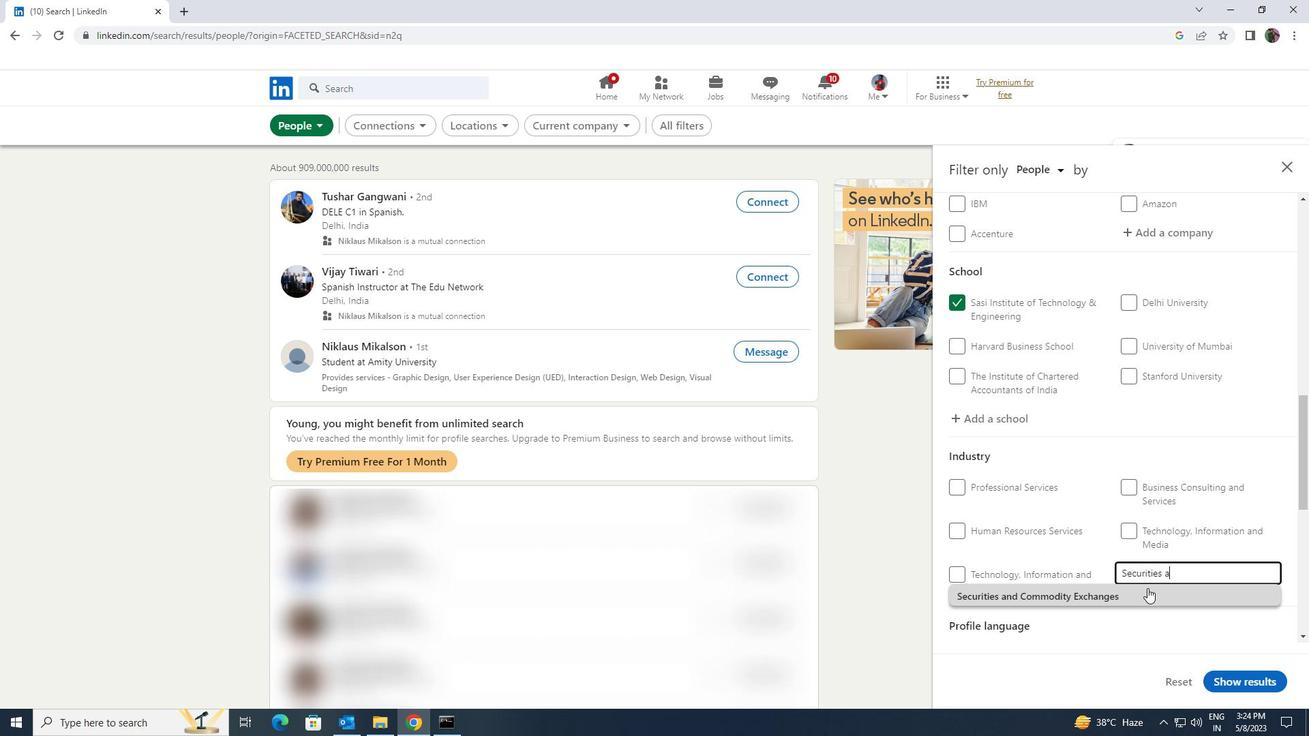 
Action: Mouse scrolled (1147, 588) with delta (0, 0)
Screenshot: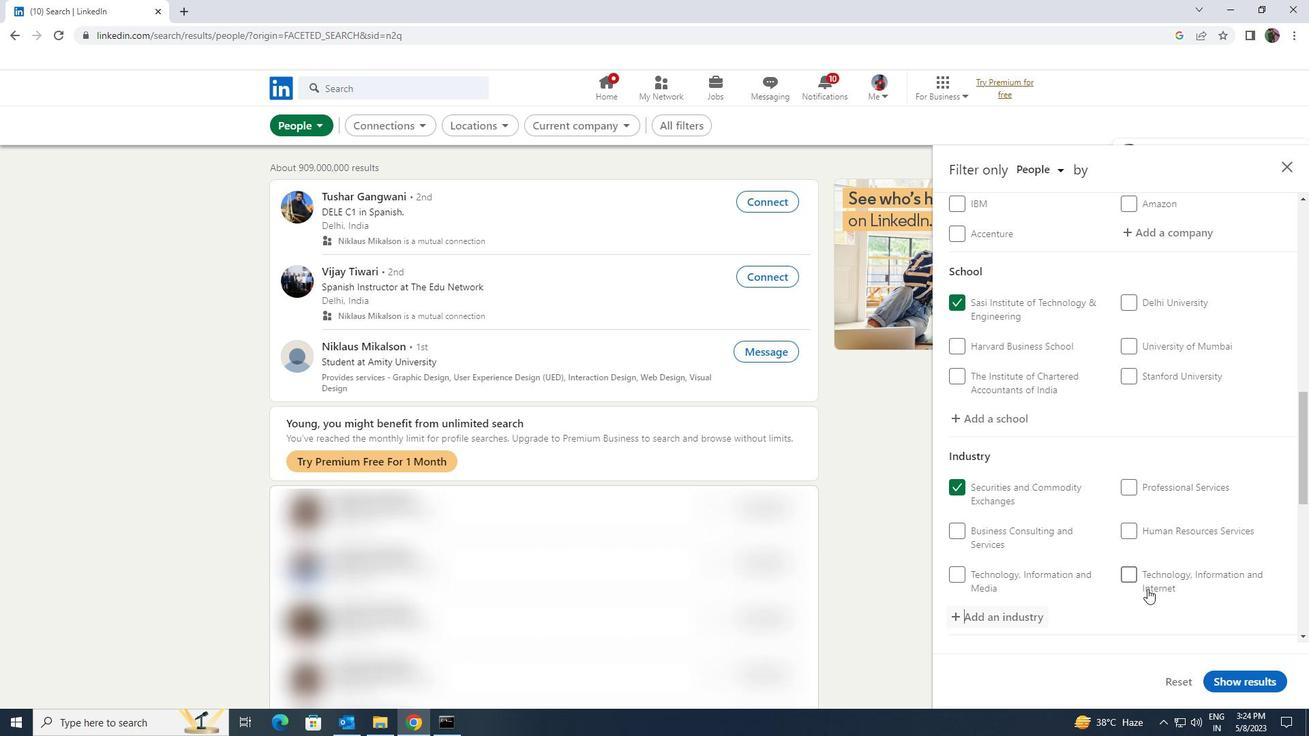 
Action: Mouse scrolled (1147, 588) with delta (0, 0)
Screenshot: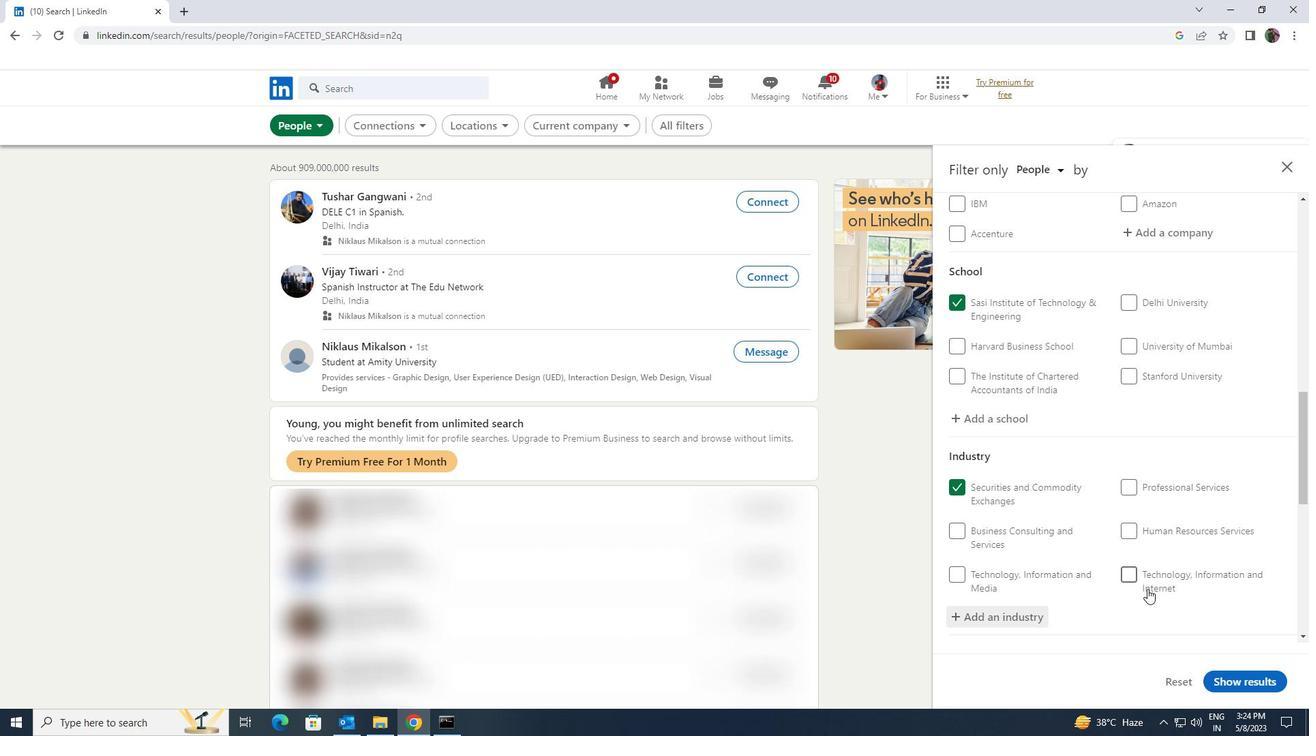 
Action: Mouse scrolled (1147, 588) with delta (0, 0)
Screenshot: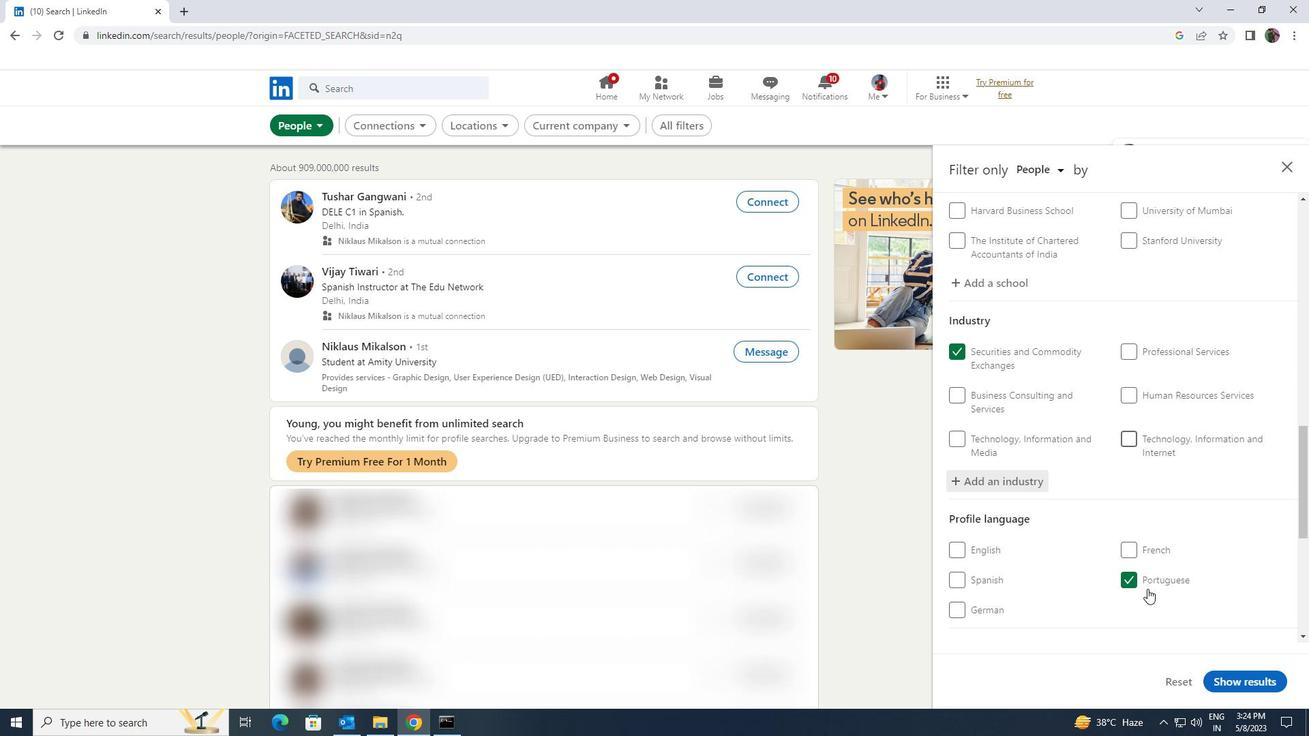 
Action: Mouse scrolled (1147, 588) with delta (0, 0)
Screenshot: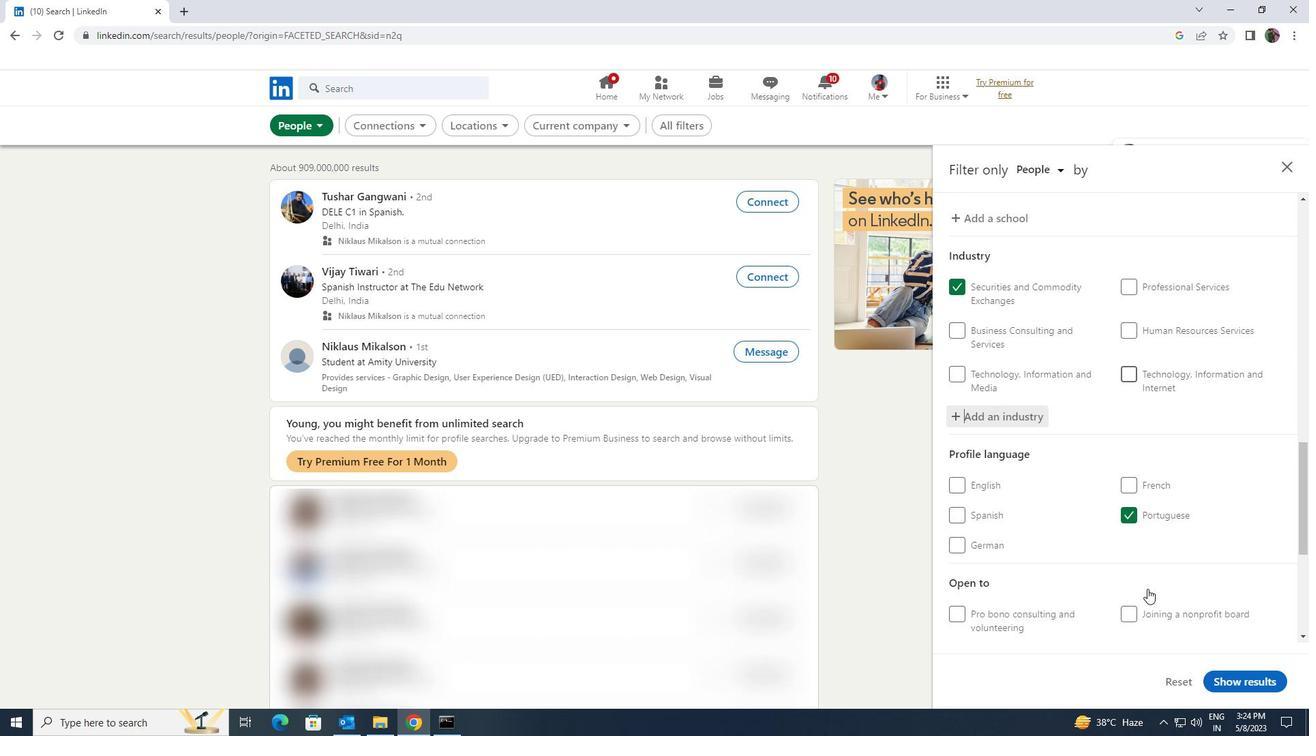 
Action: Mouse scrolled (1147, 588) with delta (0, 0)
Screenshot: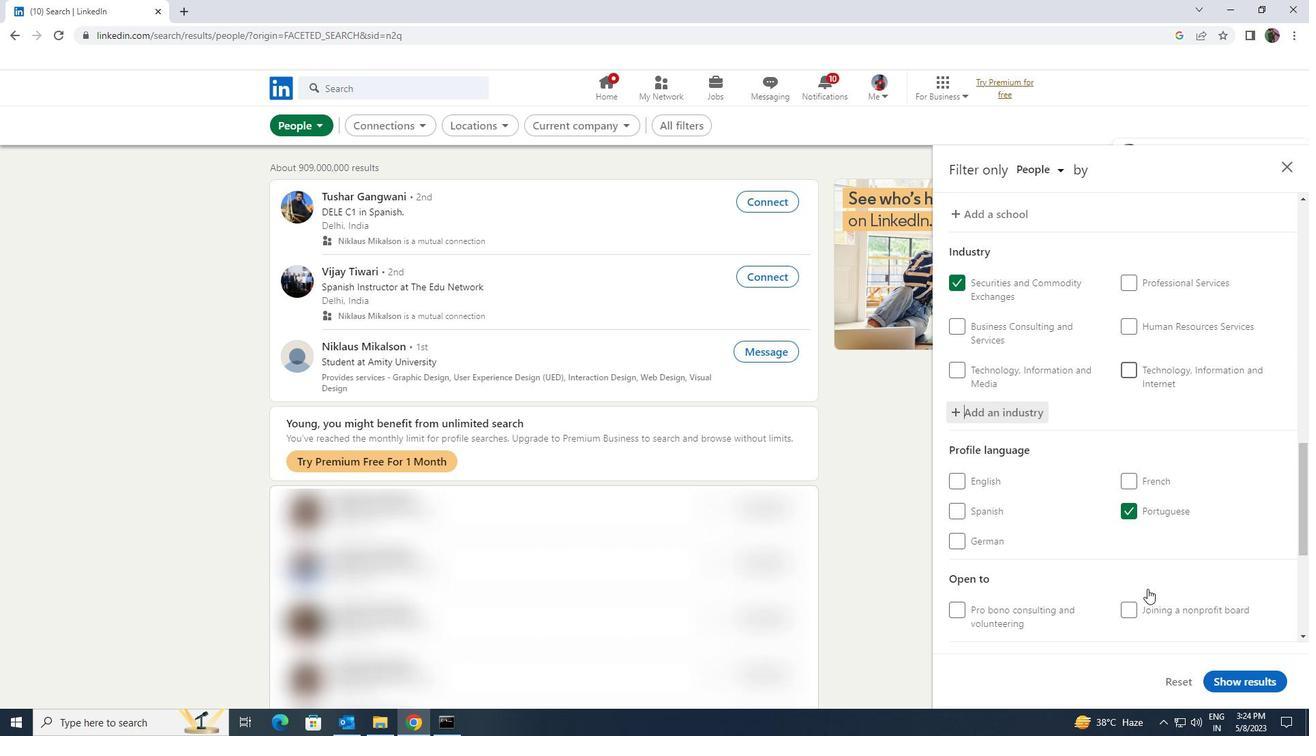 
Action: Mouse moved to (1149, 609)
Screenshot: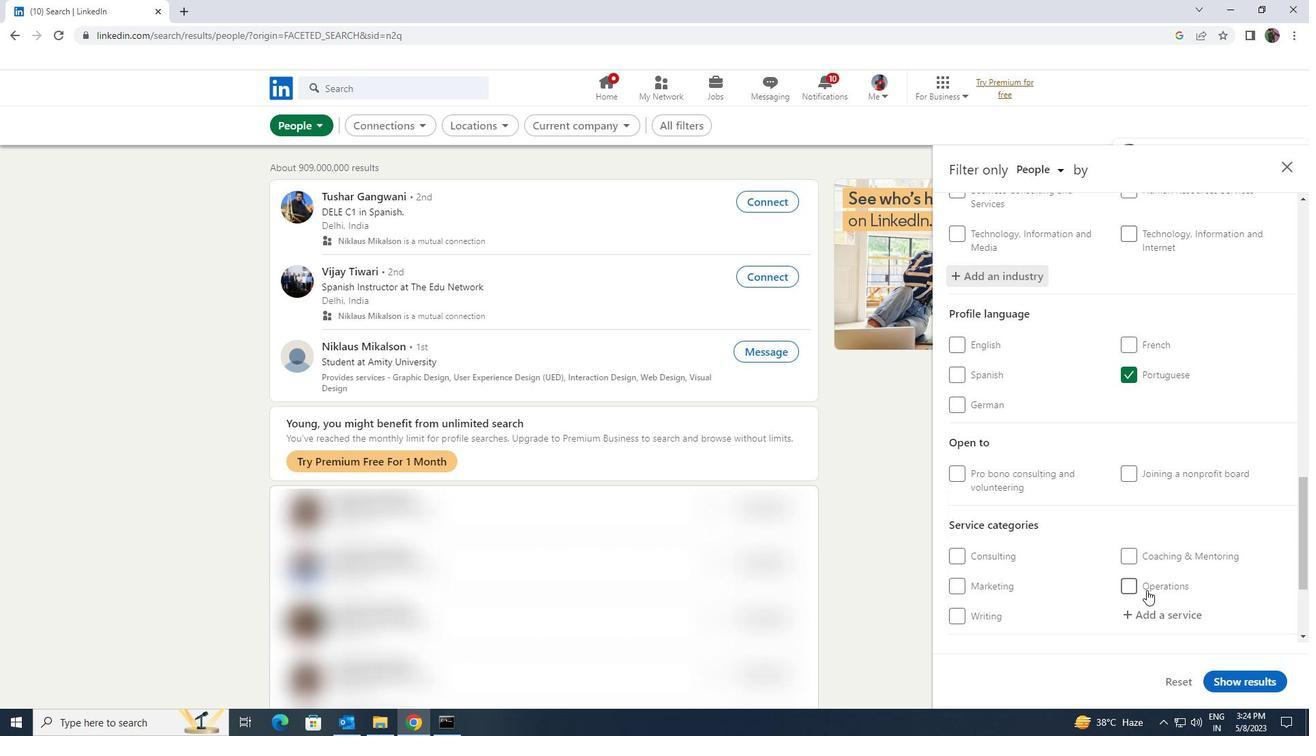 
Action: Mouse pressed left at (1149, 609)
Screenshot: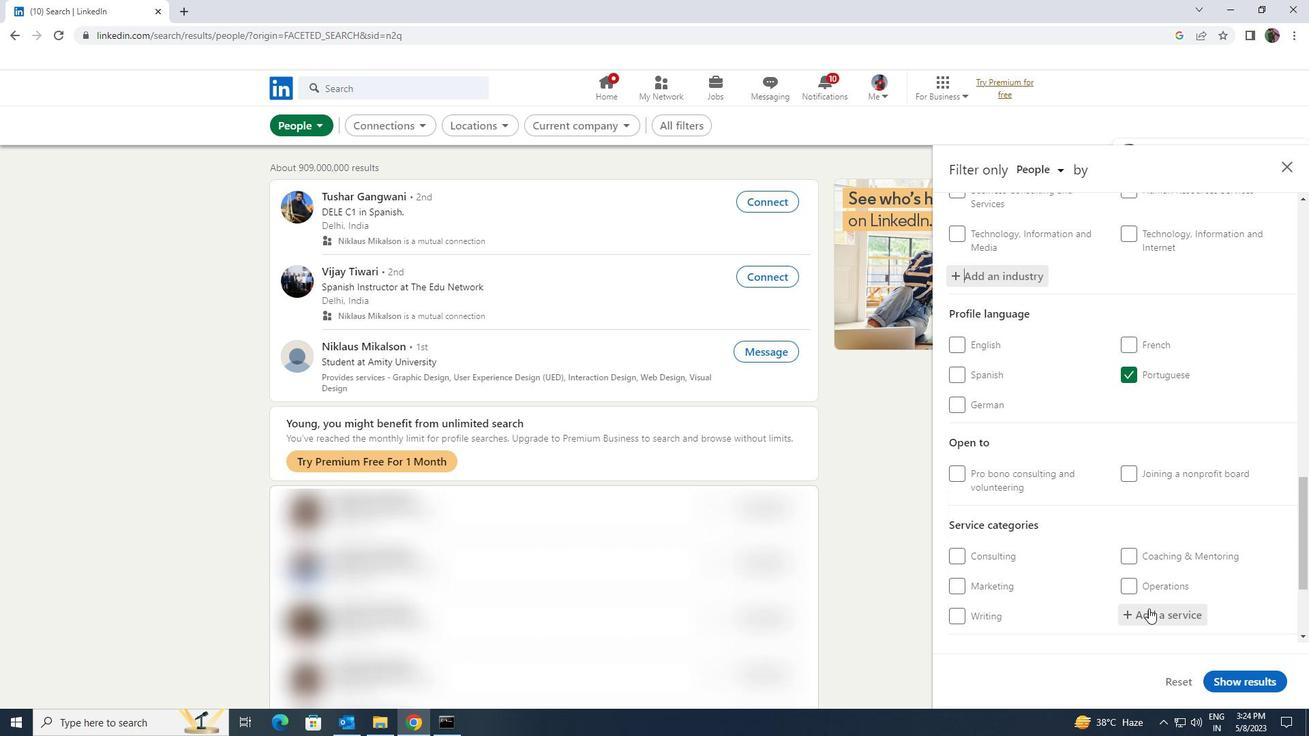 
Action: Key pressed <Key.shift><Key.shift><Key.shift><Key.shift><Key.shift><Key.shift><Key.shift><Key.shift><Key.shift><Key.shift><Key.shift><Key.shift><Key.shift><Key.shift><Key.shift><Key.shift><Key.shift><Key.shift><Key.shift><Key.shift><Key.shift><Key.shift><Key.shift><Key.shift><Key.shift><Key.shift><Key.shift><Key.shift><Key.shift><Key.shift><Key.shift>COMMERCIAL<Key.space><Key.shift>REAL
Screenshot: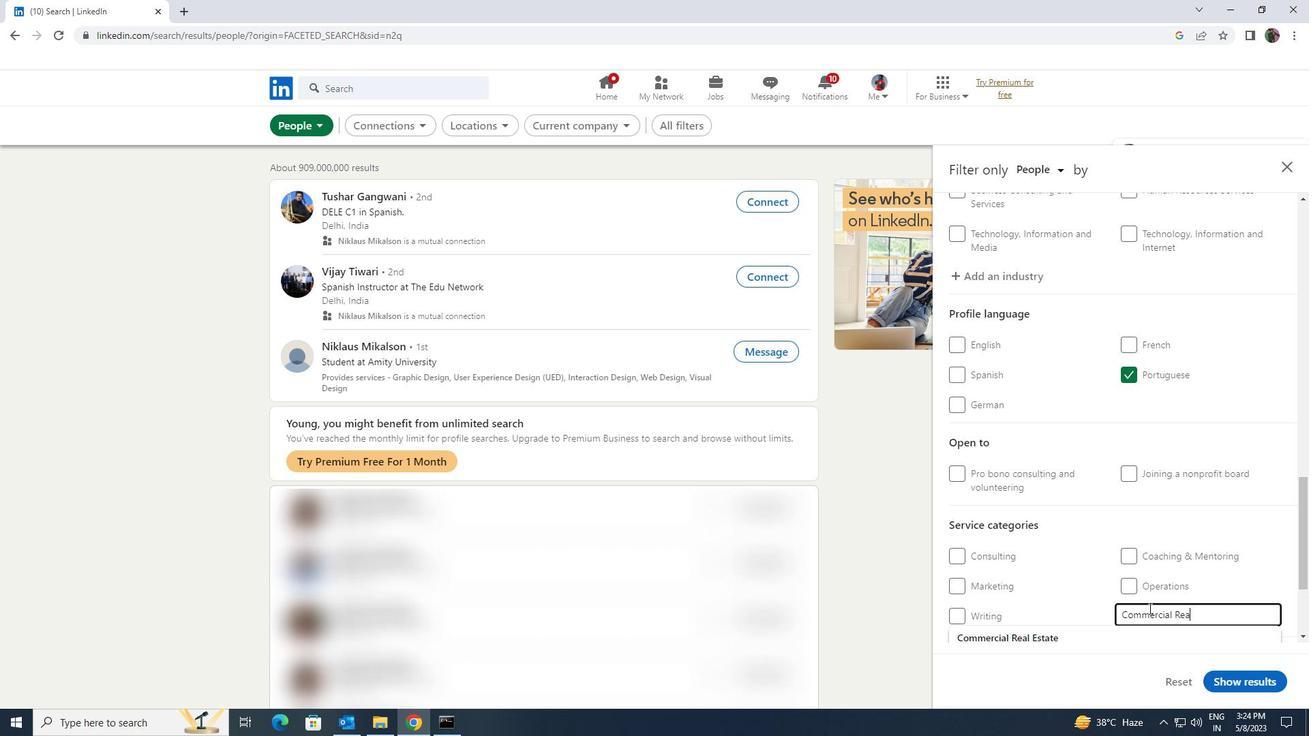 
Action: Mouse moved to (1132, 632)
Screenshot: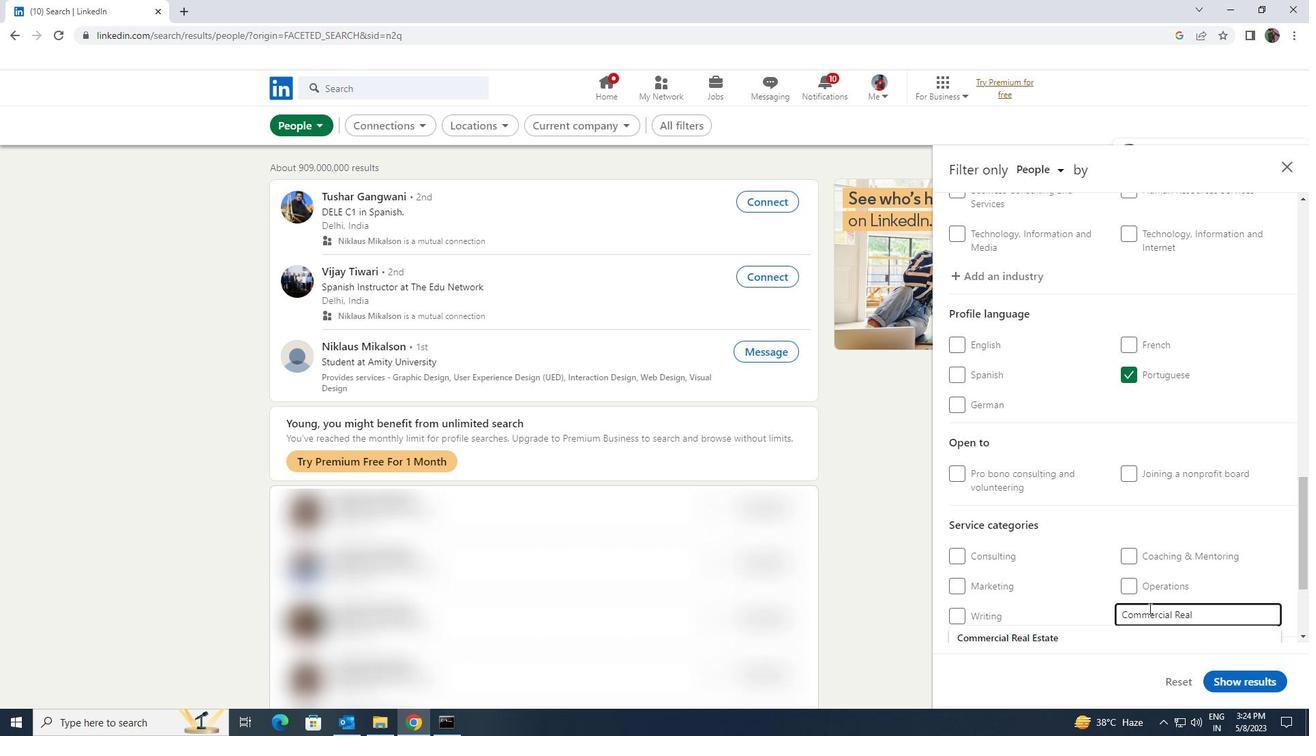 
Action: Mouse pressed left at (1132, 632)
Screenshot: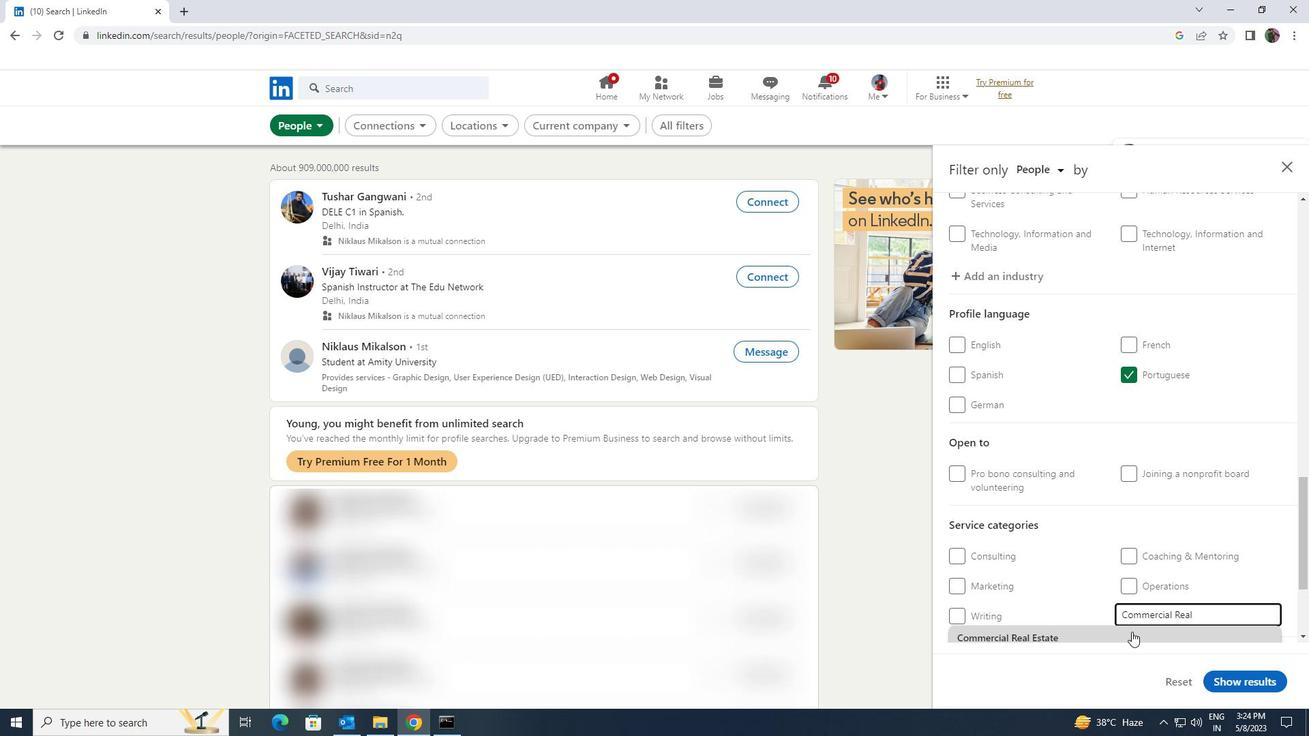 
Action: Mouse moved to (1160, 581)
Screenshot: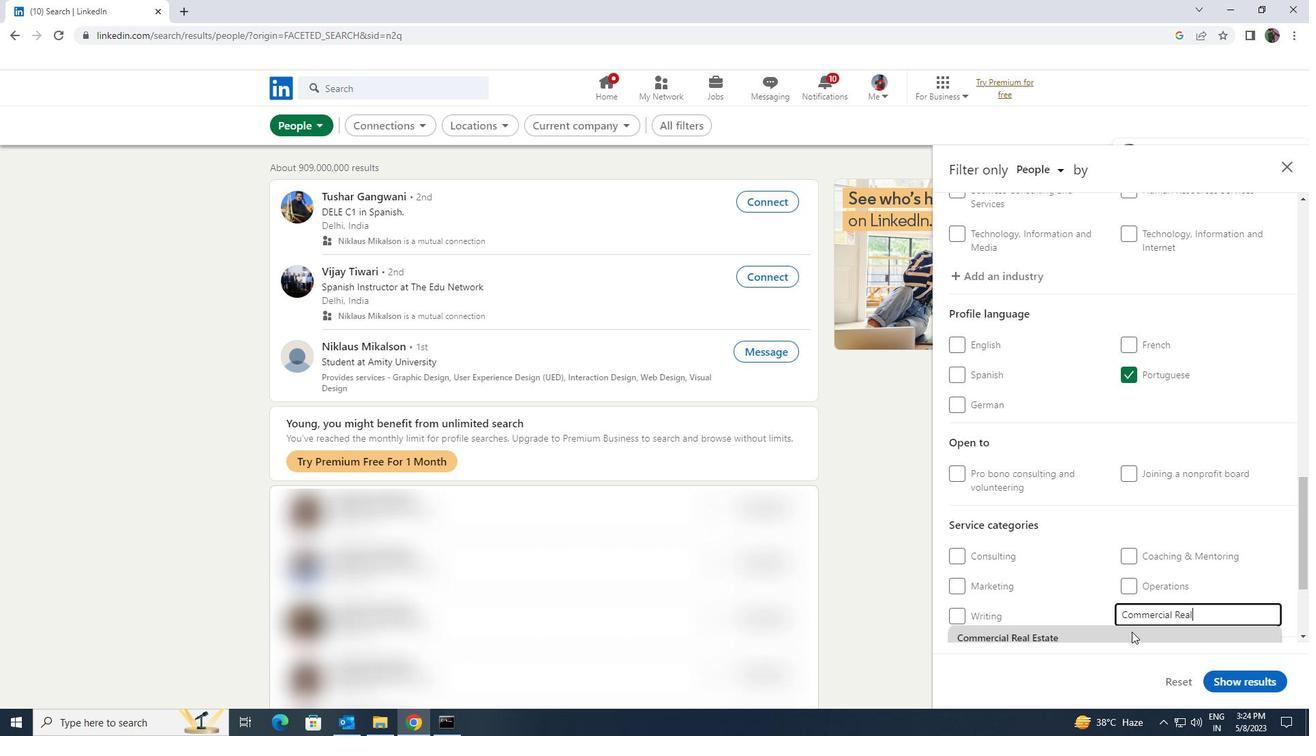 
Action: Mouse scrolled (1160, 580) with delta (0, 0)
Screenshot: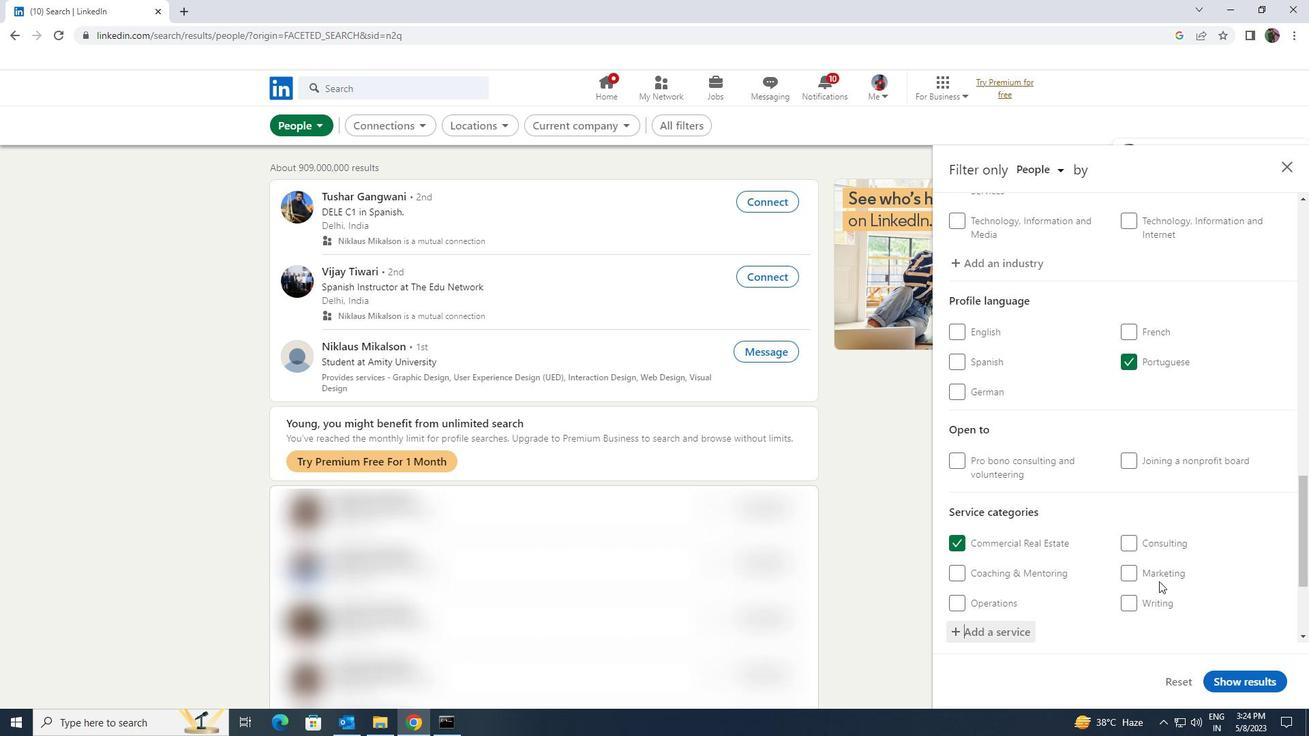 
Action: Mouse moved to (1162, 577)
Screenshot: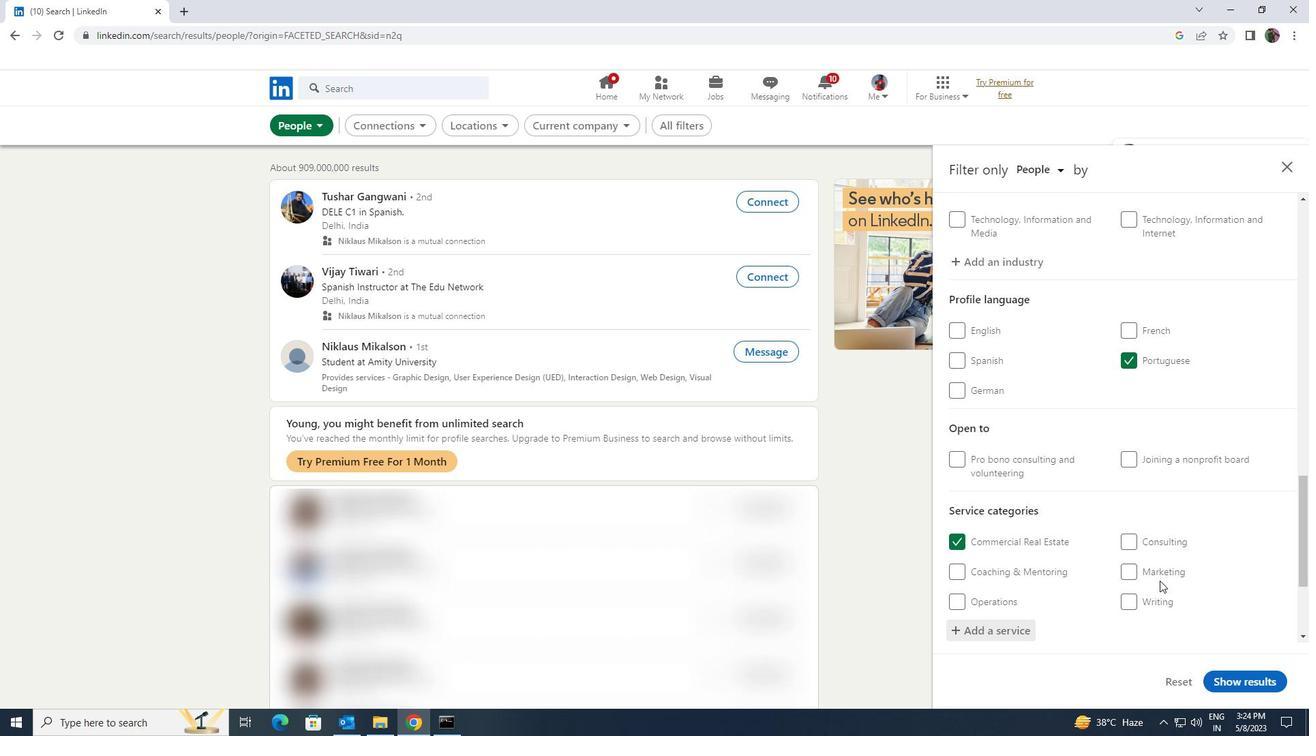 
Action: Mouse scrolled (1162, 577) with delta (0, 0)
Screenshot: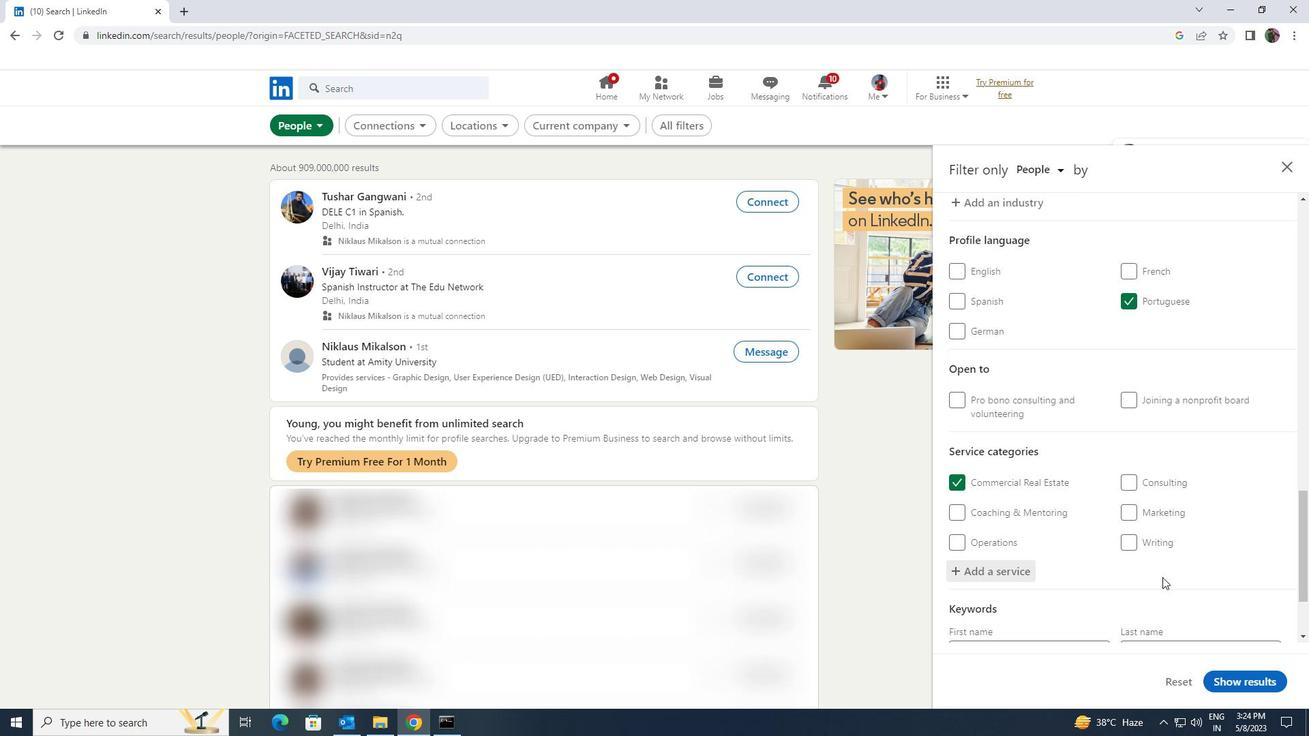 
Action: Mouse scrolled (1162, 577) with delta (0, 0)
Screenshot: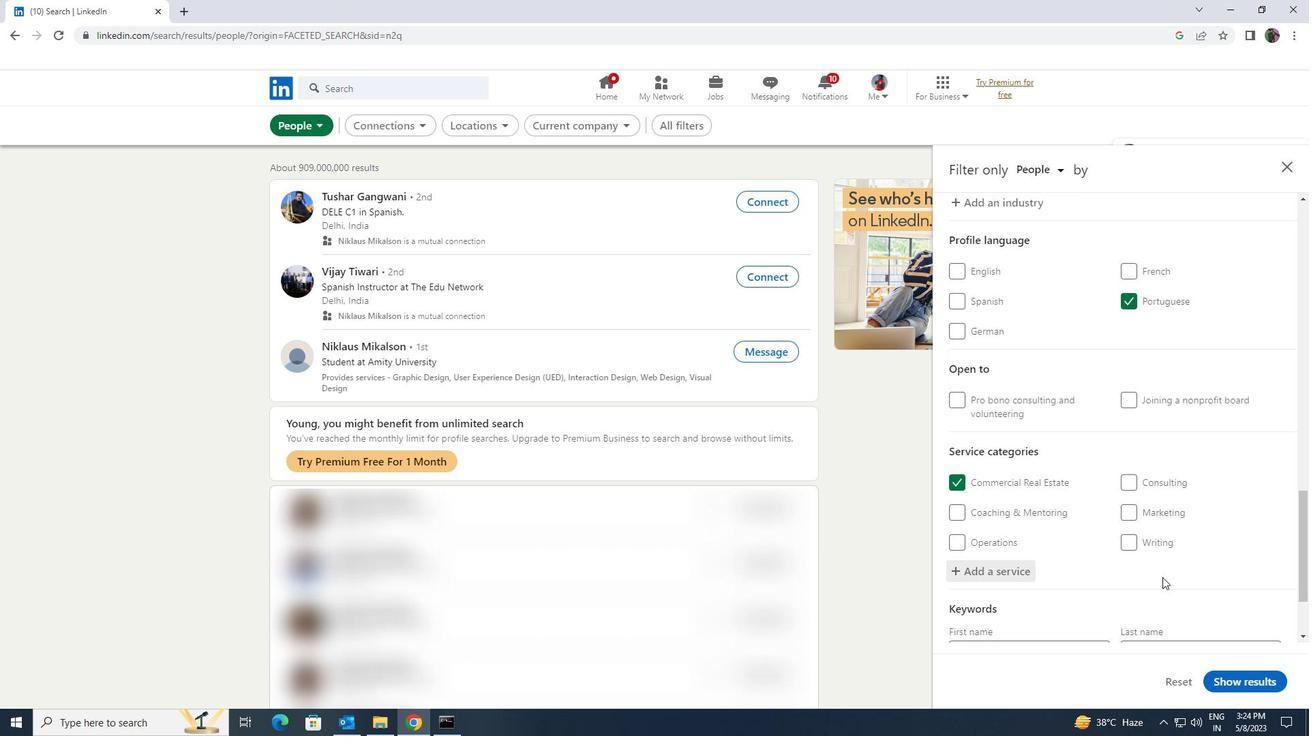 
Action: Mouse moved to (1063, 574)
Screenshot: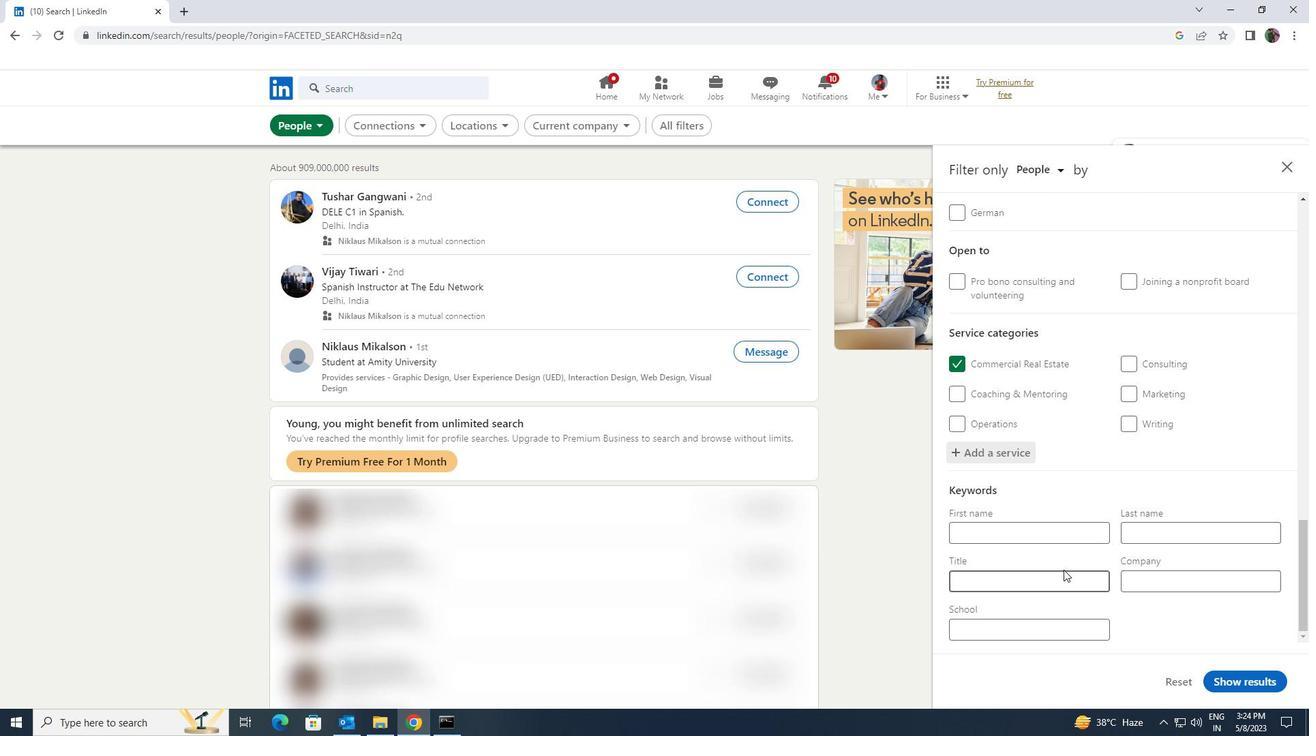 
Action: Mouse pressed left at (1063, 574)
Screenshot: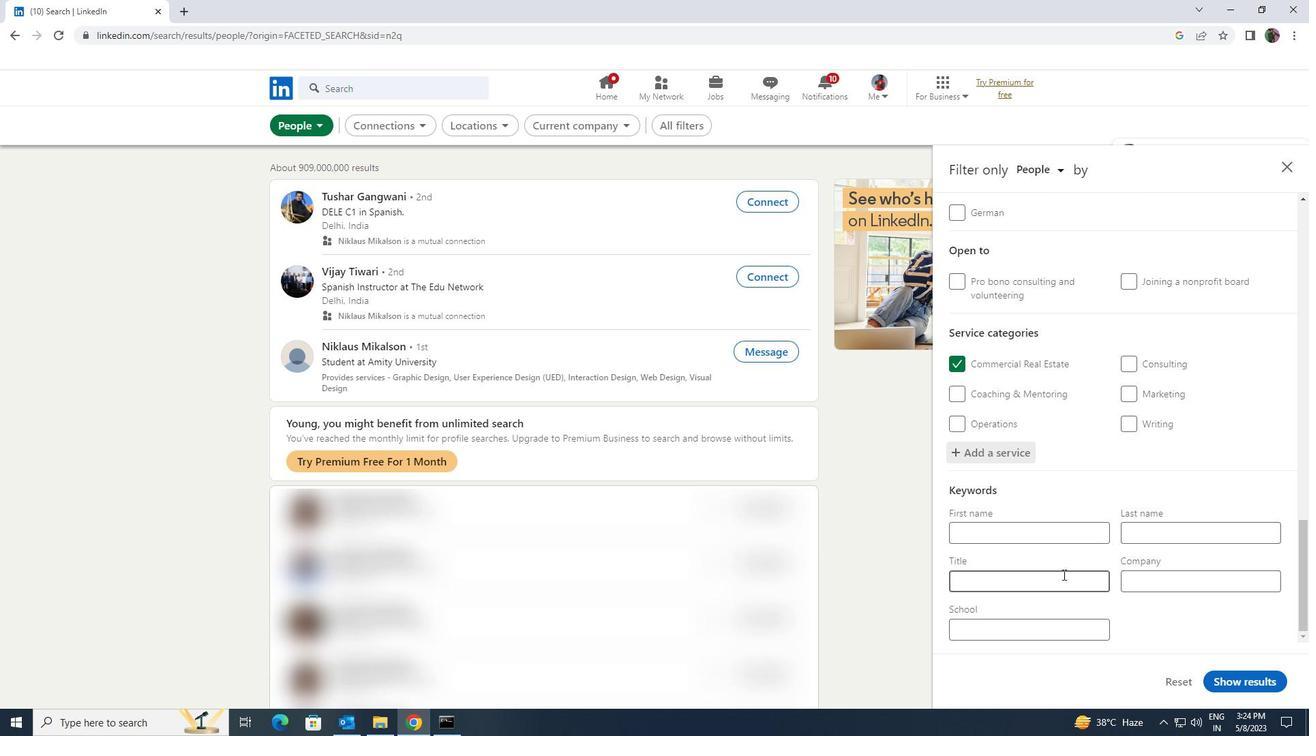 
Action: Key pressed <Key.shift><Key.shift><Key.shift><Key.shift><Key.shift><Key.shift><Key.shift><Key.shift><Key.shift><Key.shift><Key.shift><Key.shift><Key.shift><Key.shift><Key.shift><Key.shift><Key.shift><Key.shift><Key.shift>HELP<Key.space><Key.shift>DRS<Key.backspace>ESK<Key.backspace><Key.backspace><Key.backspace><Key.backspace>ESK<Key.space>
Screenshot: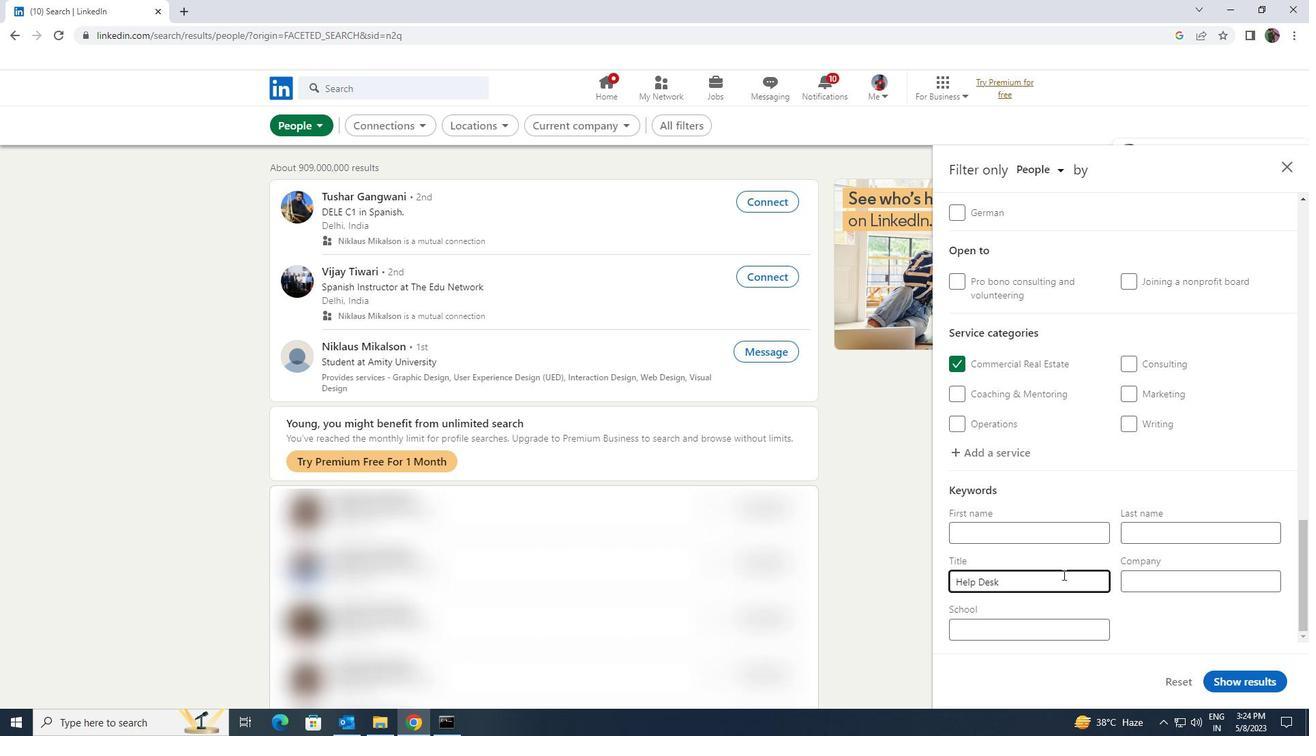 
Action: Mouse moved to (1059, 577)
Screenshot: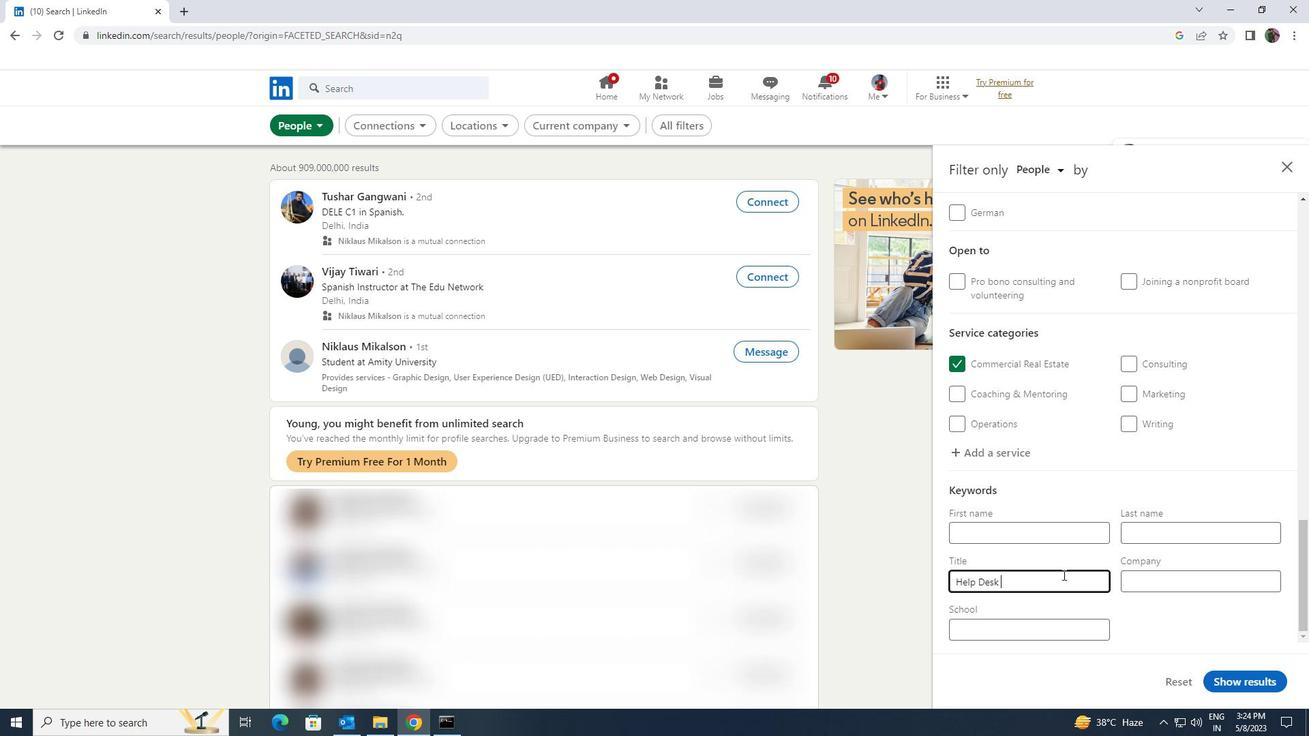 
Action: Key pressed <Key.space>
Screenshot: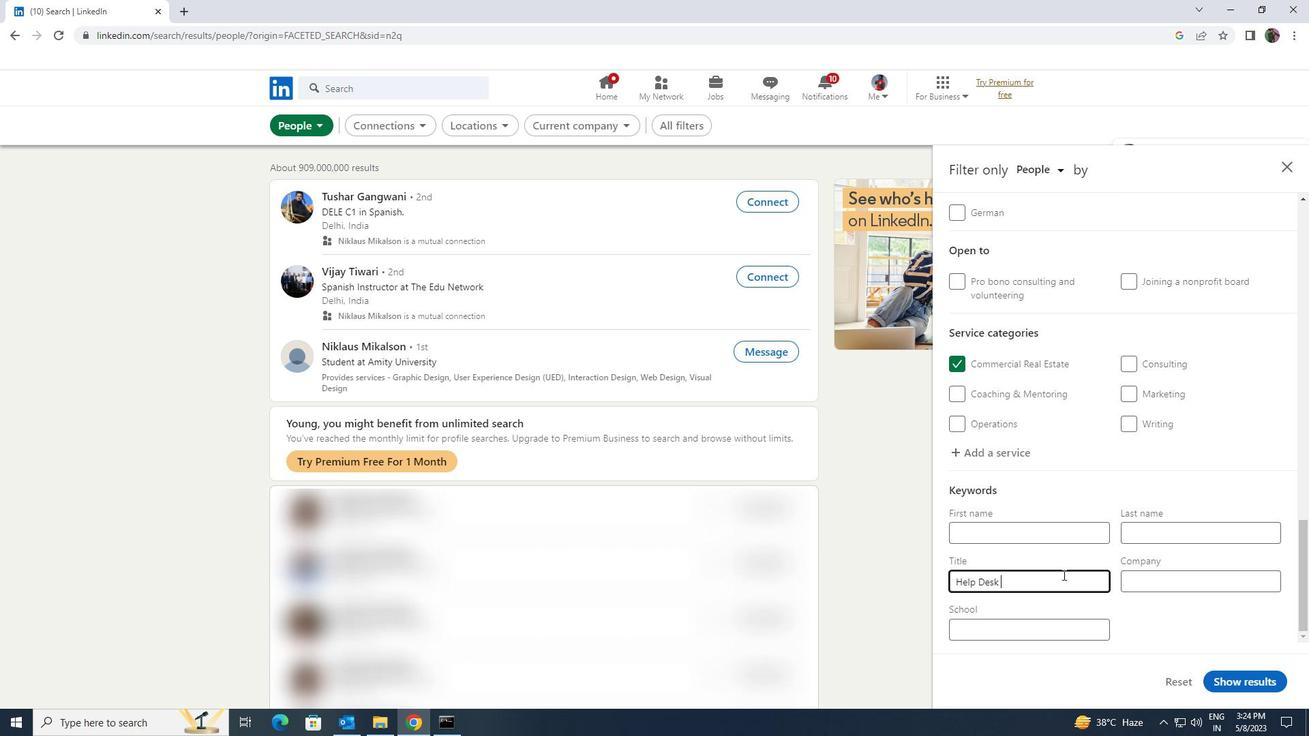 
Action: Mouse moved to (1040, 590)
Screenshot: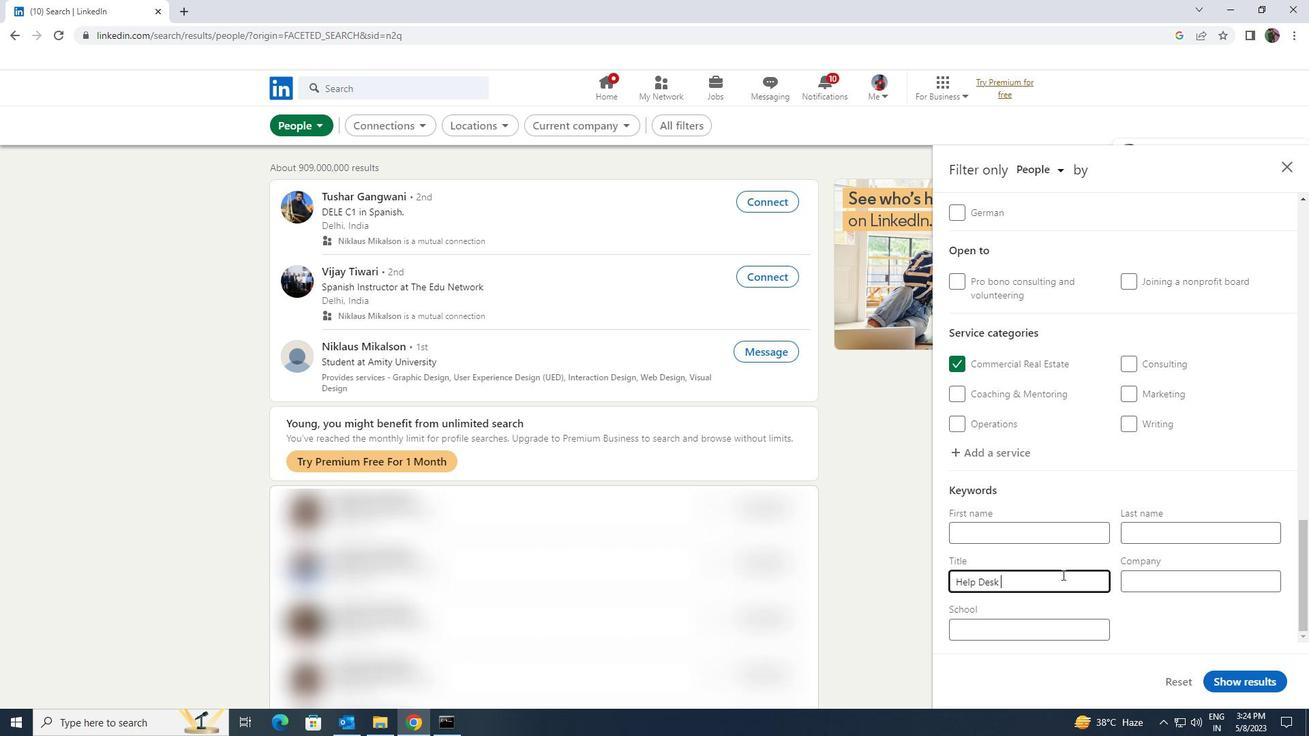 
Action: Key pressed <Key.shift>WORL<Key.backspace>KER<Key.space><Key.shift><Key.shift><Key.shift><Key.shift><Key.shift><Key.shift><Key.shift><Key.shift>?<Key.space><Key.shift>DESK
Screenshot: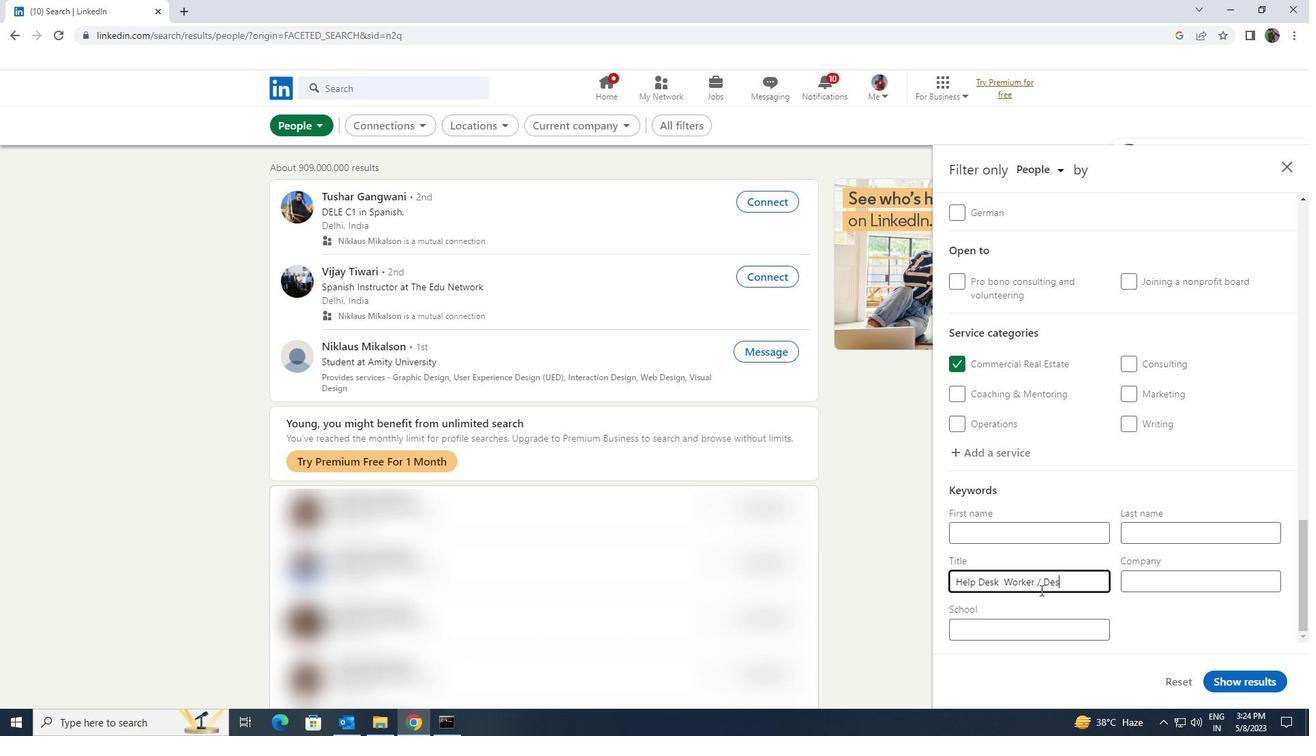 
Action: Mouse moved to (1038, 592)
Screenshot: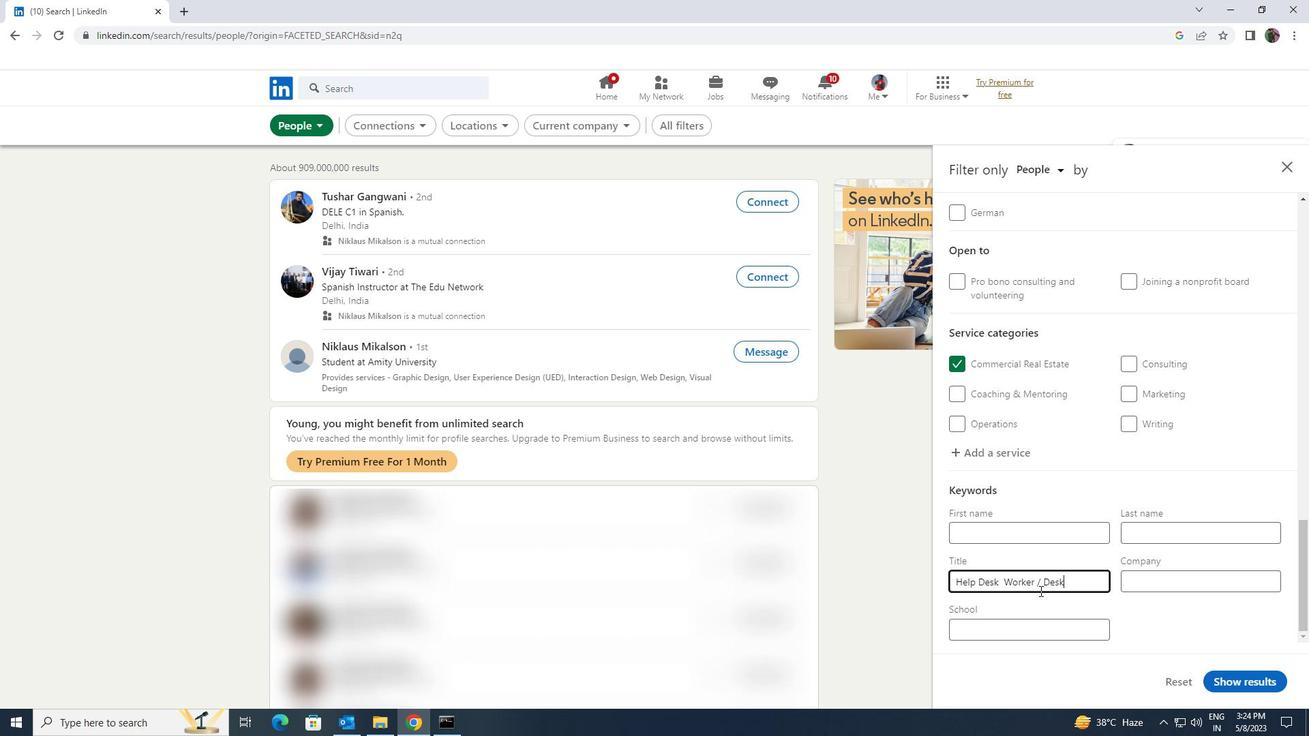 
Action: Key pressed TOP<Key.space><Key.shift>SUPPPORT<Key.enter>
Screenshot: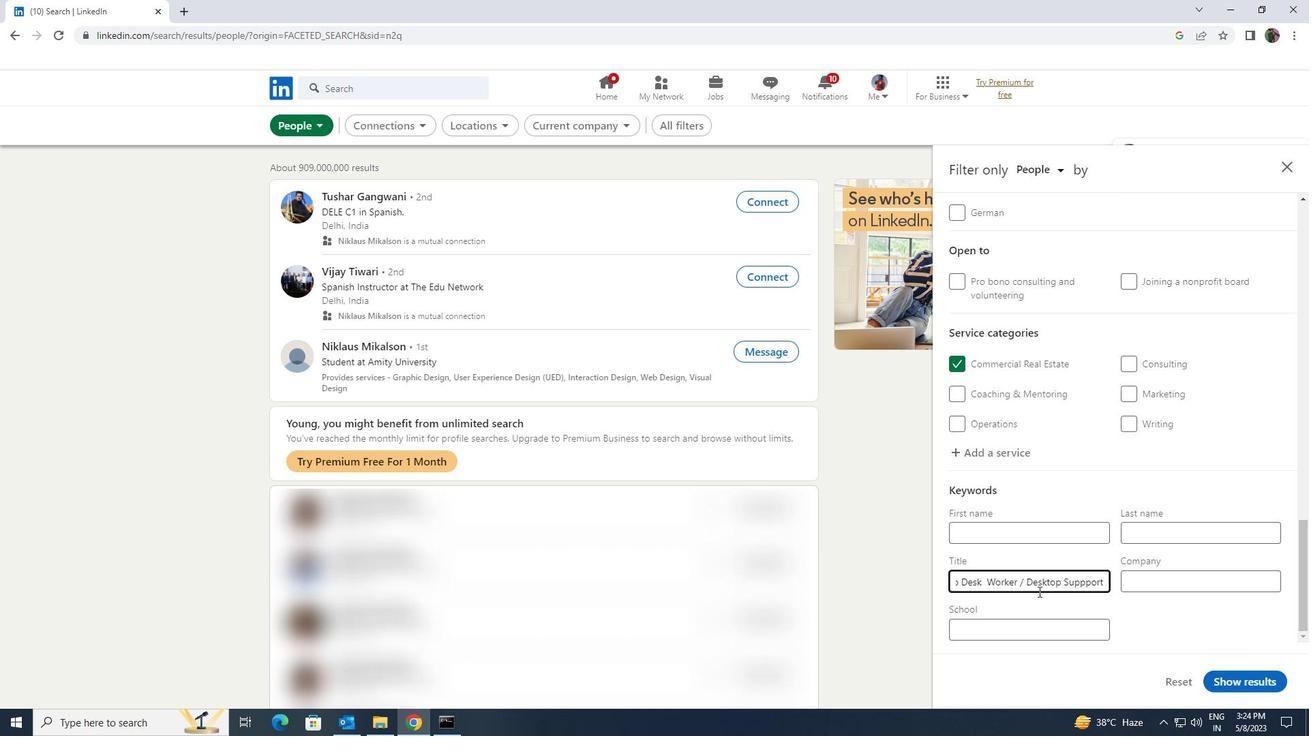 
Action: Mouse moved to (1220, 676)
Screenshot: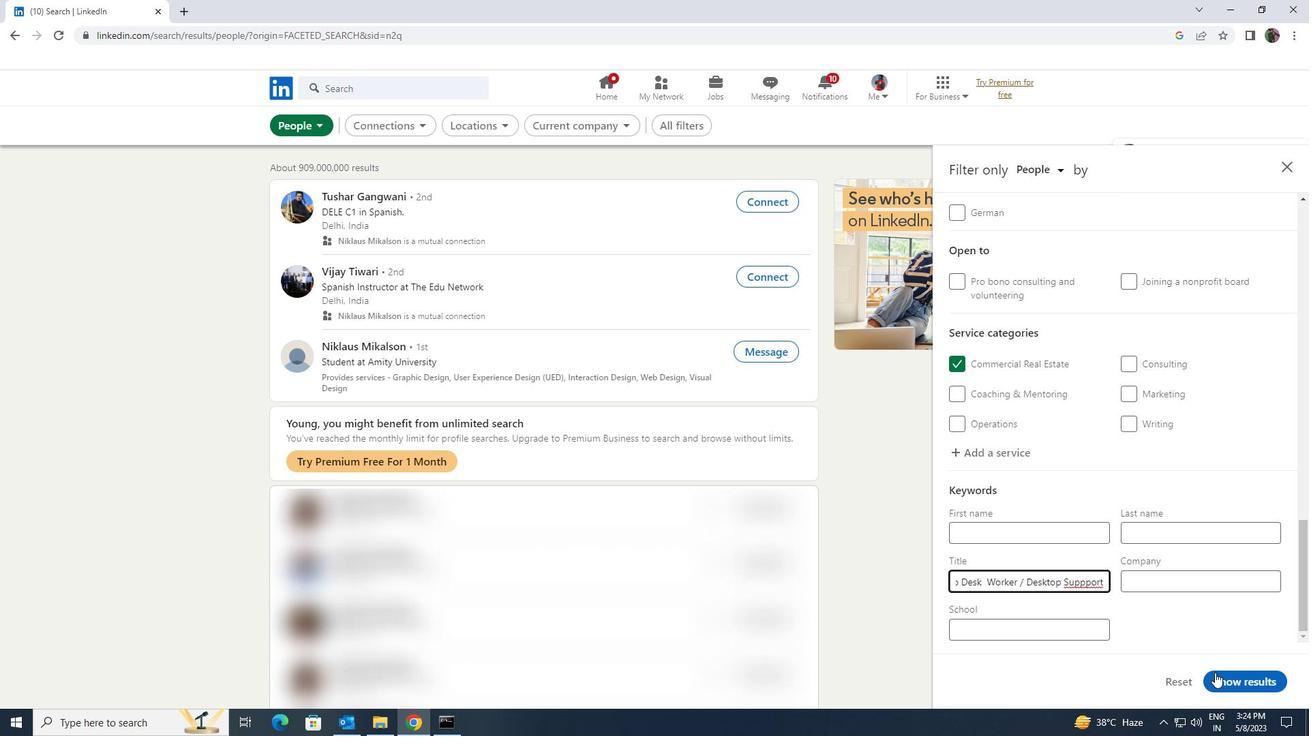 
Action: Mouse pressed left at (1220, 676)
Screenshot: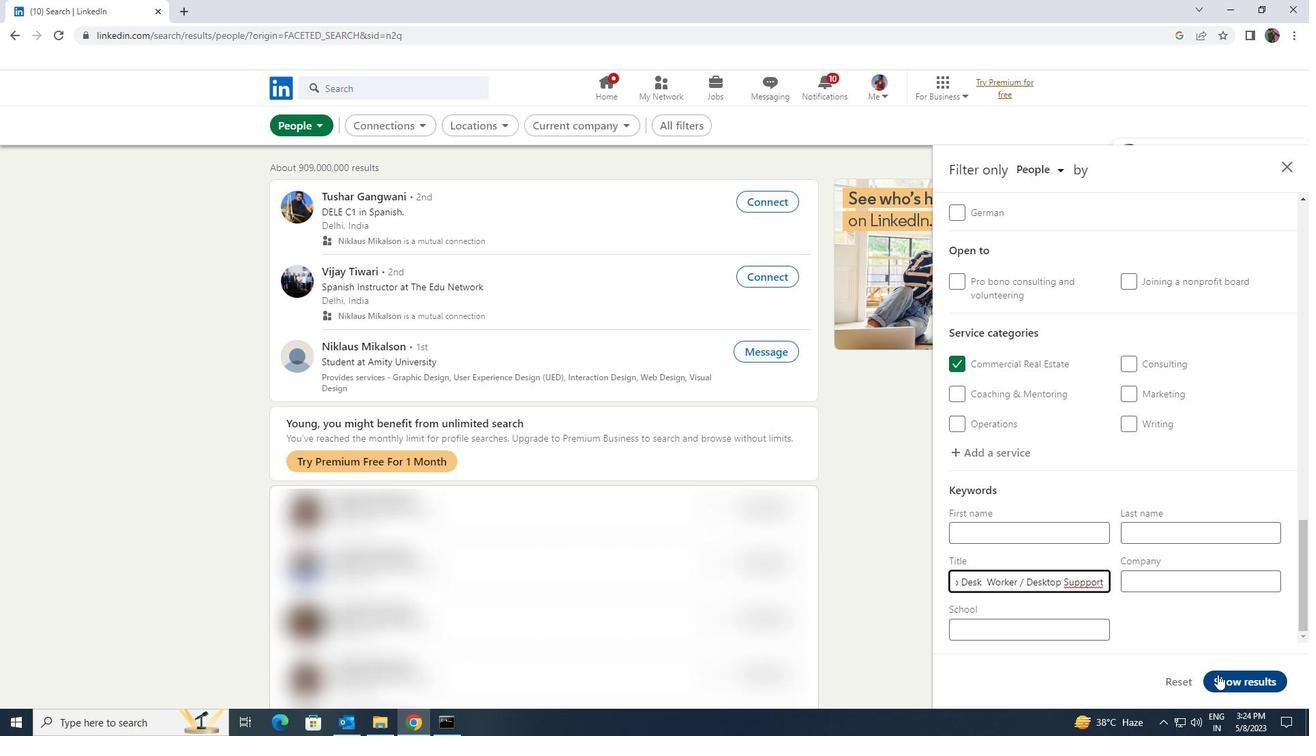 
